 Task: Create an orange green rounds colored business concept power point presentation pages template.
Action: Mouse moved to (610, 74)
Screenshot: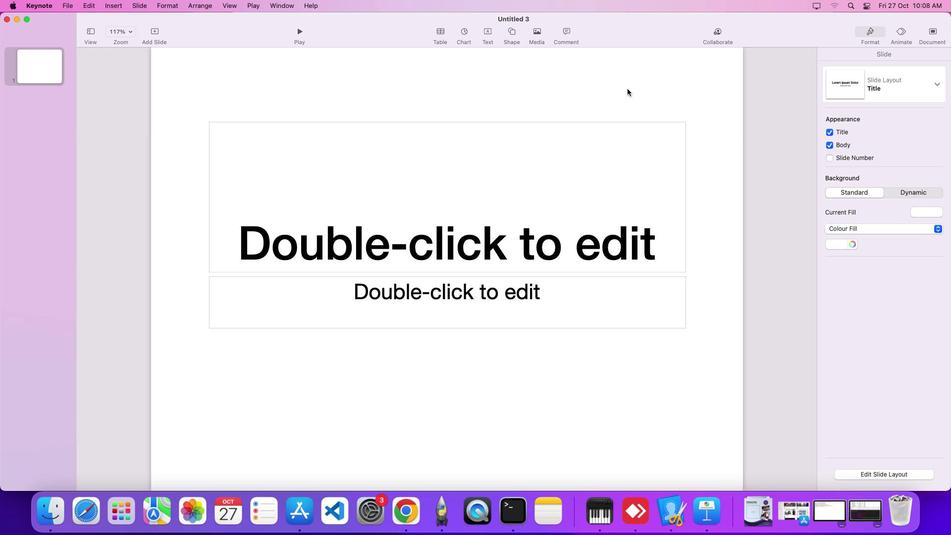 
Action: Mouse pressed left at (610, 74)
Screenshot: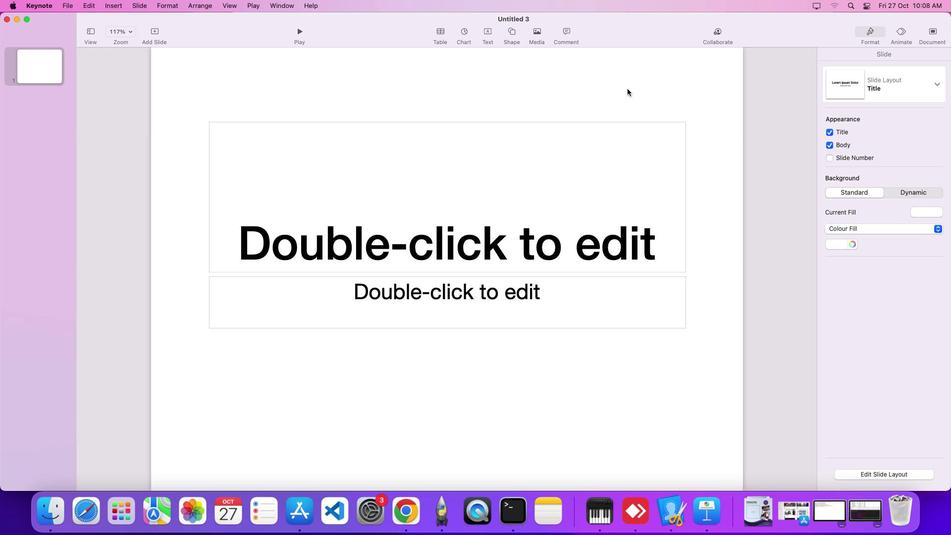 
Action: Mouse moved to (627, 88)
Screenshot: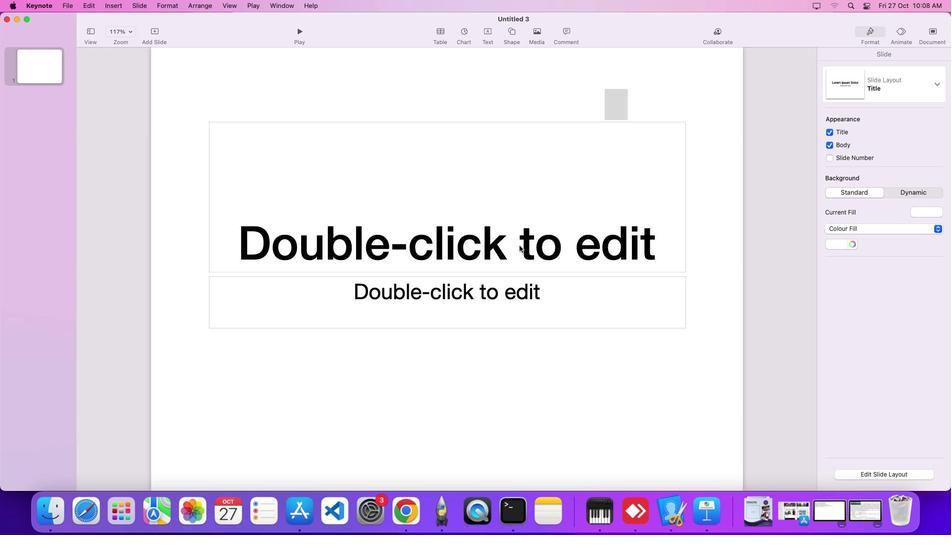 
Action: Mouse pressed left at (627, 88)
Screenshot: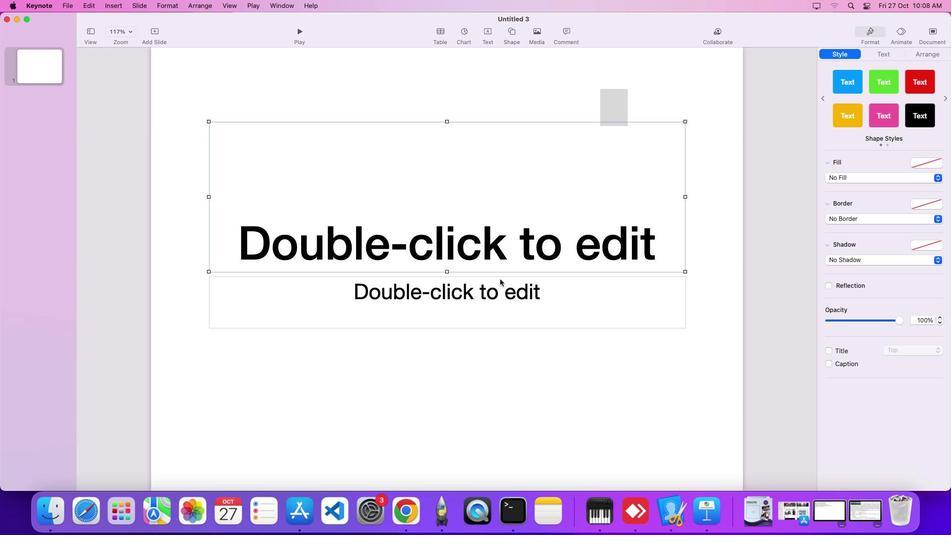 
Action: Mouse moved to (447, 361)
Screenshot: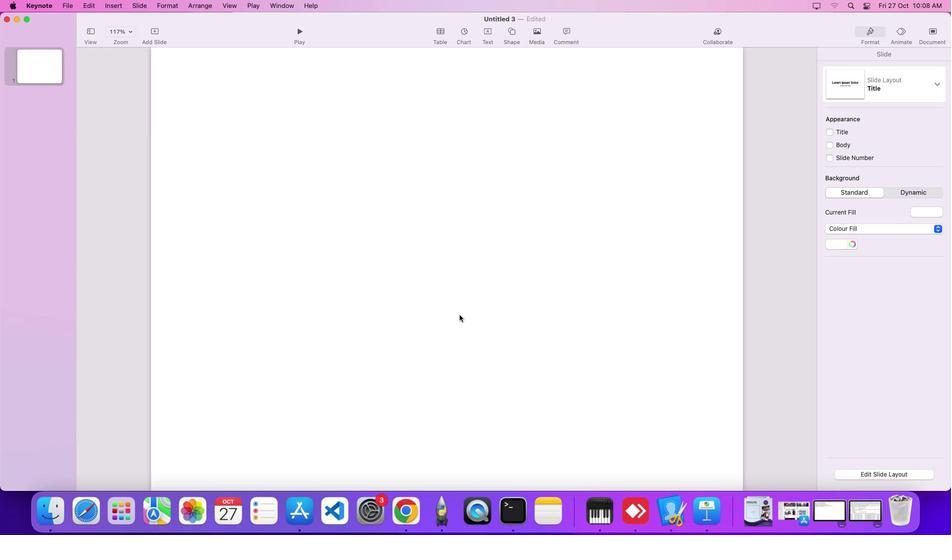 
Action: Key pressed Key.delete
Screenshot: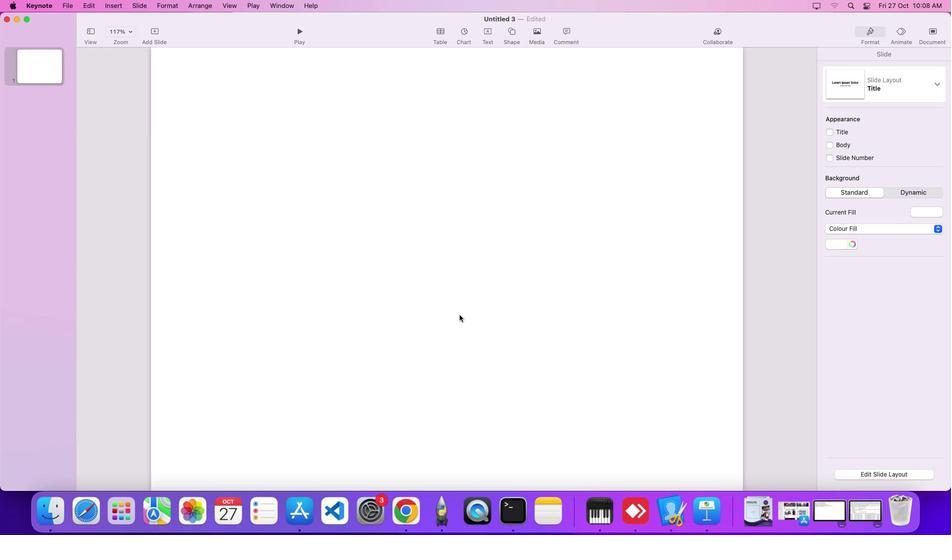 
Action: Mouse moved to (458, 314)
Screenshot: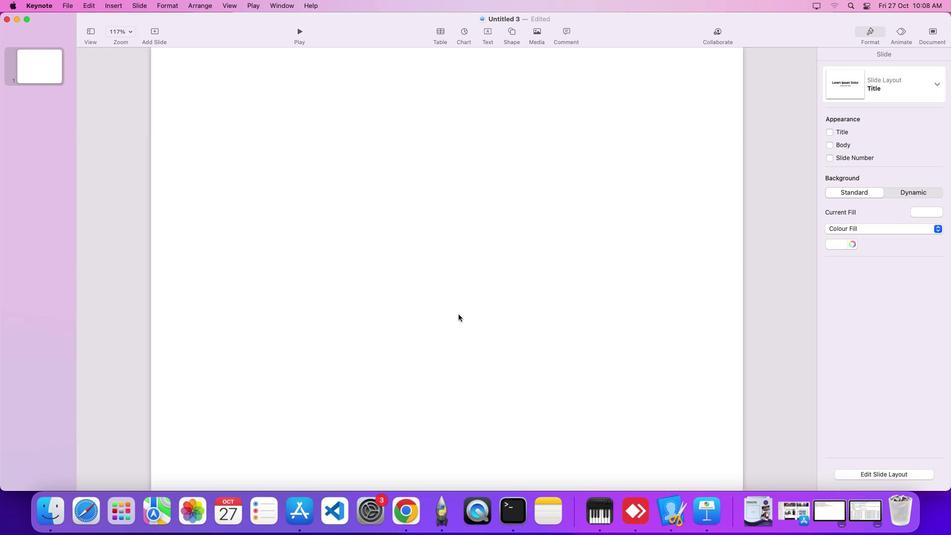 
Action: Mouse pressed left at (458, 314)
Screenshot: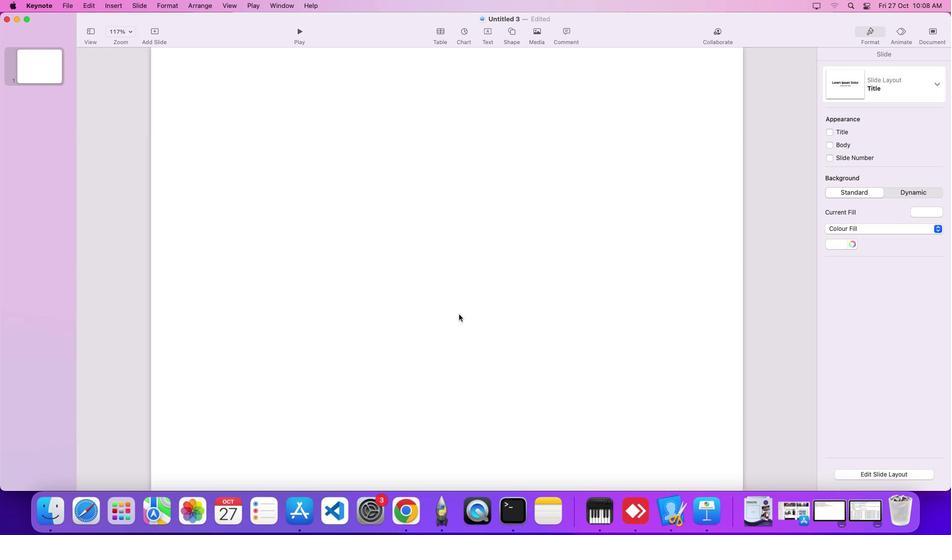 
Action: Mouse moved to (576, 245)
Screenshot: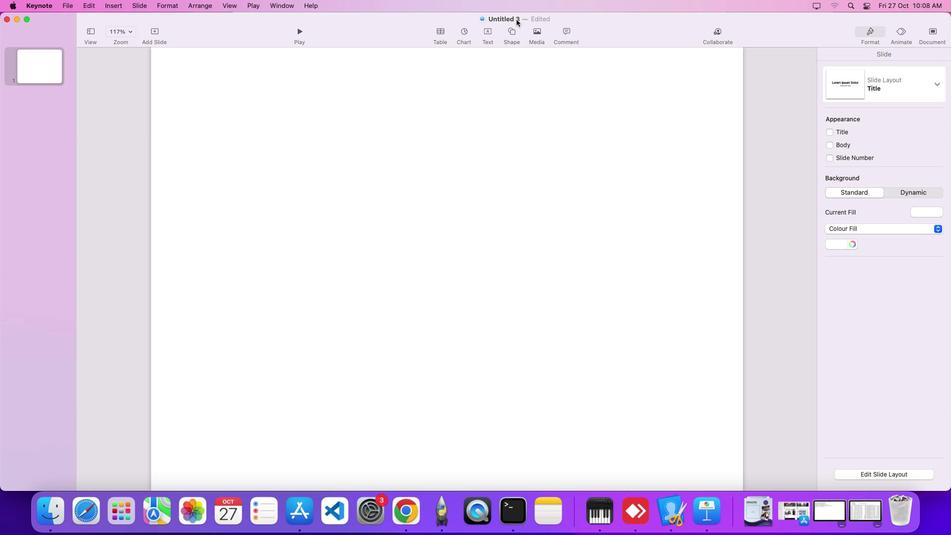 
Action: Mouse pressed left at (576, 245)
Screenshot: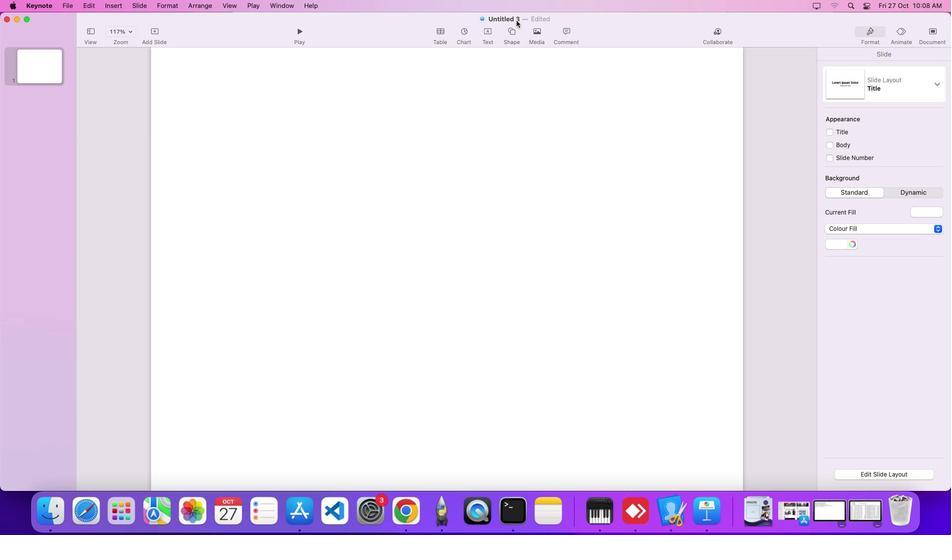 
Action: Mouse moved to (515, 31)
Screenshot: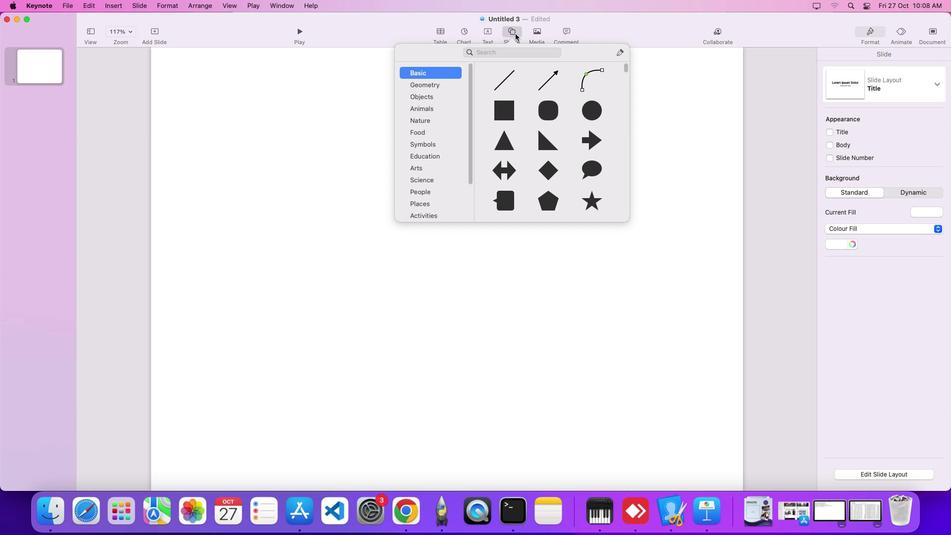 
Action: Mouse pressed left at (515, 31)
Screenshot: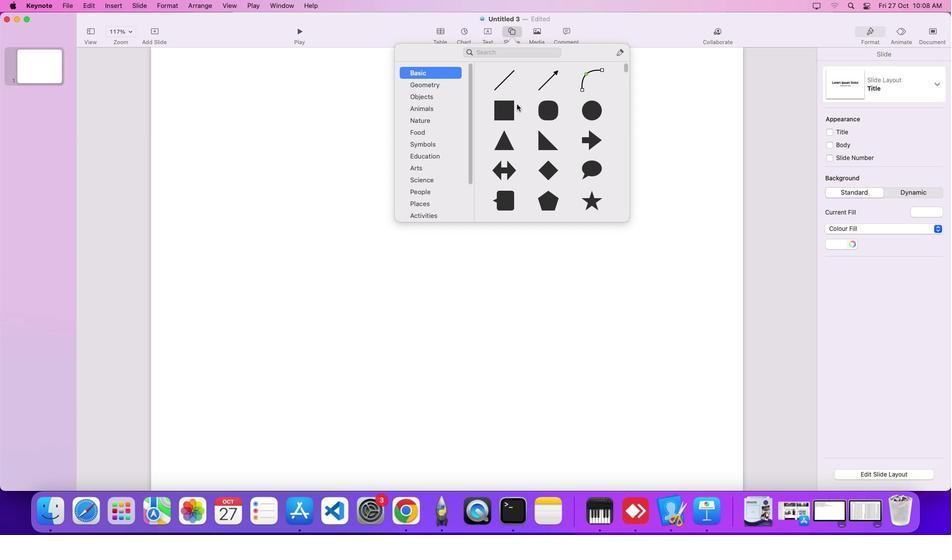 
Action: Mouse moved to (511, 105)
Screenshot: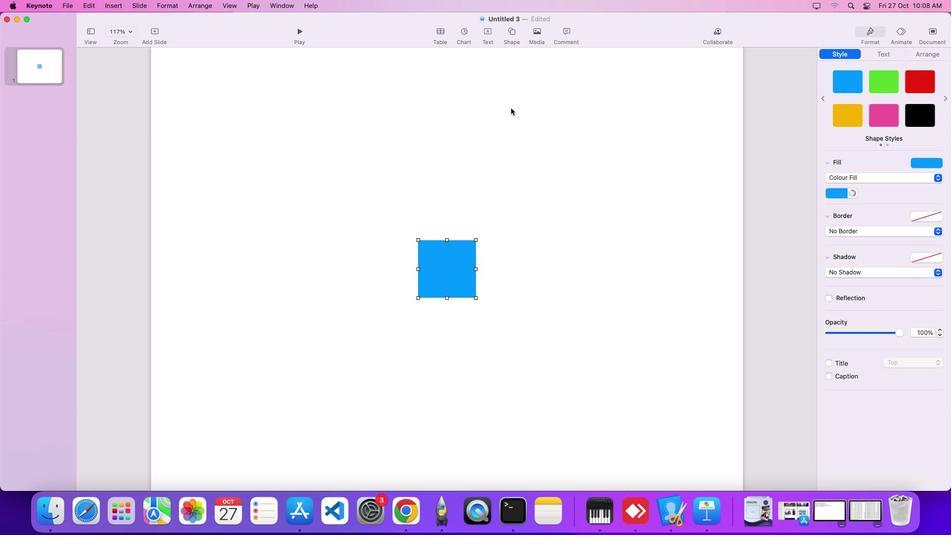 
Action: Mouse pressed left at (511, 105)
Screenshot: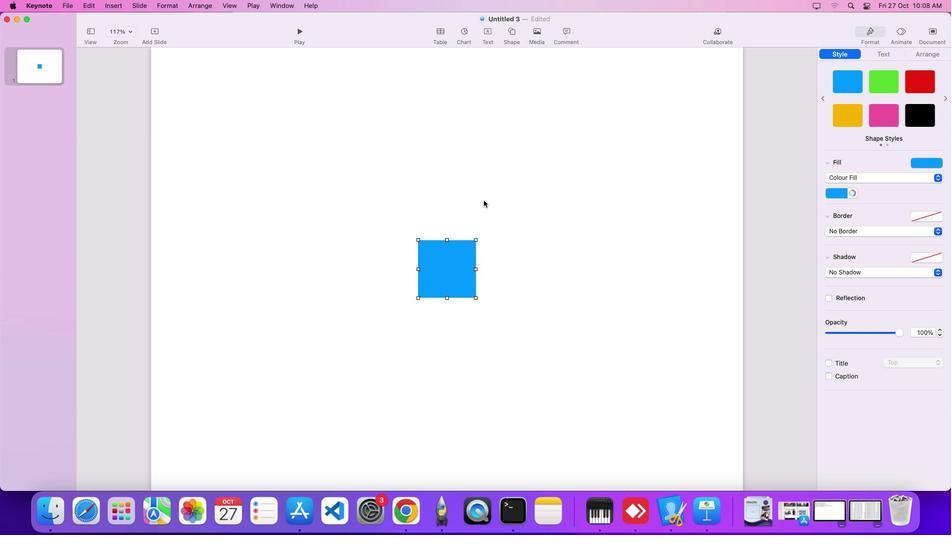 
Action: Mouse moved to (449, 261)
Screenshot: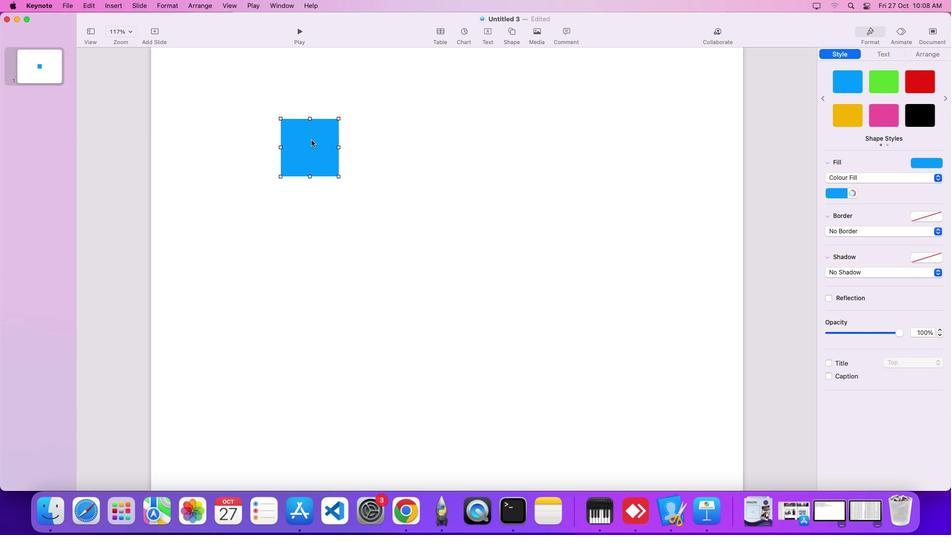 
Action: Mouse pressed left at (449, 261)
Screenshot: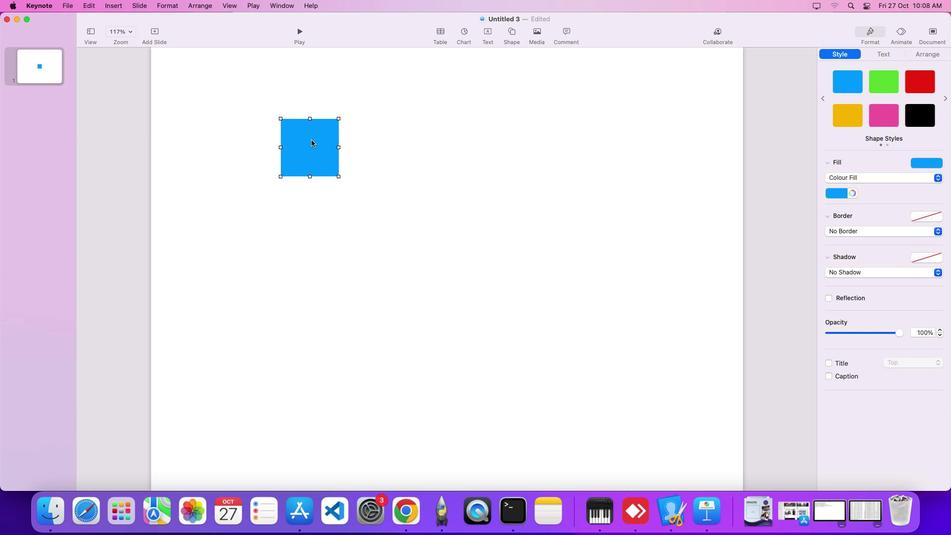 
Action: Mouse moved to (311, 139)
Screenshot: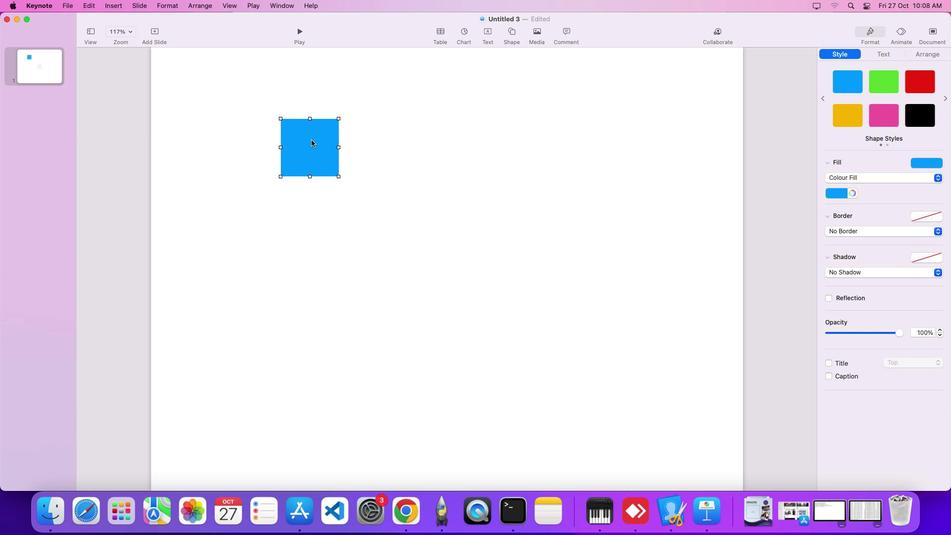 
Action: Key pressed Key.cmdKey.shift','
Screenshot: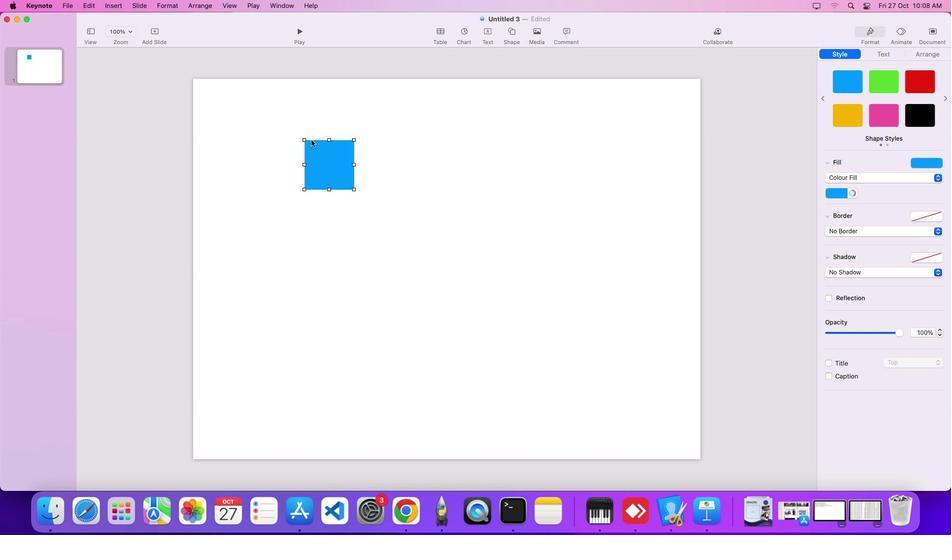 
Action: Mouse moved to (339, 172)
Screenshot: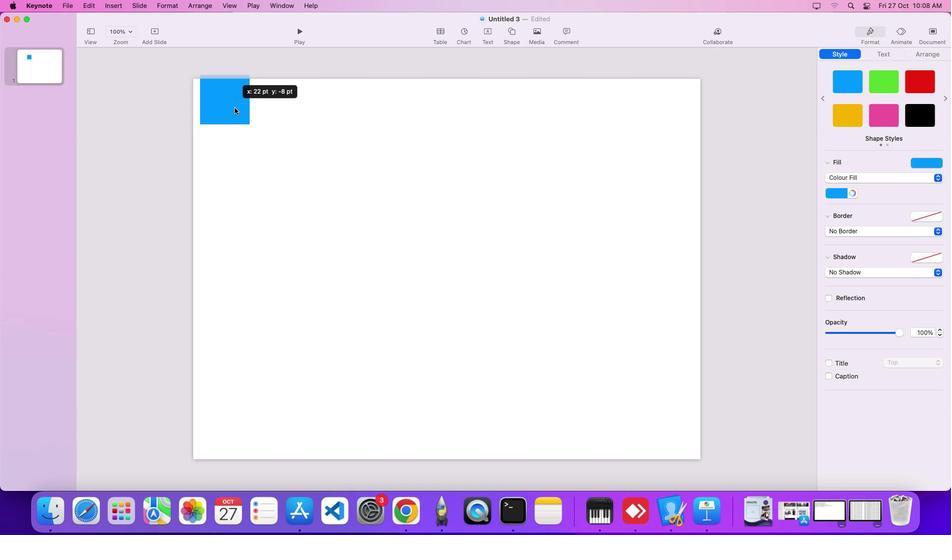 
Action: Mouse pressed left at (339, 172)
Screenshot: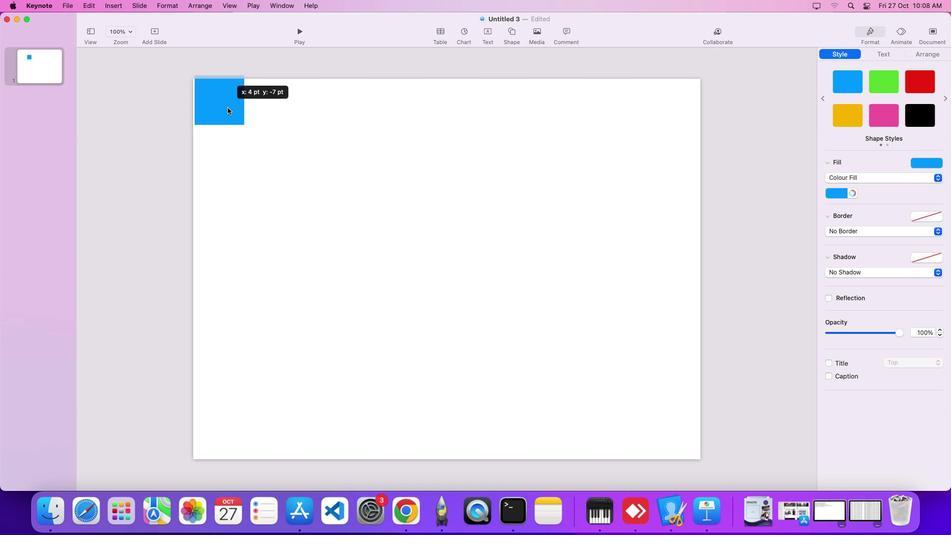 
Action: Mouse moved to (239, 124)
Screenshot: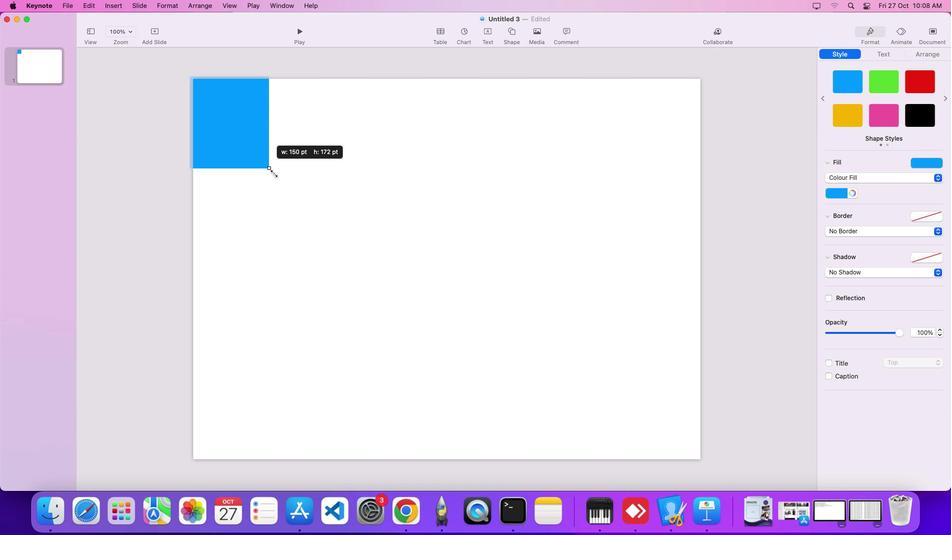 
Action: Mouse pressed left at (239, 124)
Screenshot: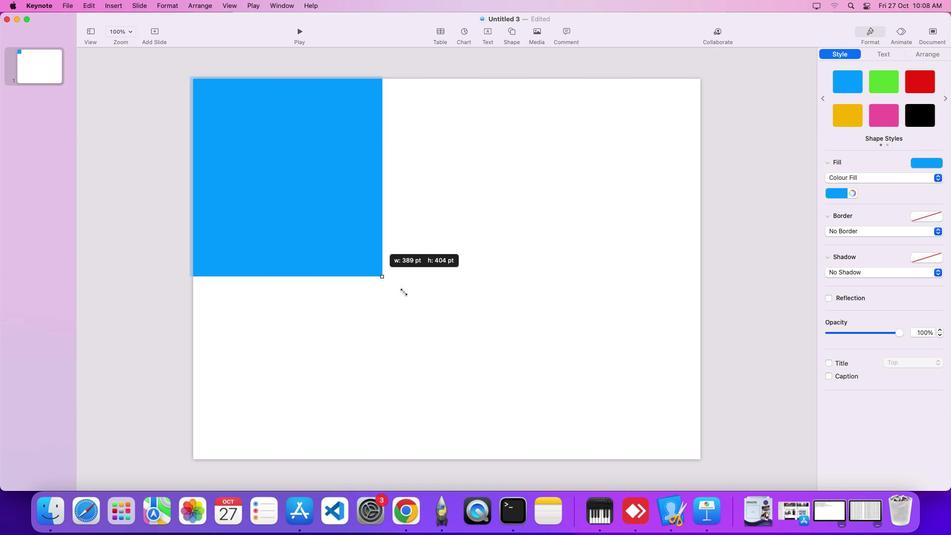 
Action: Mouse moved to (927, 162)
Screenshot: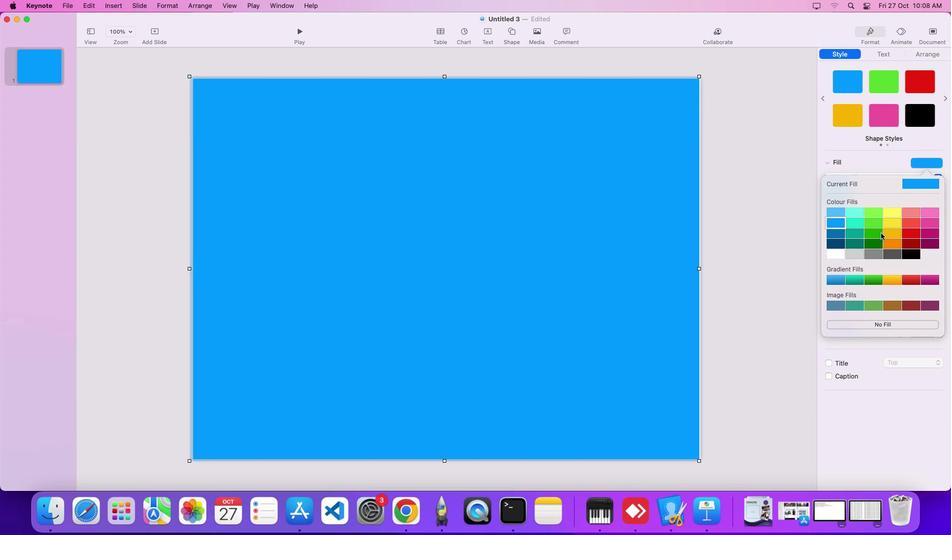 
Action: Mouse pressed left at (927, 162)
Screenshot: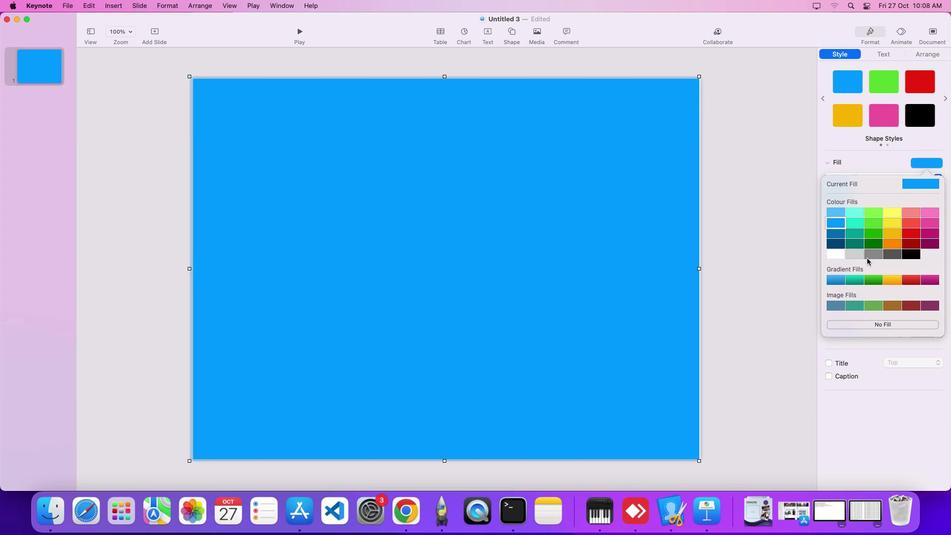 
Action: Mouse moved to (856, 250)
Screenshot: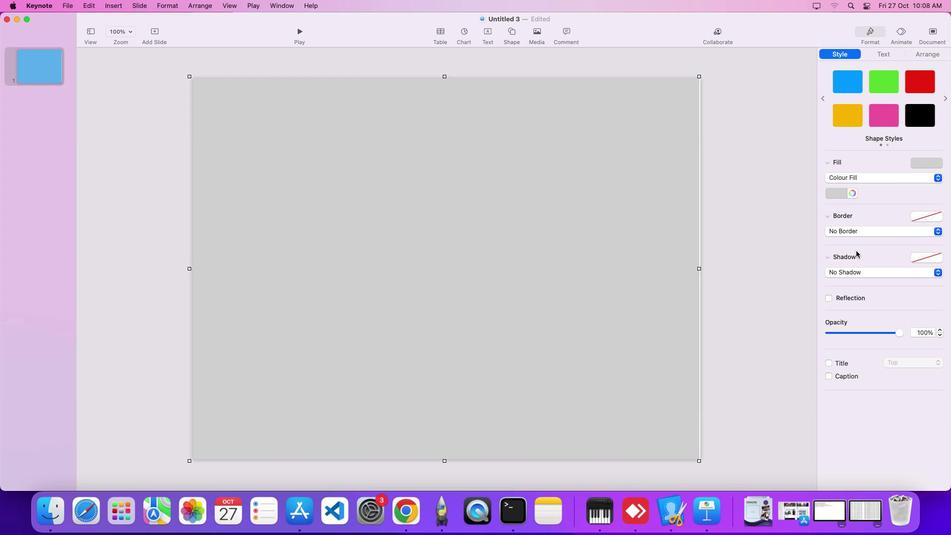 
Action: Mouse pressed left at (856, 250)
Screenshot: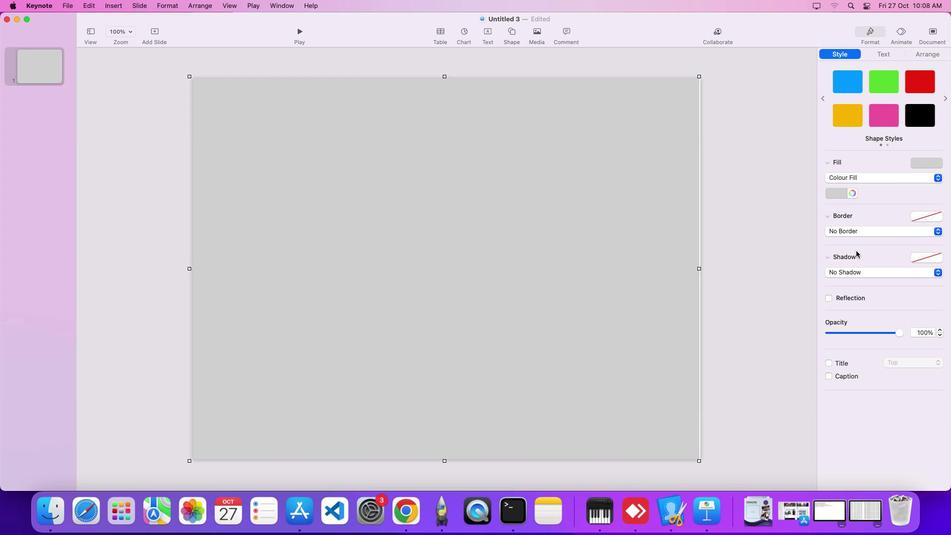 
Action: Mouse moved to (700, 269)
Screenshot: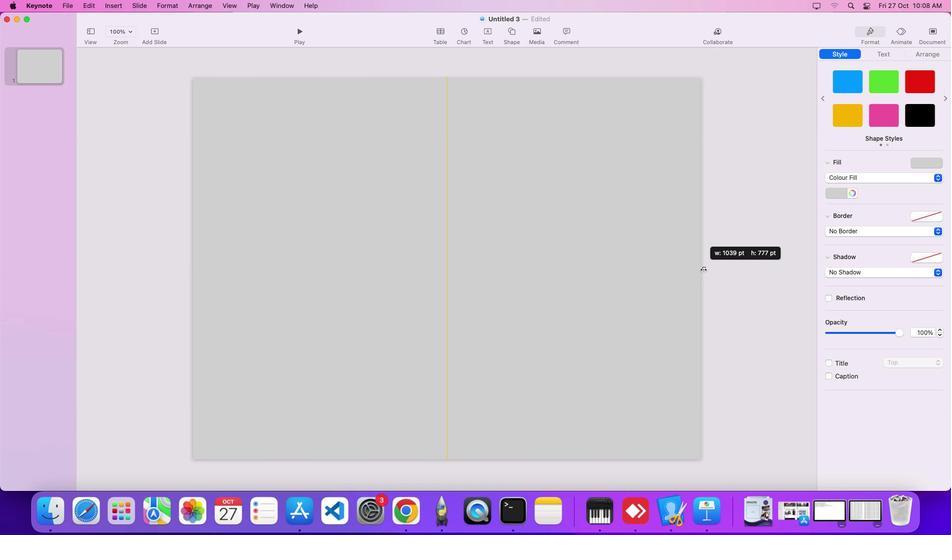 
Action: Mouse pressed left at (700, 269)
Screenshot: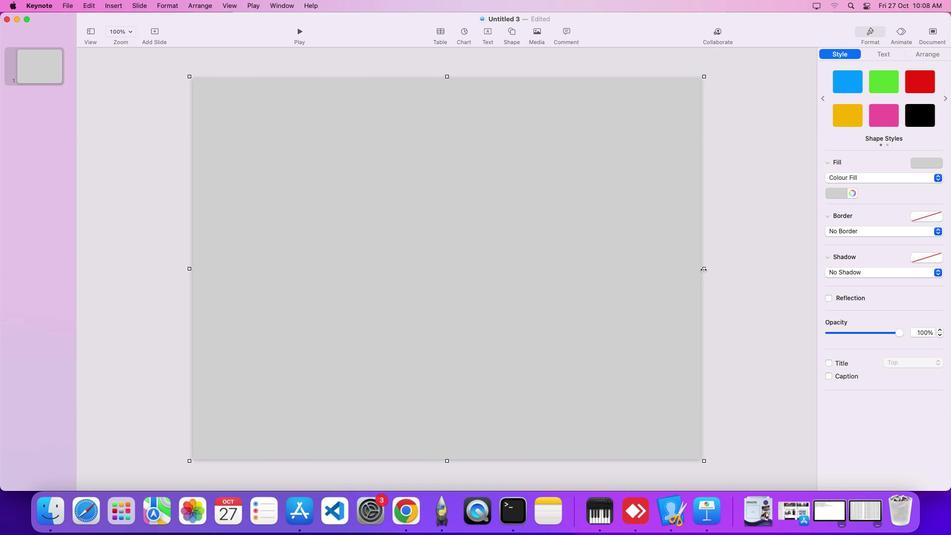 
Action: Mouse moved to (853, 194)
Screenshot: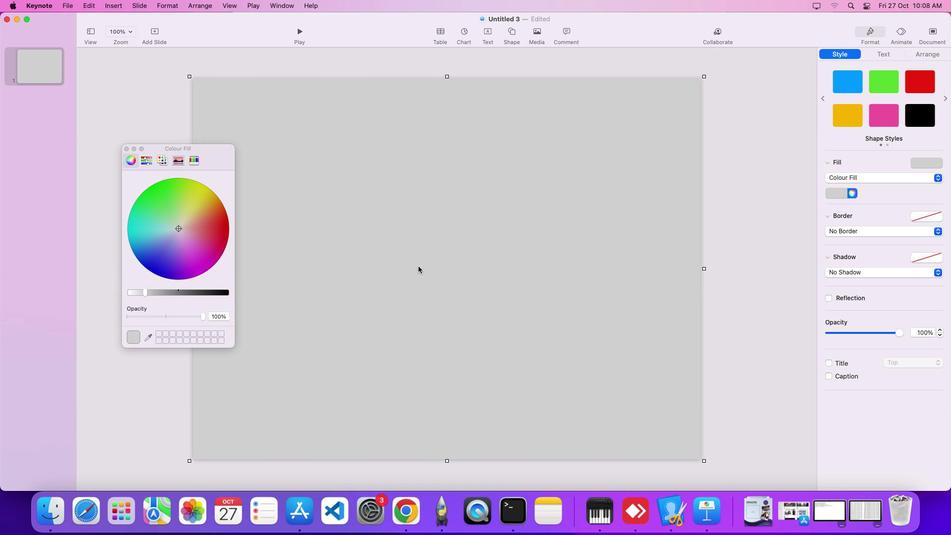 
Action: Mouse pressed left at (853, 194)
Screenshot: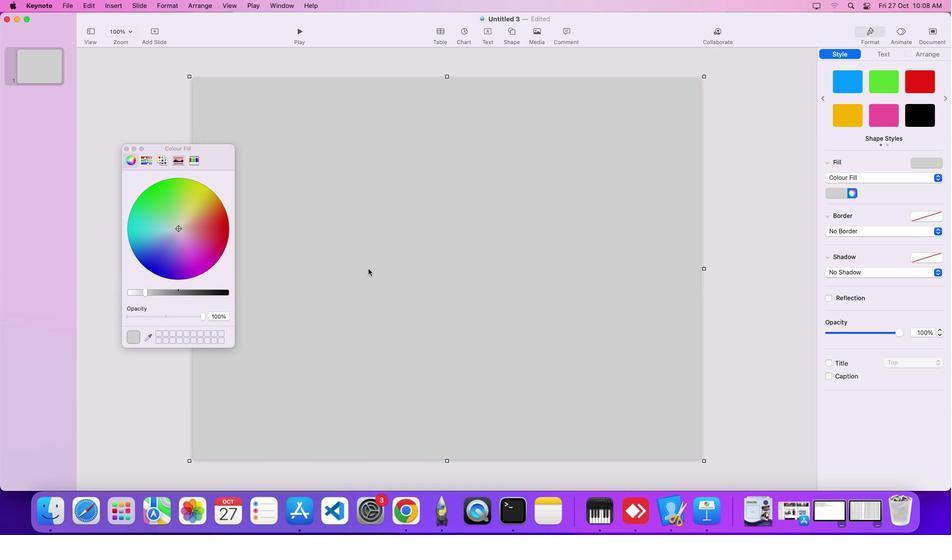 
Action: Mouse moved to (178, 230)
Screenshot: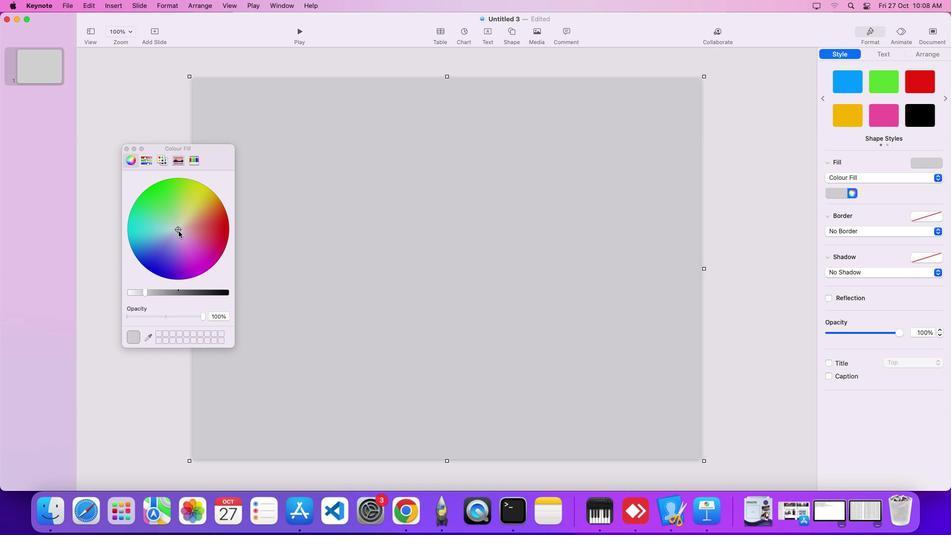 
Action: Mouse pressed left at (178, 230)
Screenshot: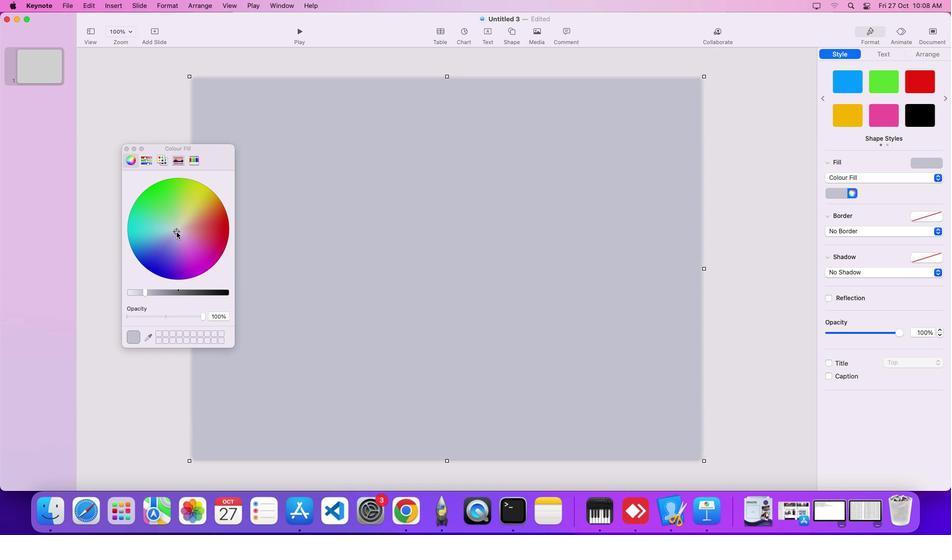 
Action: Mouse moved to (145, 295)
Screenshot: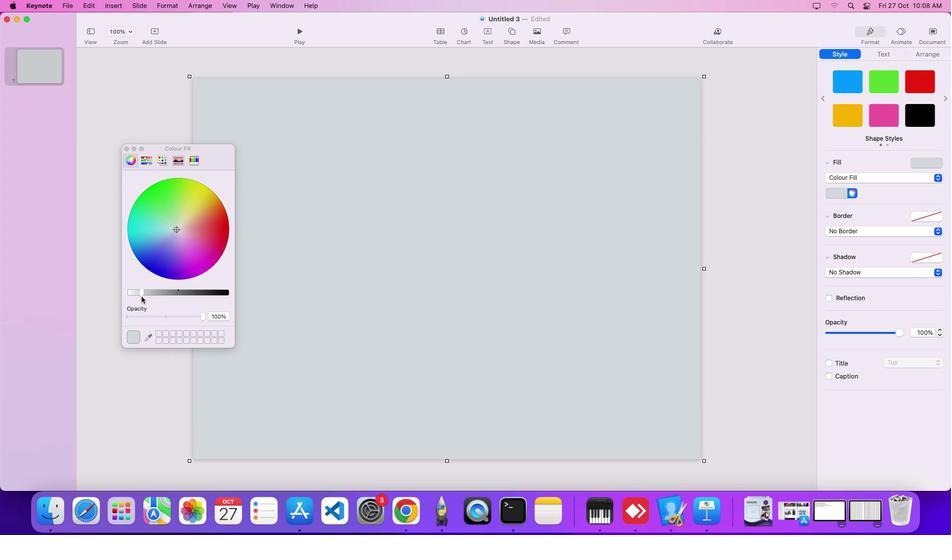 
Action: Mouse pressed left at (145, 295)
Screenshot: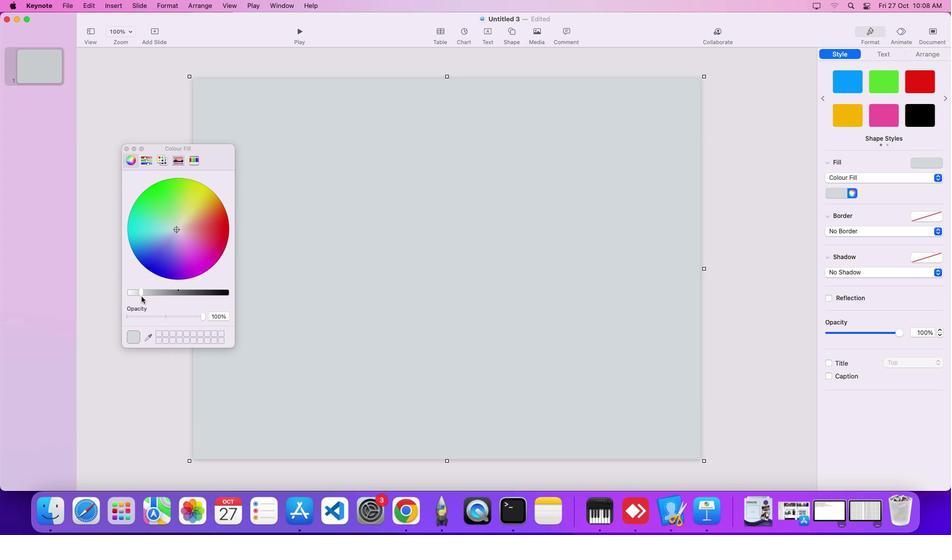 
Action: Mouse moved to (399, 283)
Screenshot: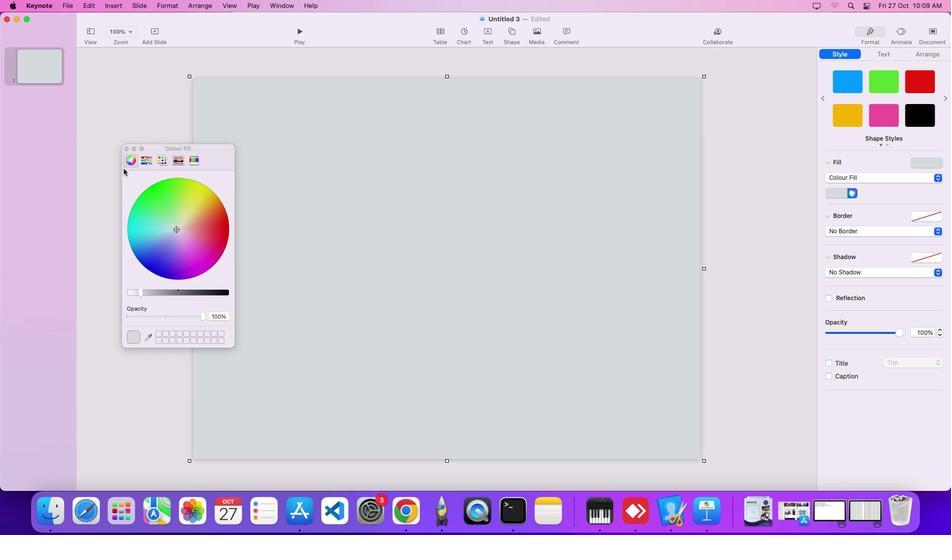 
Action: Mouse pressed left at (399, 283)
Screenshot: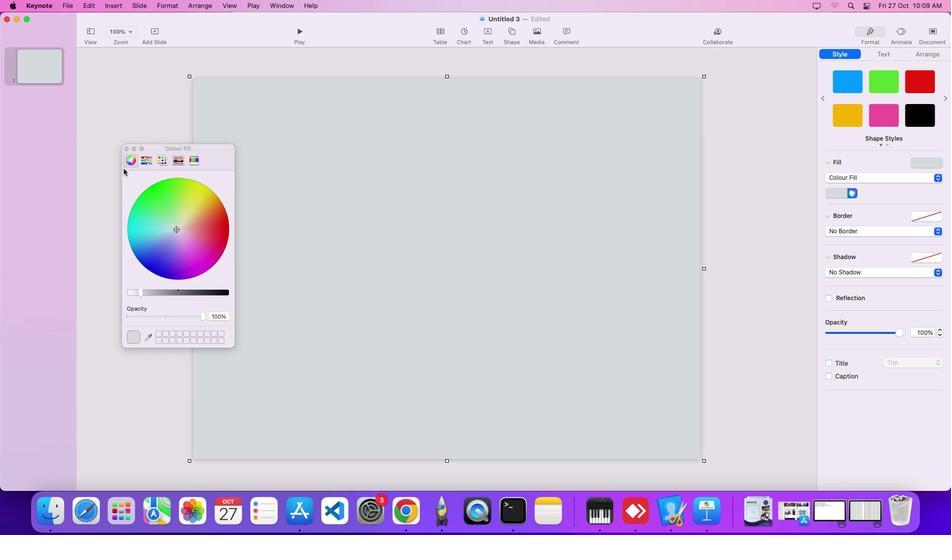 
Action: Mouse moved to (124, 149)
Screenshot: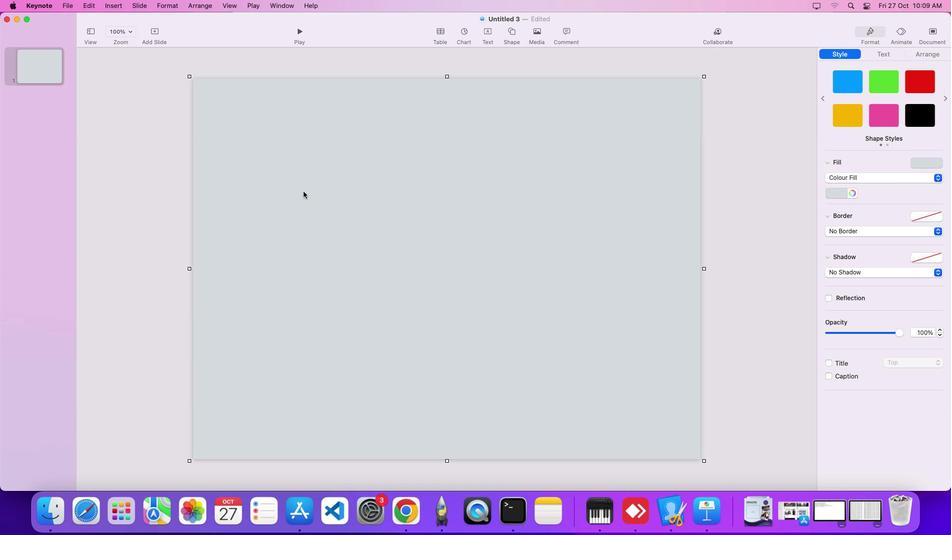 
Action: Mouse pressed left at (124, 149)
Screenshot: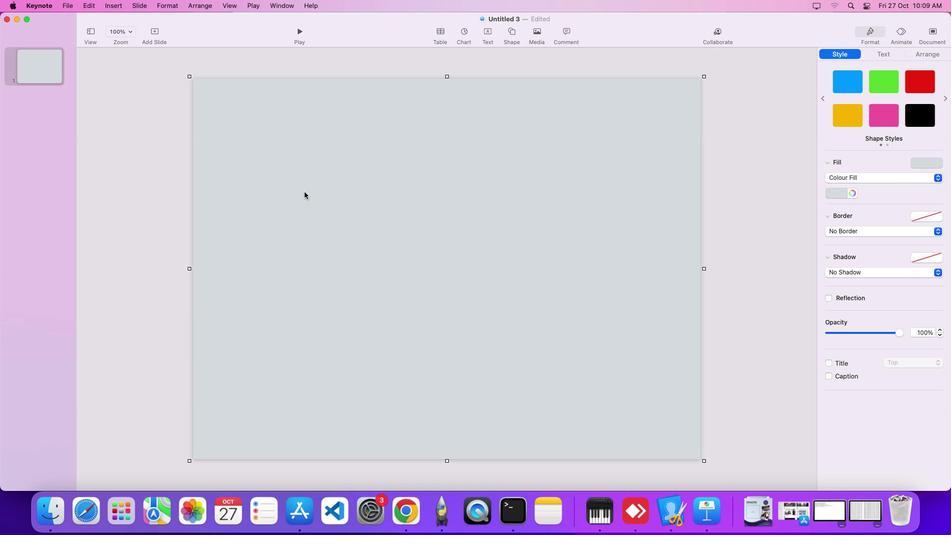 
Action: Mouse moved to (318, 199)
Screenshot: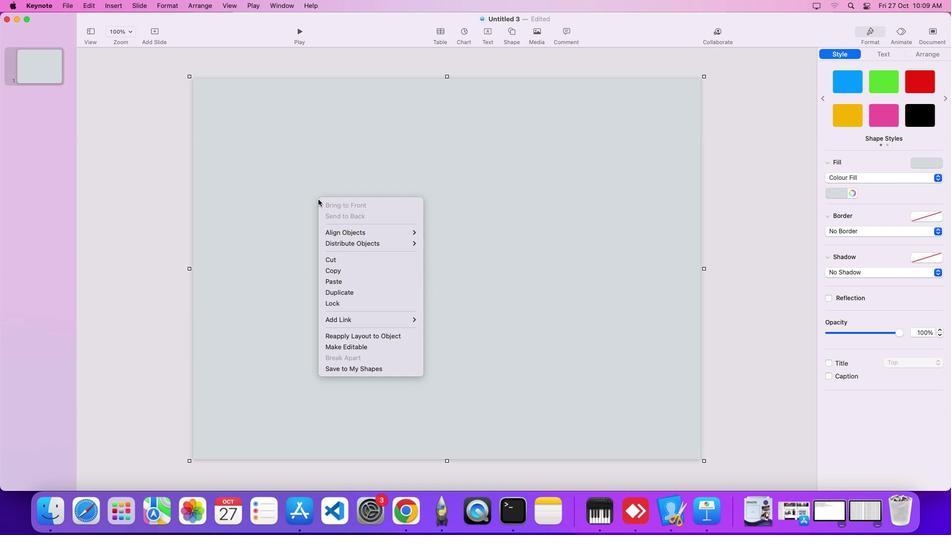
Action: Mouse pressed right at (318, 199)
Screenshot: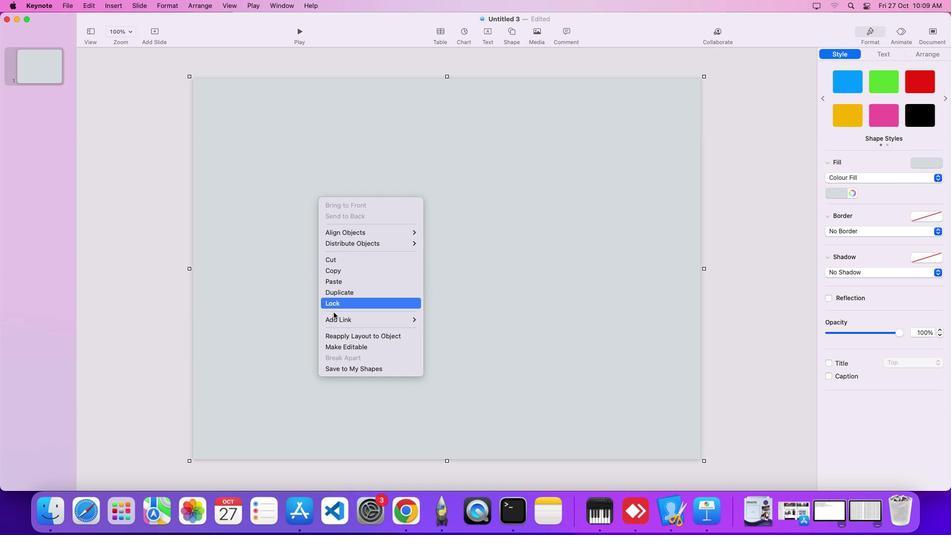 
Action: Mouse moved to (340, 303)
Screenshot: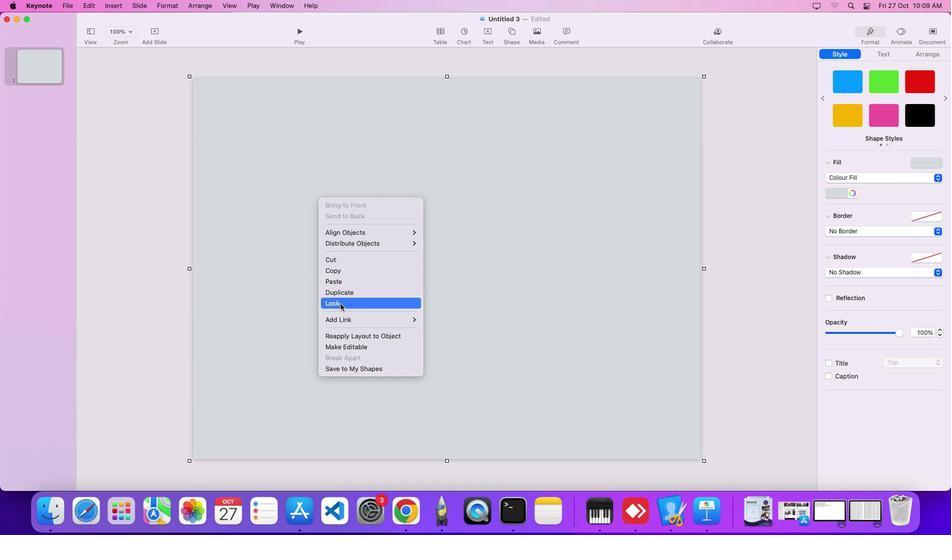 
Action: Mouse pressed left at (340, 303)
Screenshot: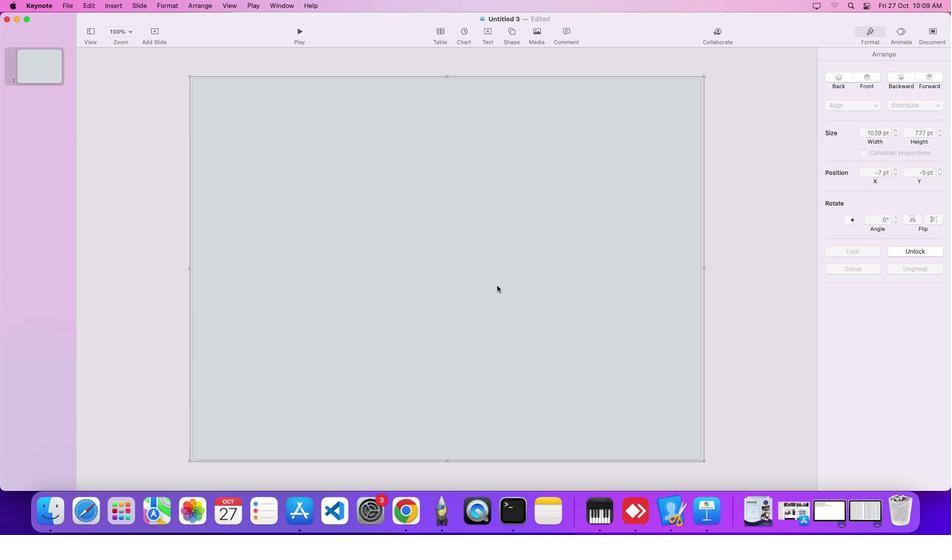 
Action: Mouse moved to (525, 284)
Screenshot: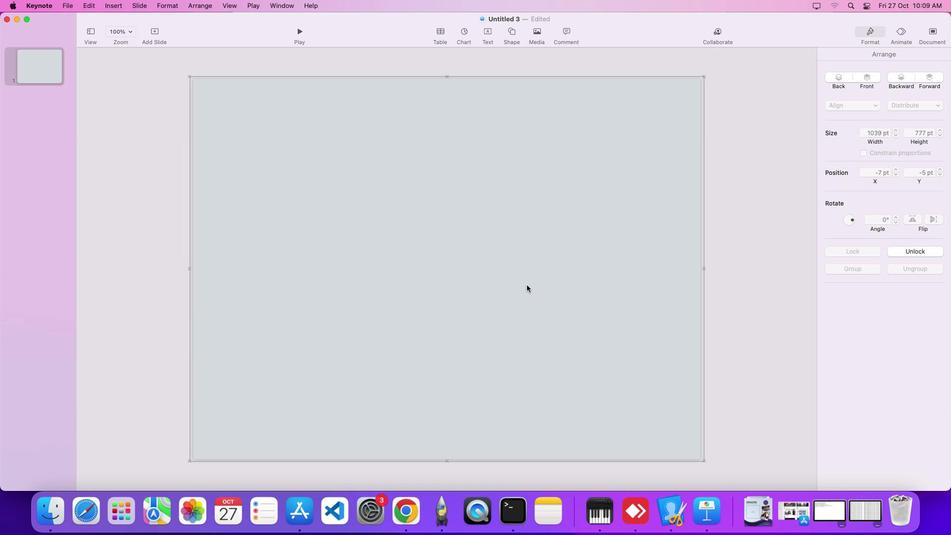 
Action: Mouse pressed left at (525, 284)
Screenshot: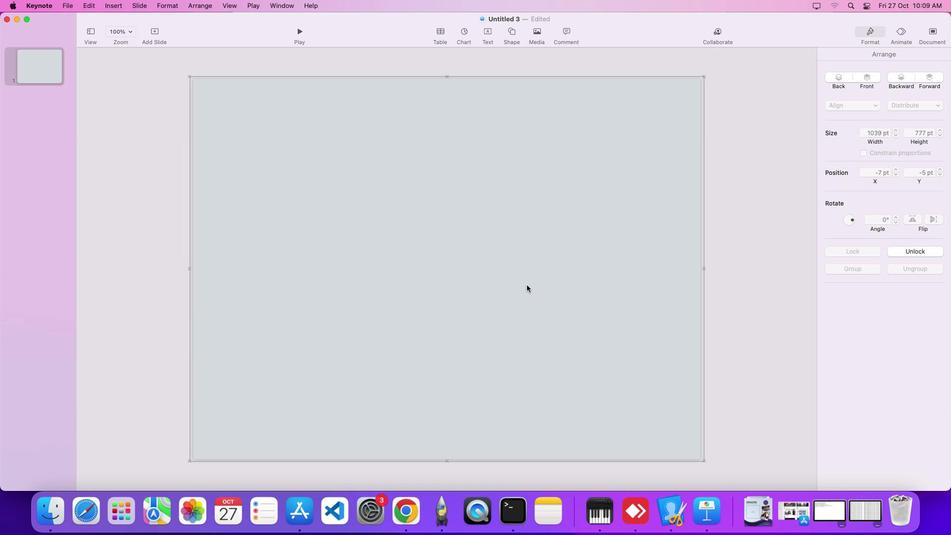 
Action: Mouse moved to (526, 285)
Screenshot: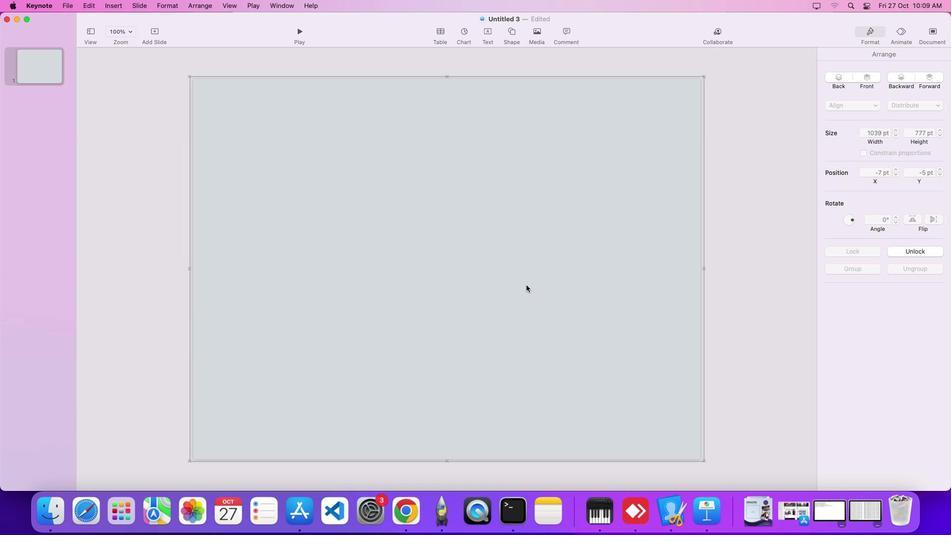 
Action: Mouse pressed left at (526, 285)
Screenshot: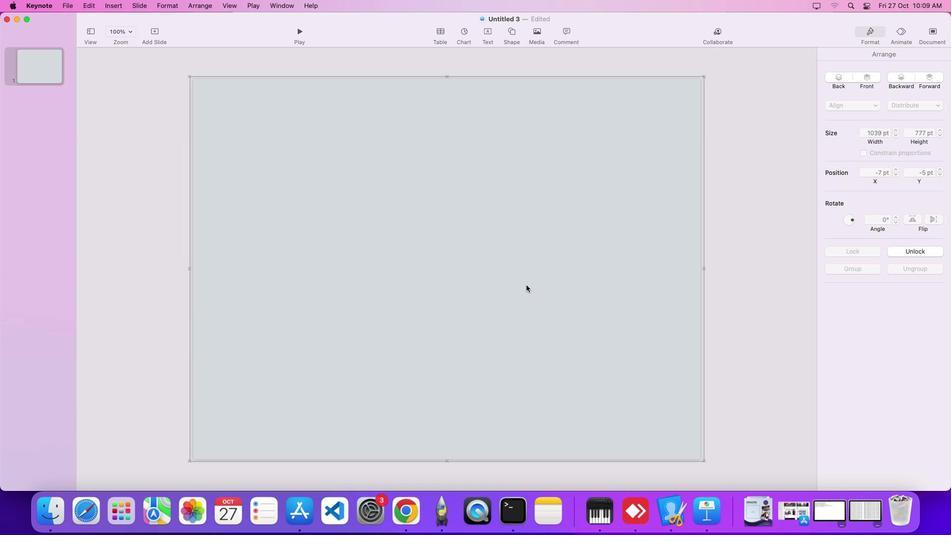 
Action: Mouse moved to (160, 297)
Screenshot: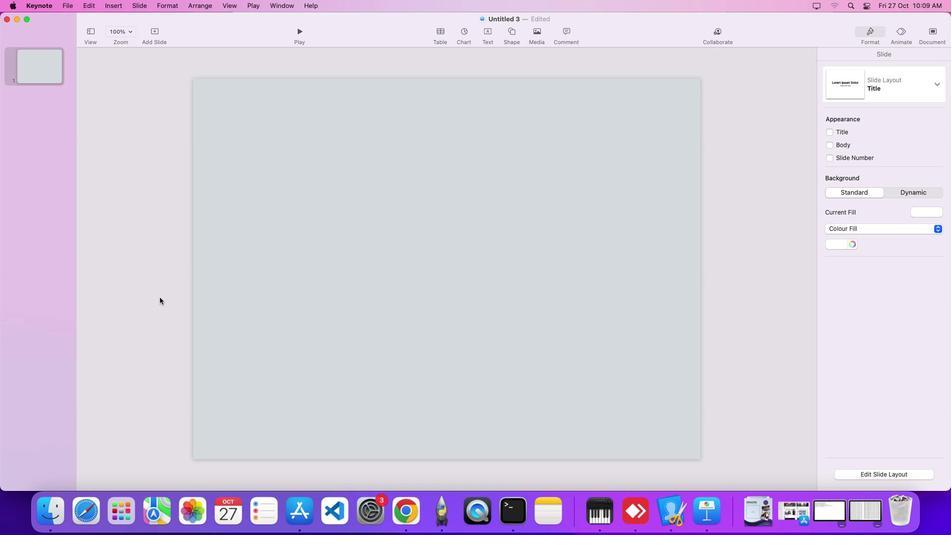 
Action: Mouse pressed left at (160, 297)
Screenshot: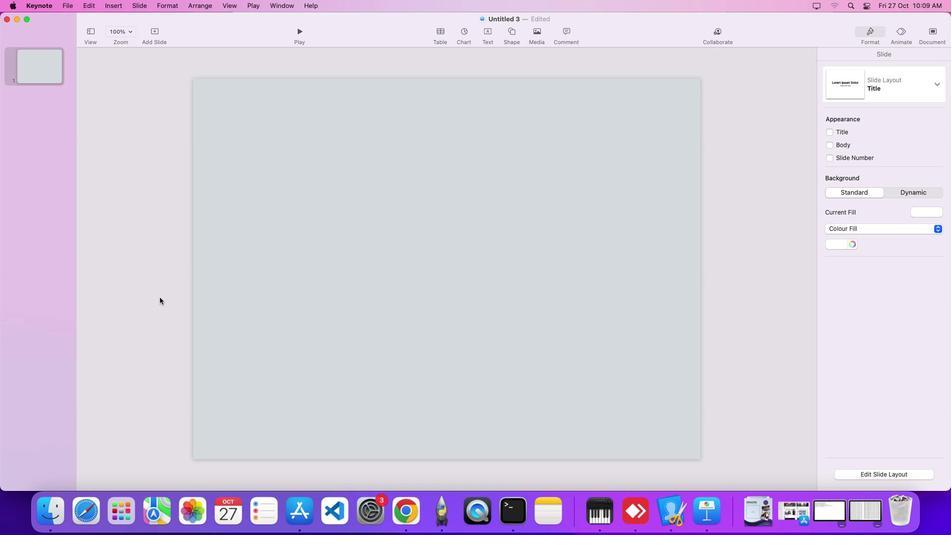 
Action: Mouse moved to (390, 345)
Screenshot: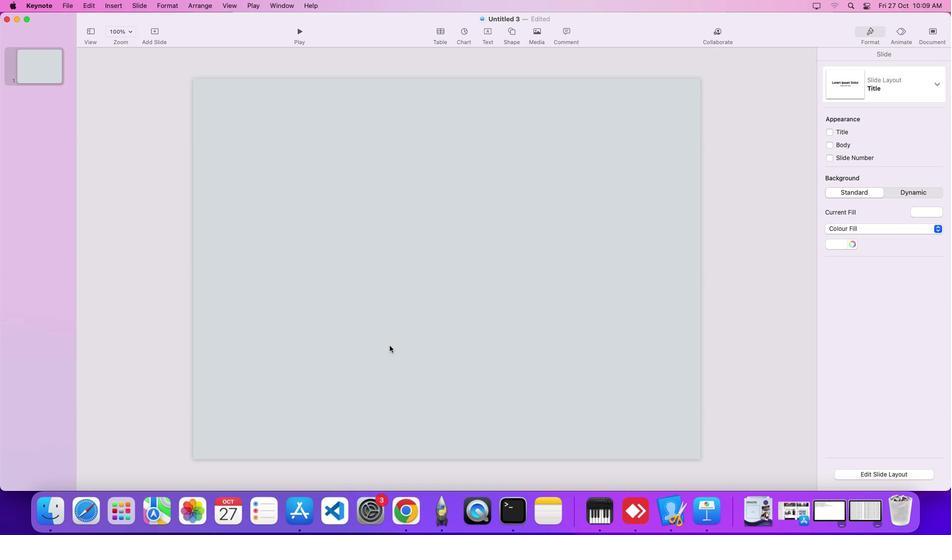 
Action: Key pressed Key.cmdKey.shift','
Screenshot: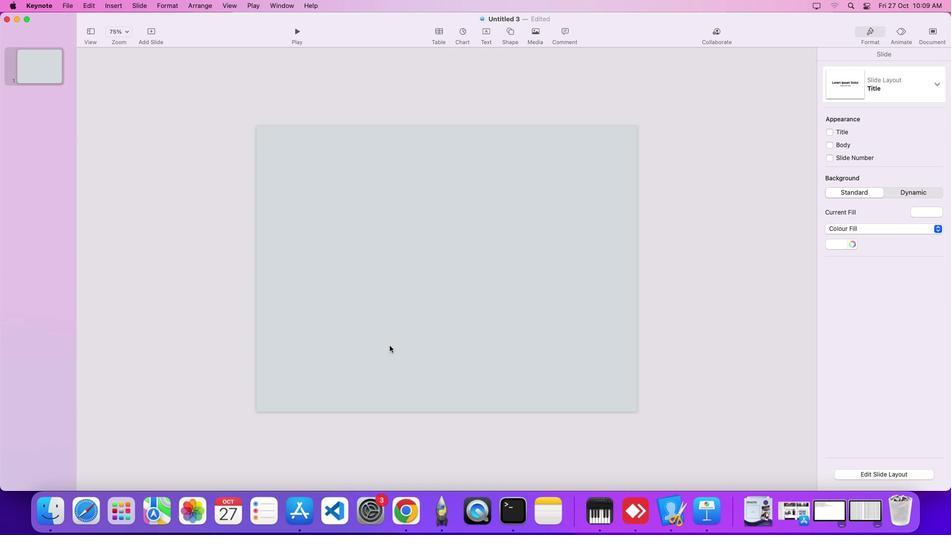 
Action: Mouse moved to (738, 325)
Screenshot: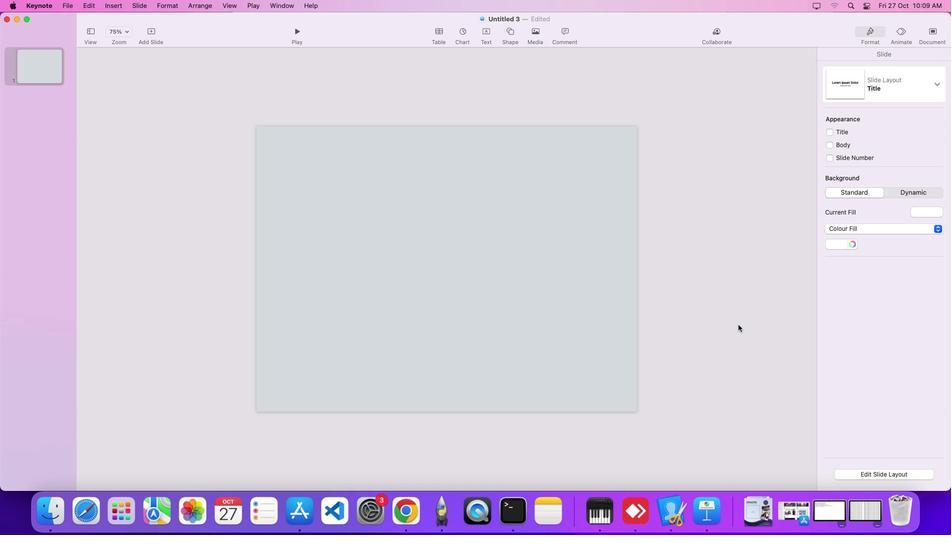 
Action: Mouse pressed left at (738, 325)
Screenshot: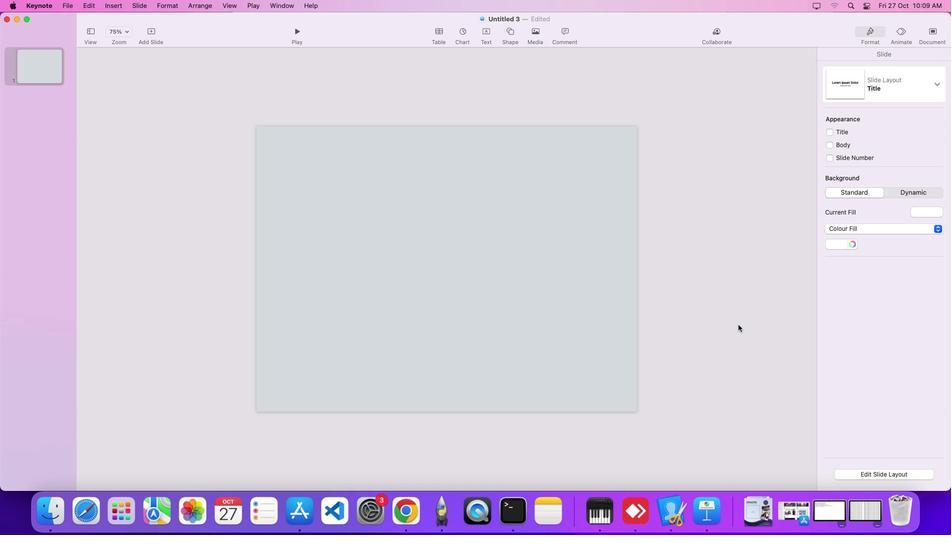 
Action: Mouse moved to (738, 325)
Screenshot: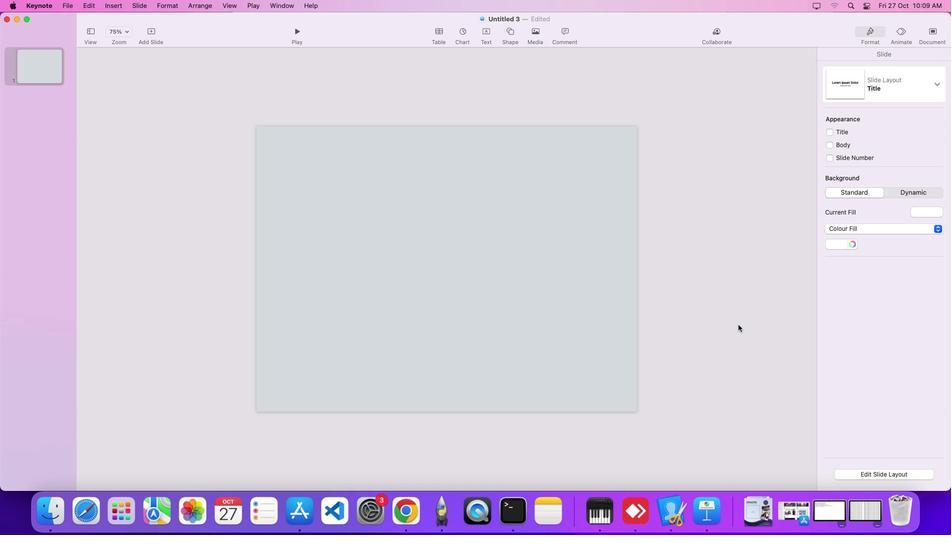 
Action: Mouse pressed left at (738, 325)
Screenshot: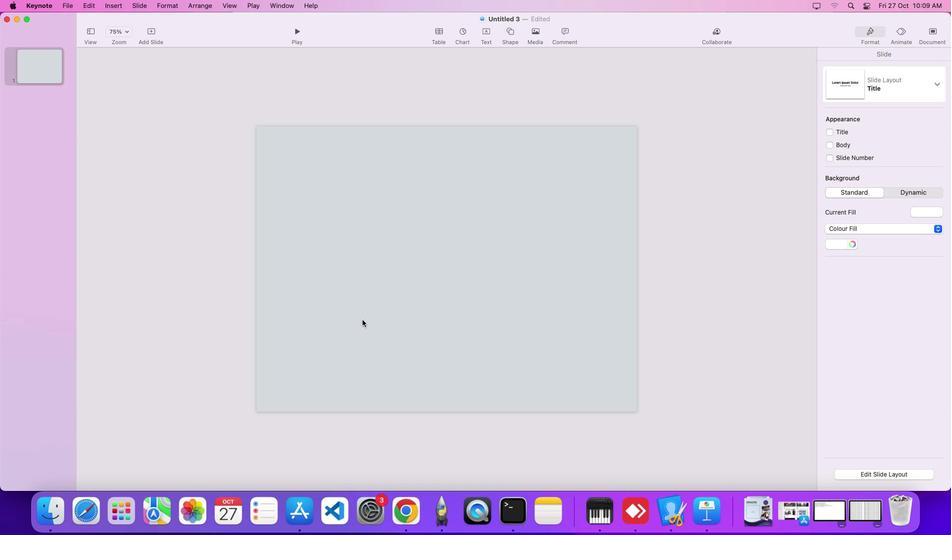 
Action: Mouse moved to (537, 34)
Screenshot: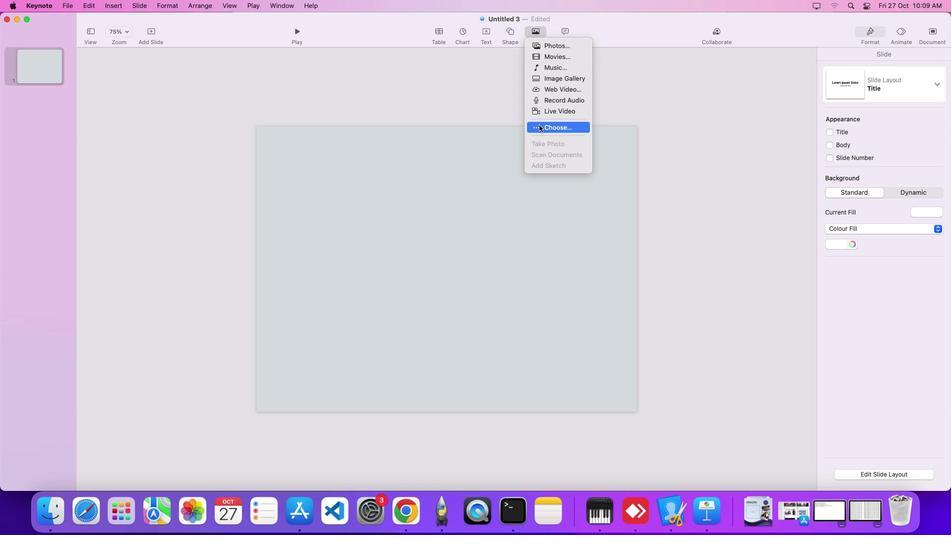 
Action: Mouse pressed left at (537, 34)
Screenshot: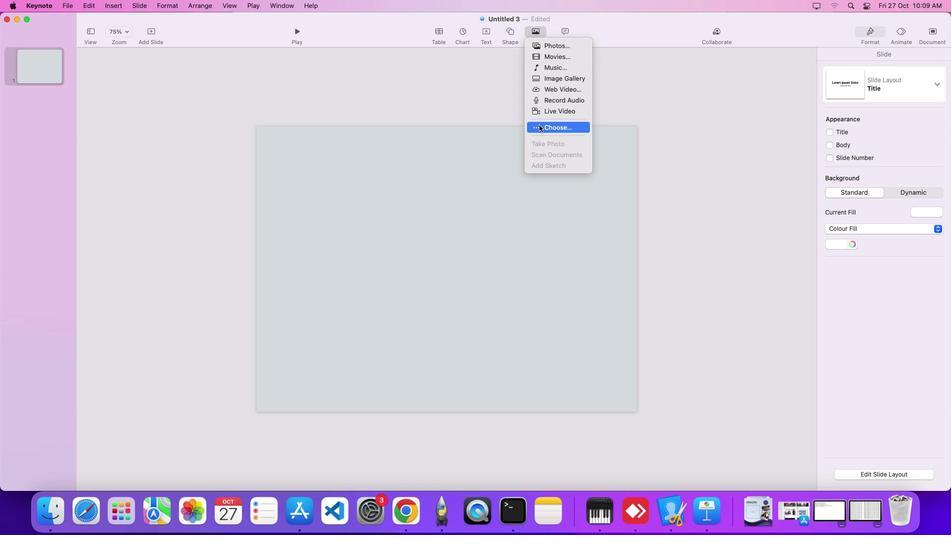 
Action: Mouse moved to (540, 125)
Screenshot: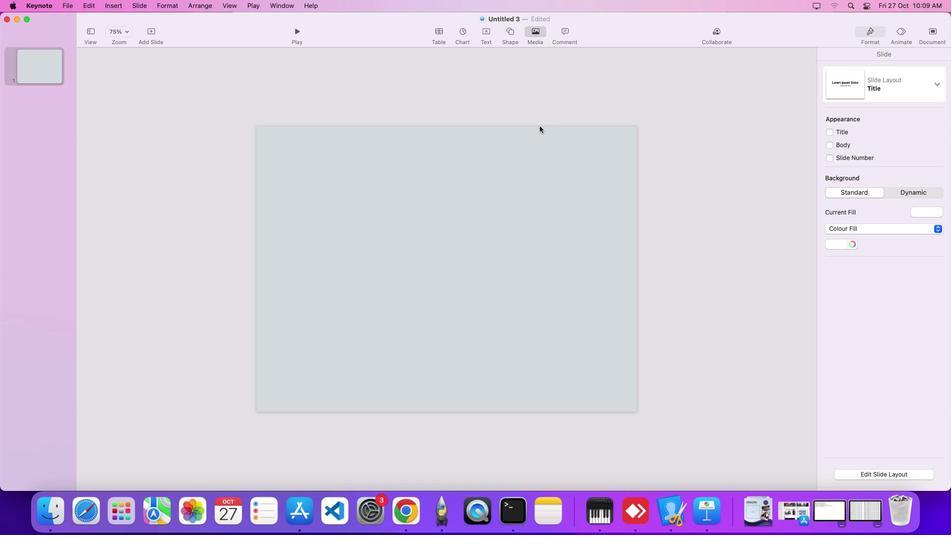 
Action: Mouse pressed left at (540, 125)
Screenshot: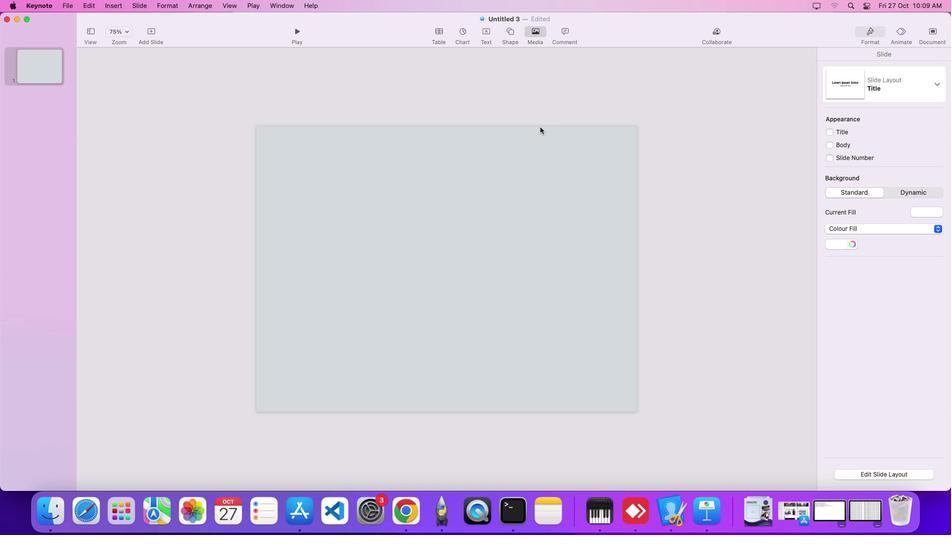 
Action: Mouse moved to (95, 142)
Screenshot: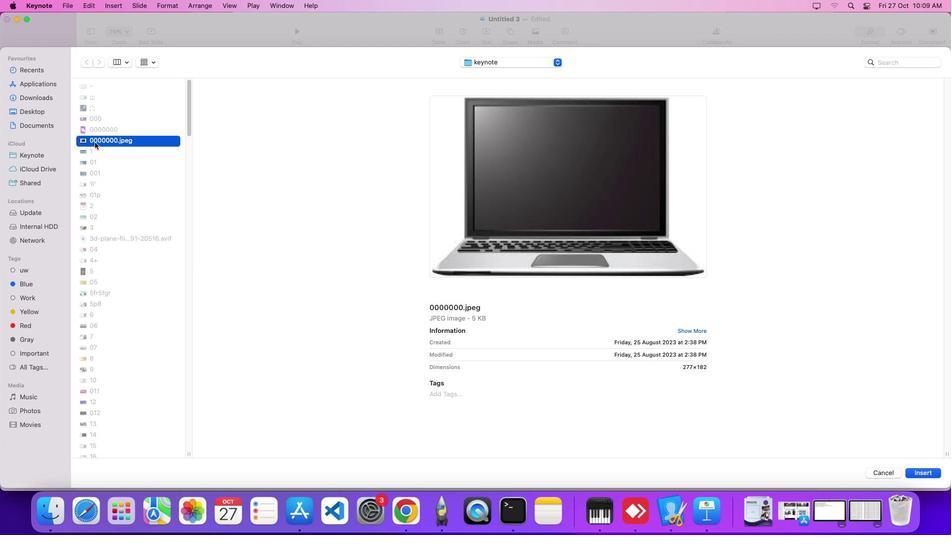 
Action: Mouse pressed left at (95, 142)
Screenshot: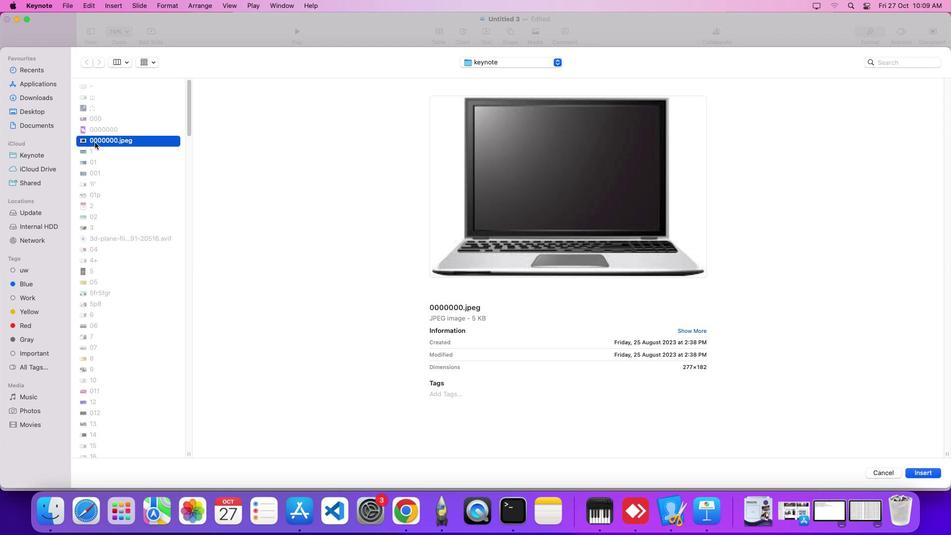 
Action: Key pressed Key.downKey.downKey.downKey.downKey.downKey.downKey.downKey.downKey.downKey.downKey.downKey.downKey.downKey.downKey.downKey.downKey.upKey.upKey.downKey.enter
Screenshot: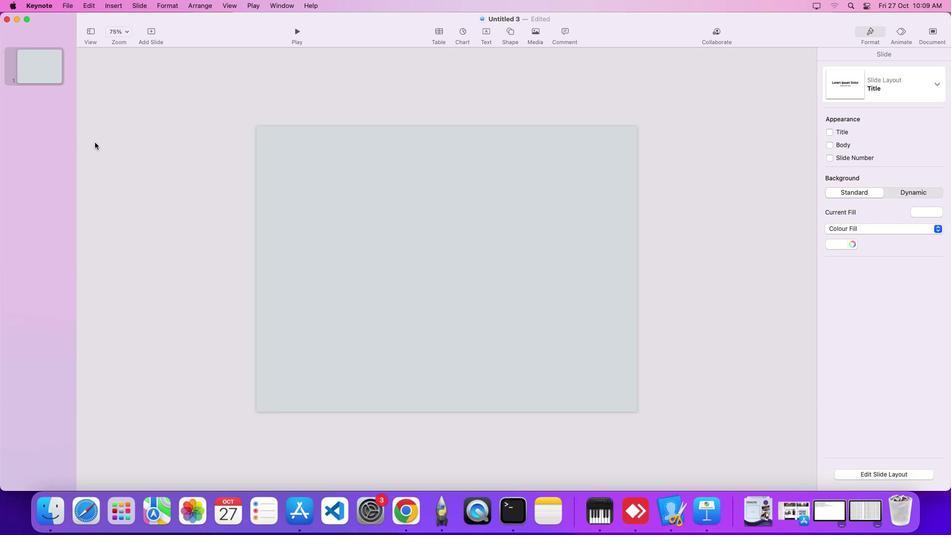 
Action: Mouse moved to (468, 268)
Screenshot: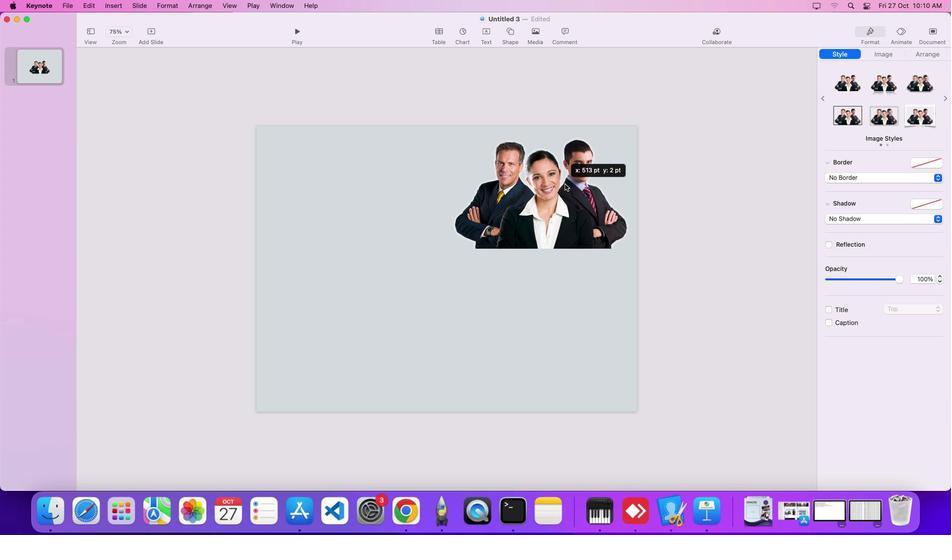
Action: Mouse pressed left at (468, 268)
Screenshot: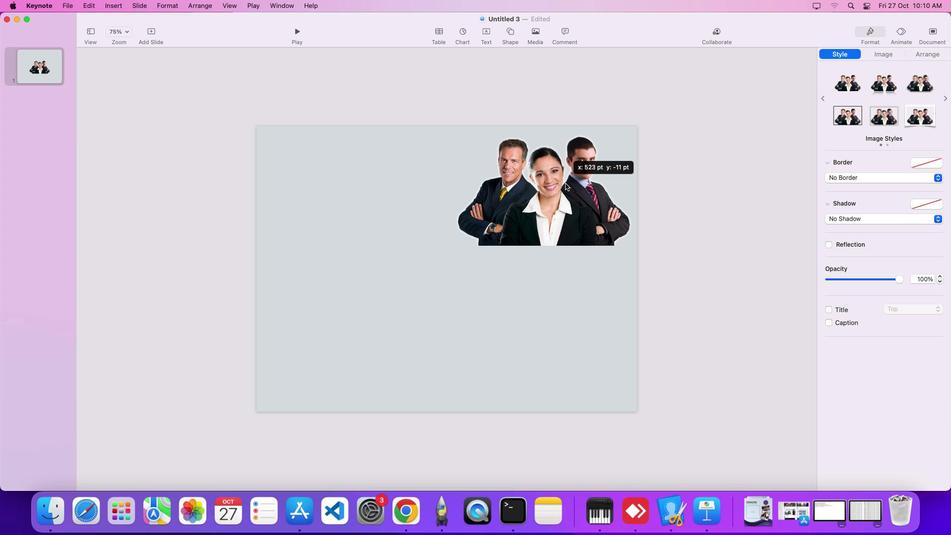 
Action: Mouse moved to (516, 33)
Screenshot: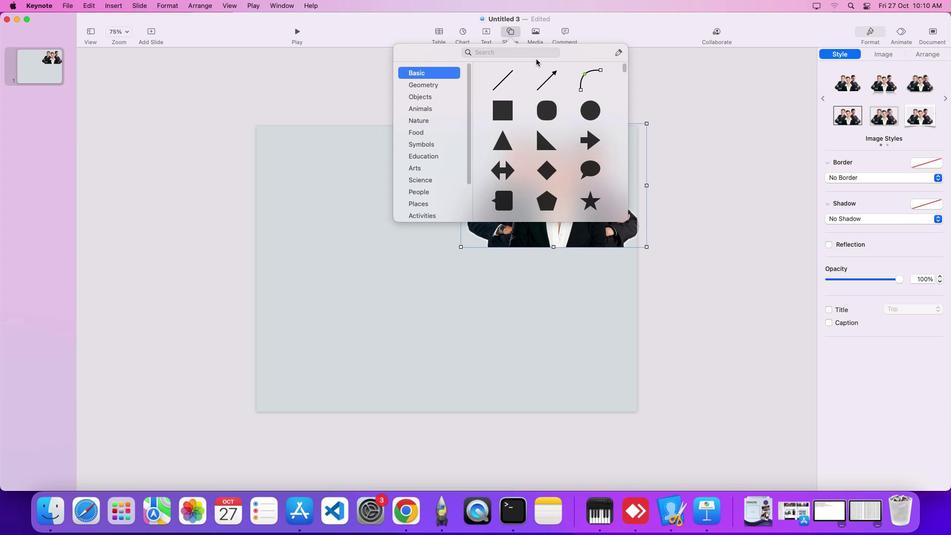 
Action: Mouse pressed left at (516, 33)
Screenshot: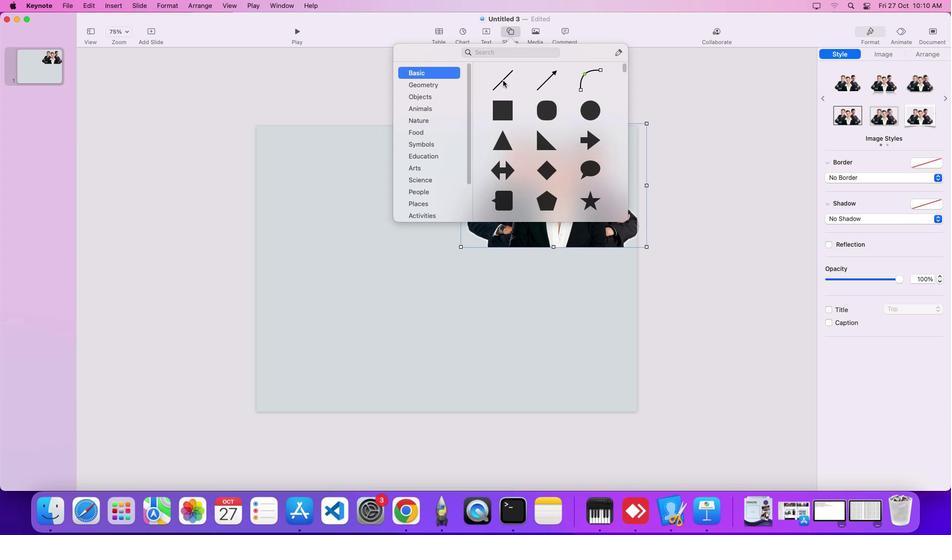 
Action: Mouse moved to (502, 80)
Screenshot: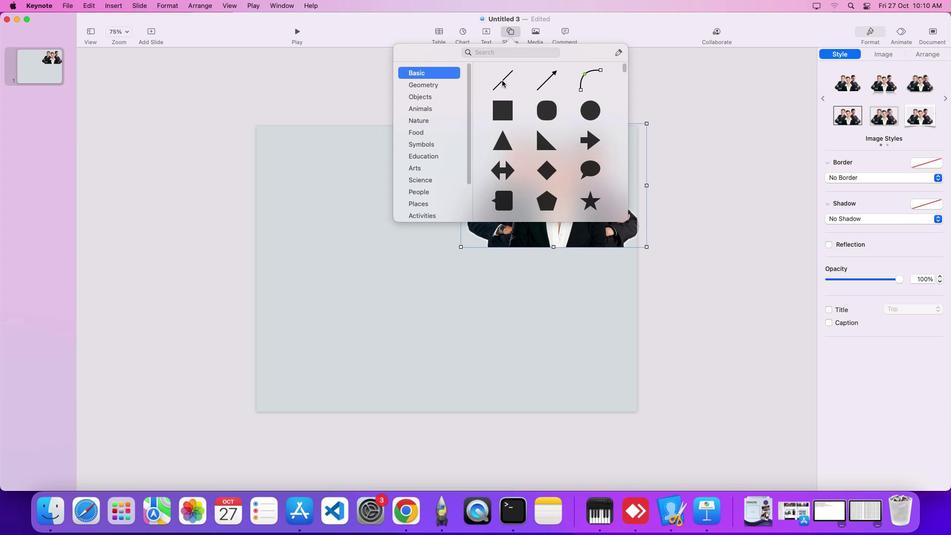 
Action: Mouse pressed left at (502, 80)
Screenshot: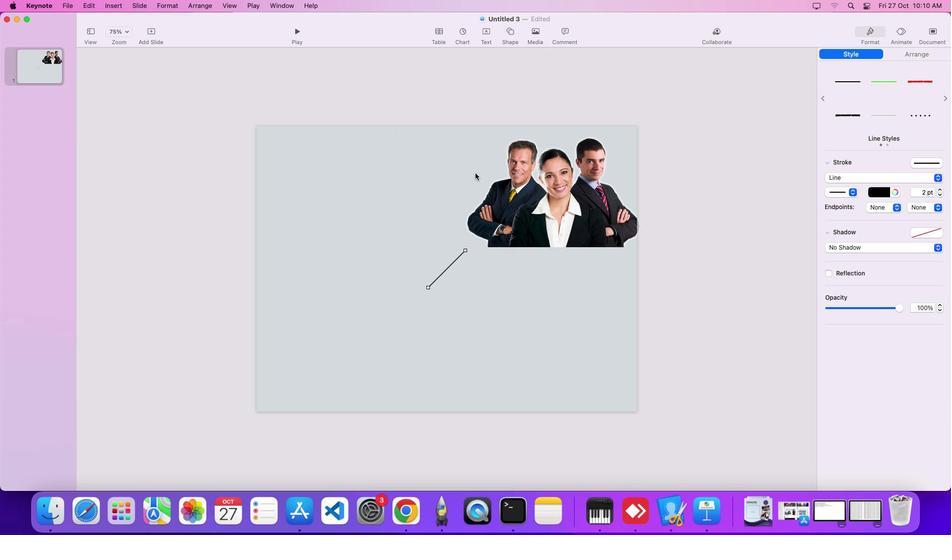 
Action: Mouse moved to (449, 267)
Screenshot: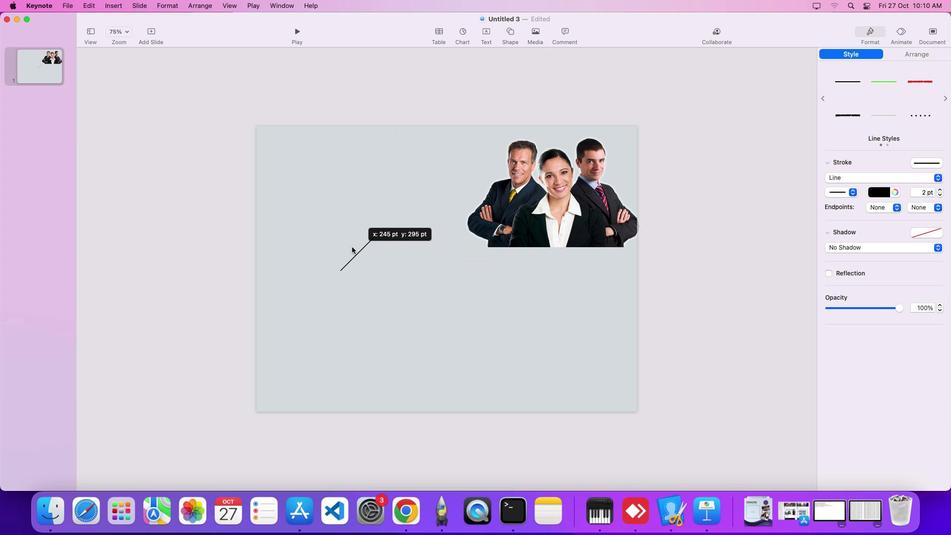 
Action: Mouse pressed left at (449, 267)
Screenshot: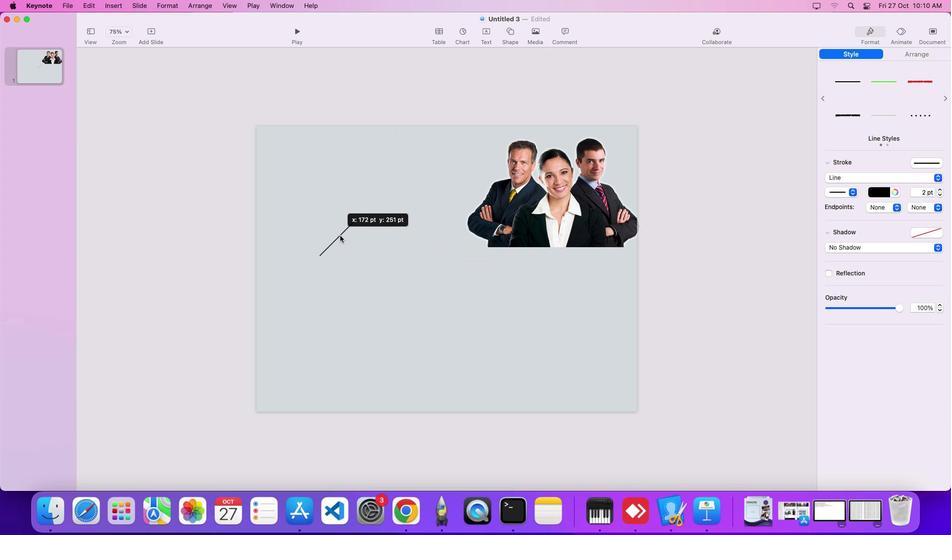 
Action: Mouse moved to (291, 225)
Screenshot: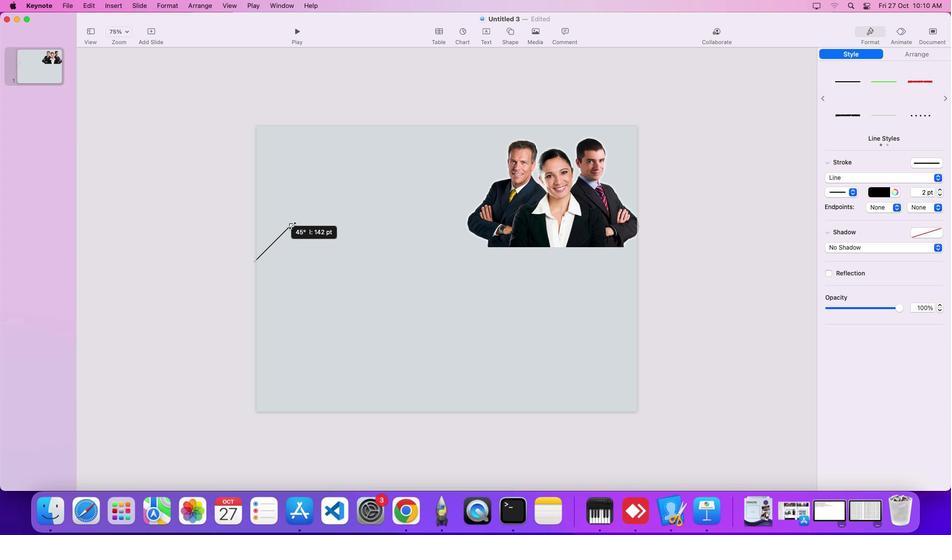 
Action: Mouse pressed left at (291, 225)
Screenshot: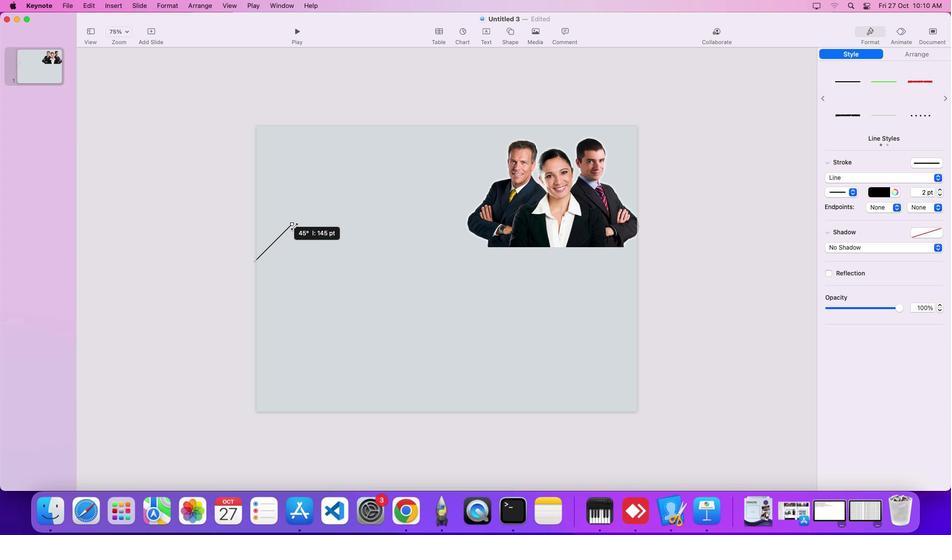
Action: Mouse moved to (294, 226)
Screenshot: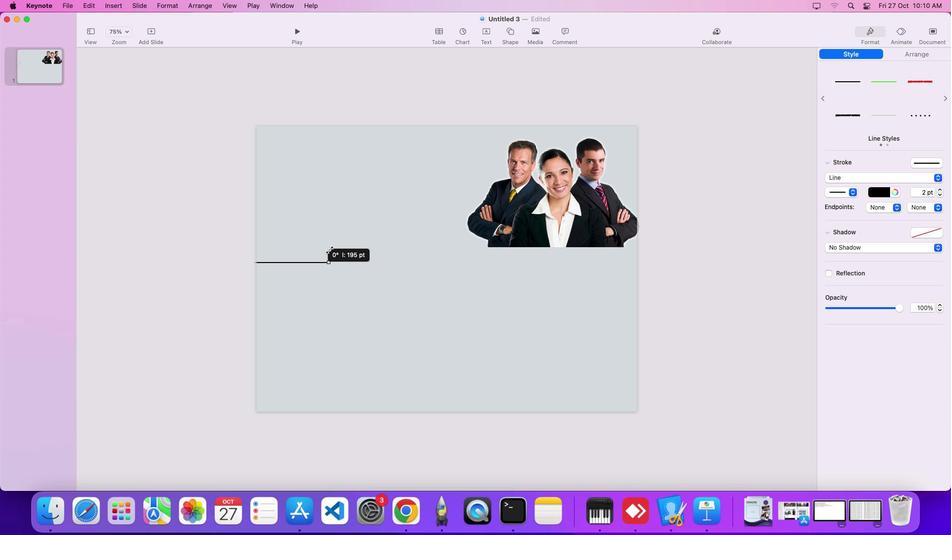 
Action: Key pressed Key.shift
Screenshot: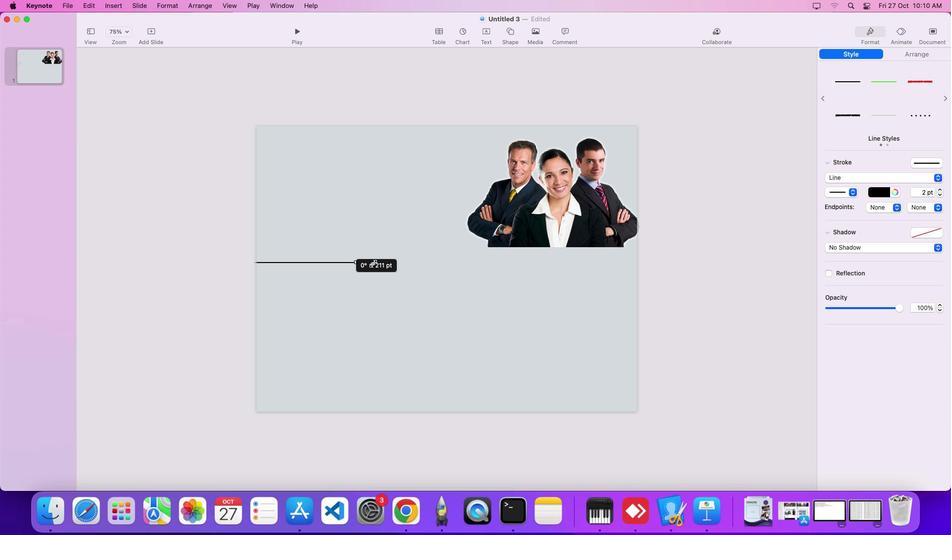 
Action: Mouse moved to (416, 263)
Screenshot: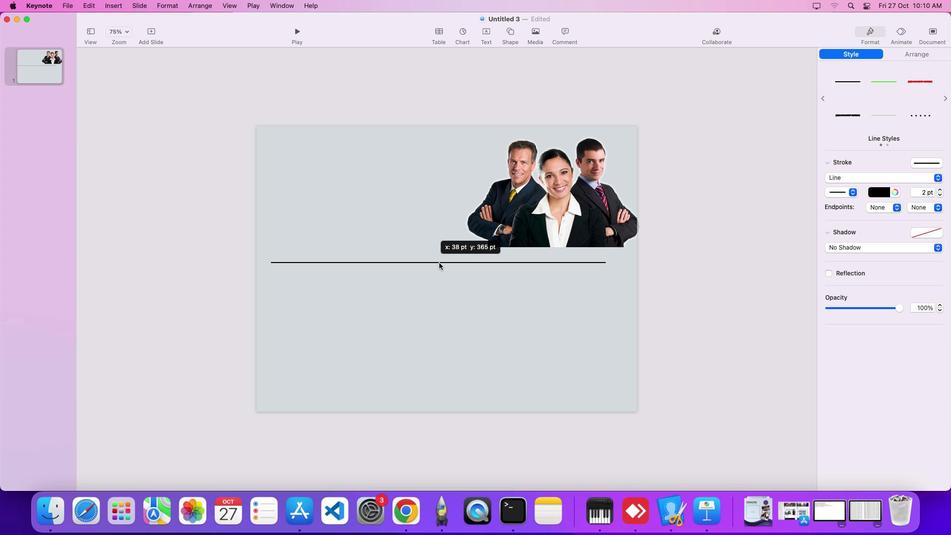 
Action: Mouse pressed left at (416, 263)
Screenshot: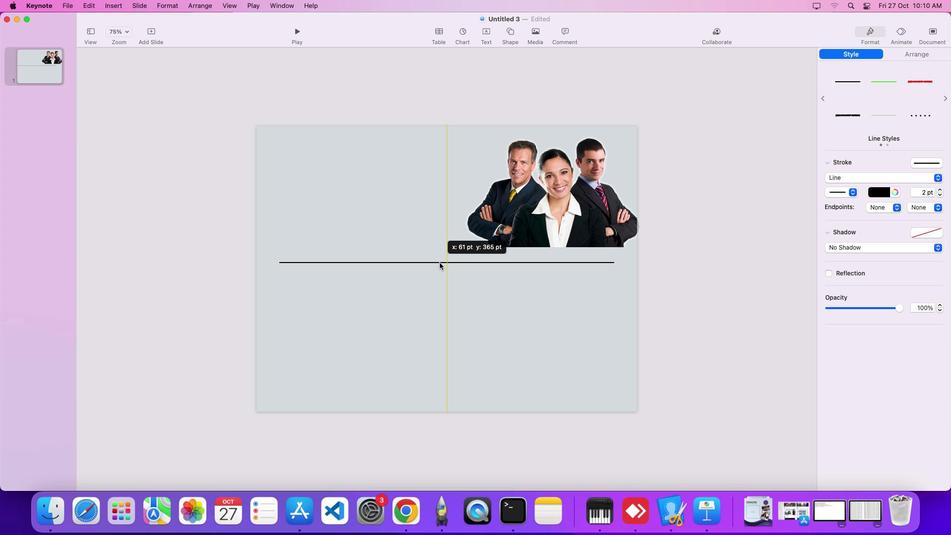 
Action: Mouse moved to (416, 263)
Screenshot: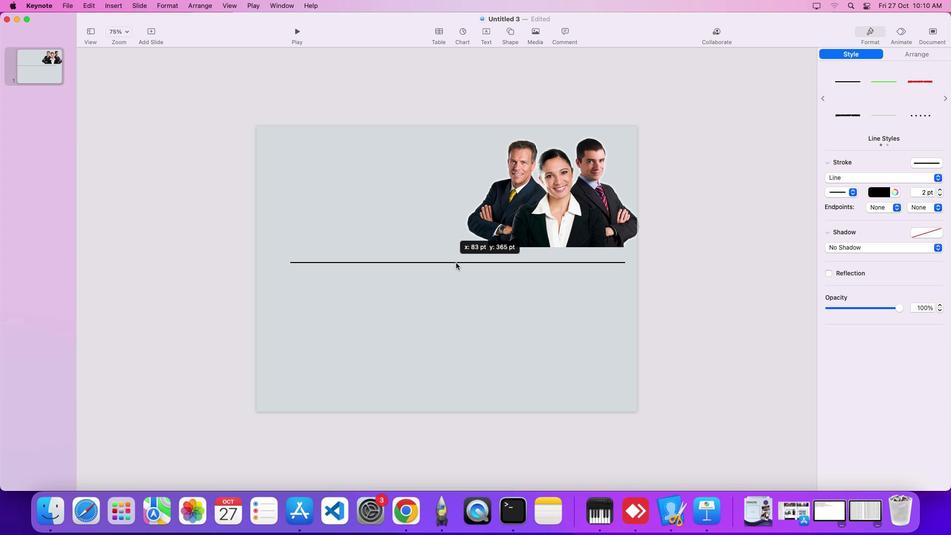 
Action: Key pressed Key.shift
Screenshot: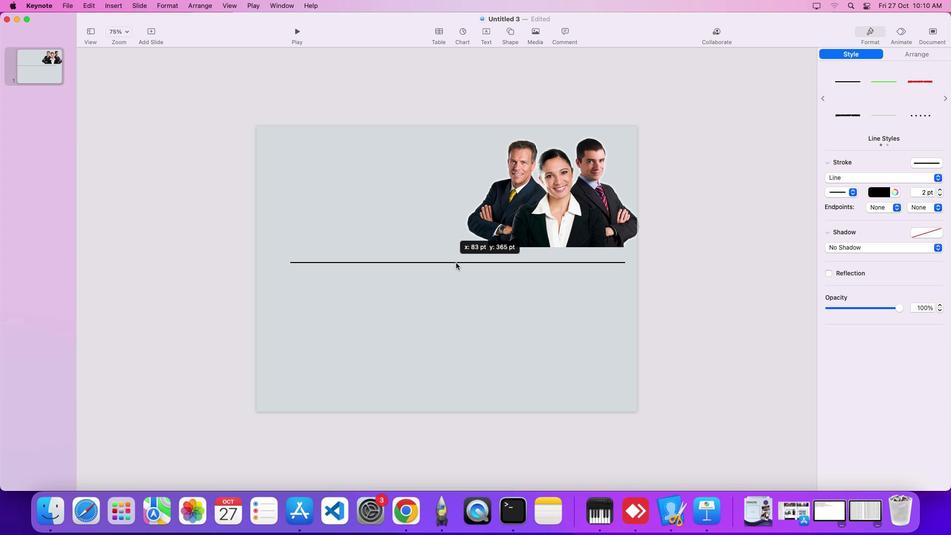 
Action: Mouse moved to (301, 261)
Screenshot: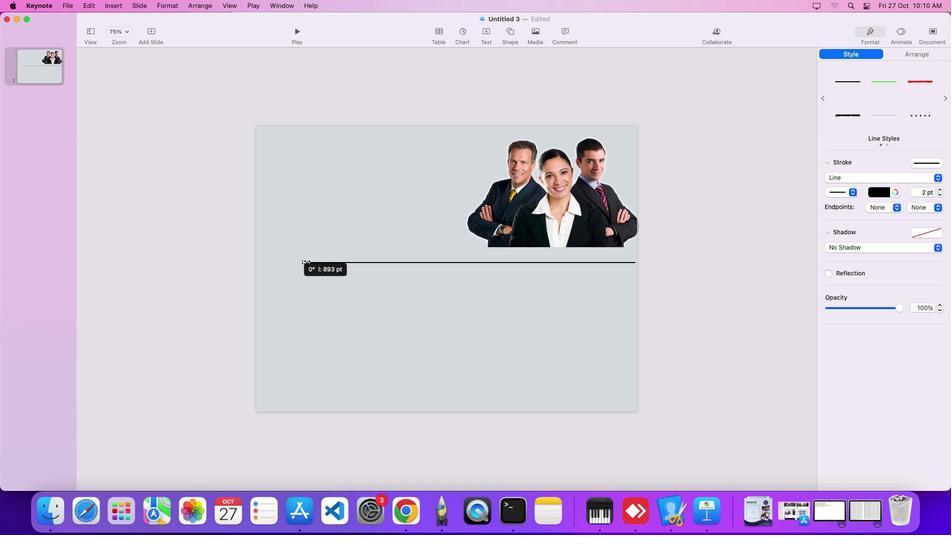 
Action: Mouse pressed left at (301, 261)
Screenshot: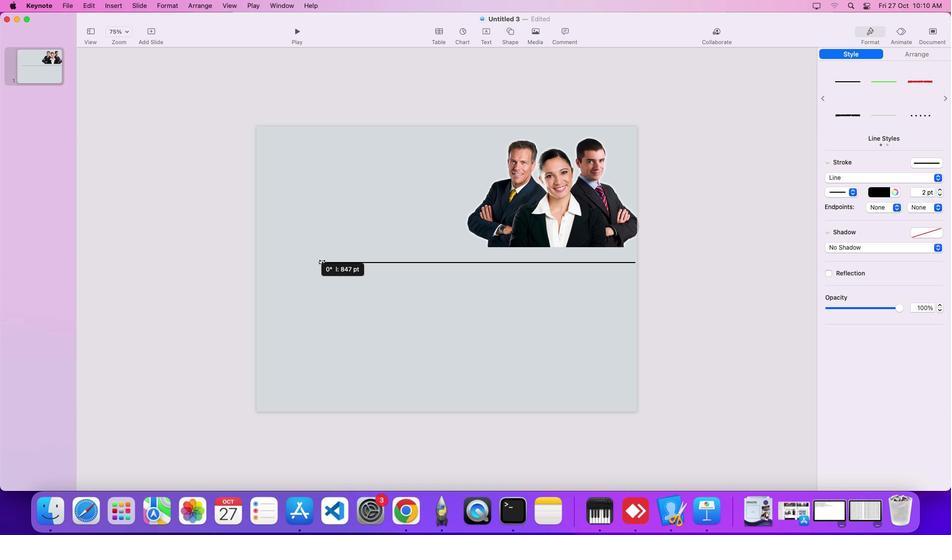 
Action: Key pressed Key.shift
Screenshot: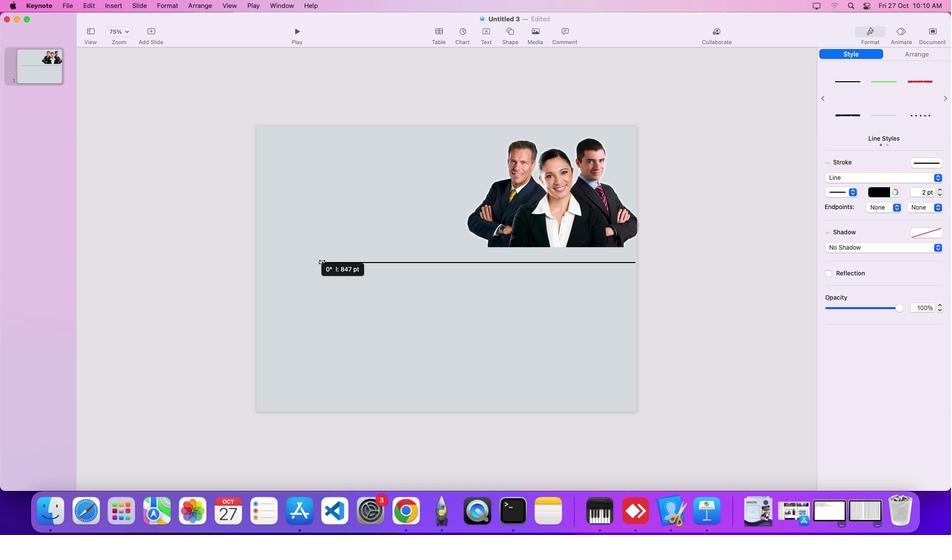 
Action: Mouse moved to (402, 244)
Screenshot: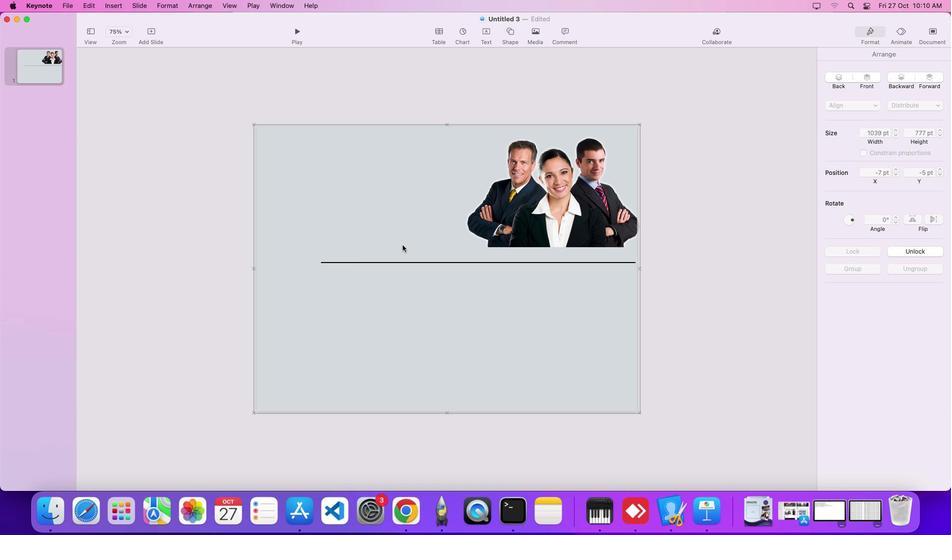 
Action: Mouse pressed left at (402, 244)
Screenshot: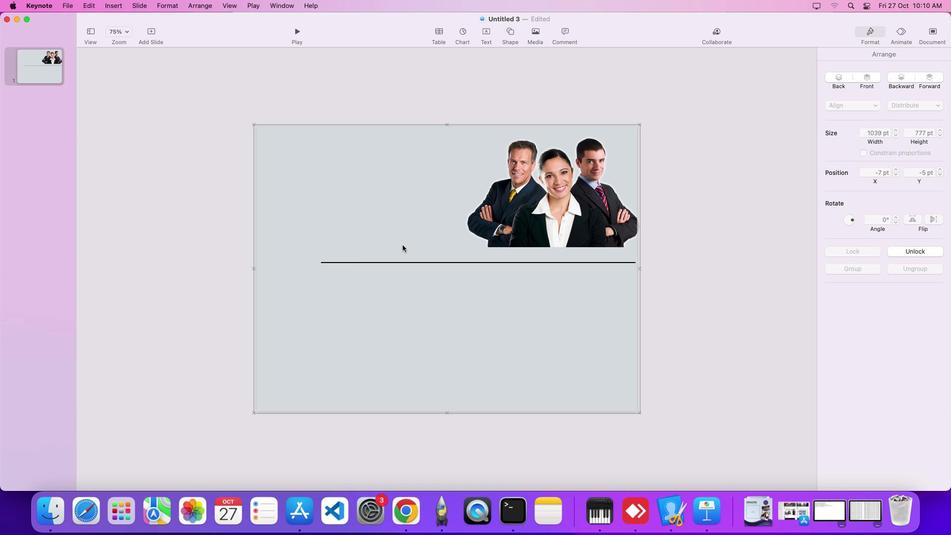 
Action: Mouse moved to (674, 228)
Screenshot: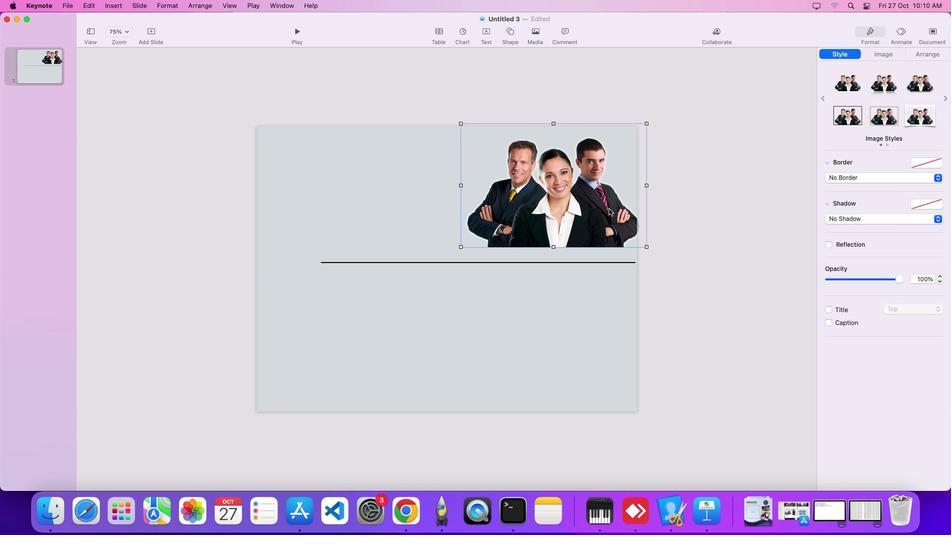 
Action: Mouse pressed left at (674, 228)
Screenshot: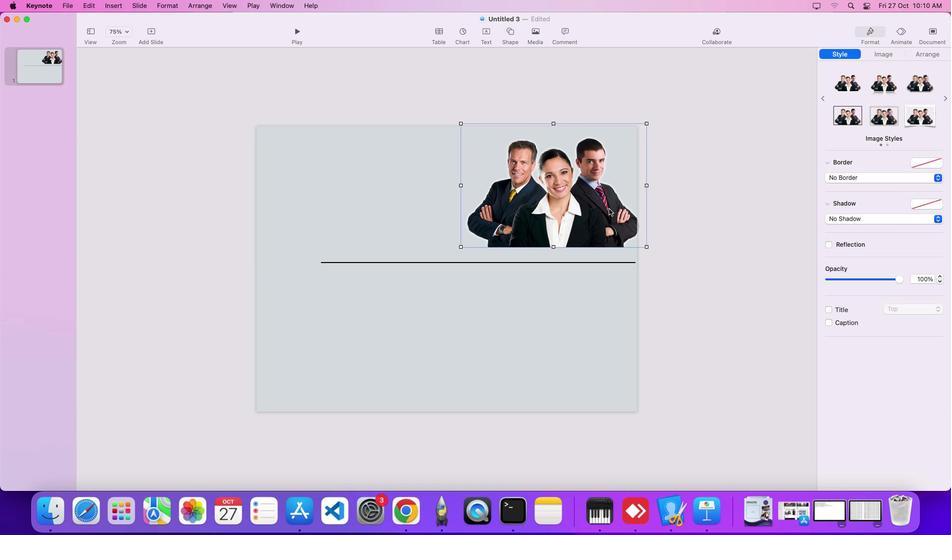 
Action: Mouse moved to (609, 208)
Screenshot: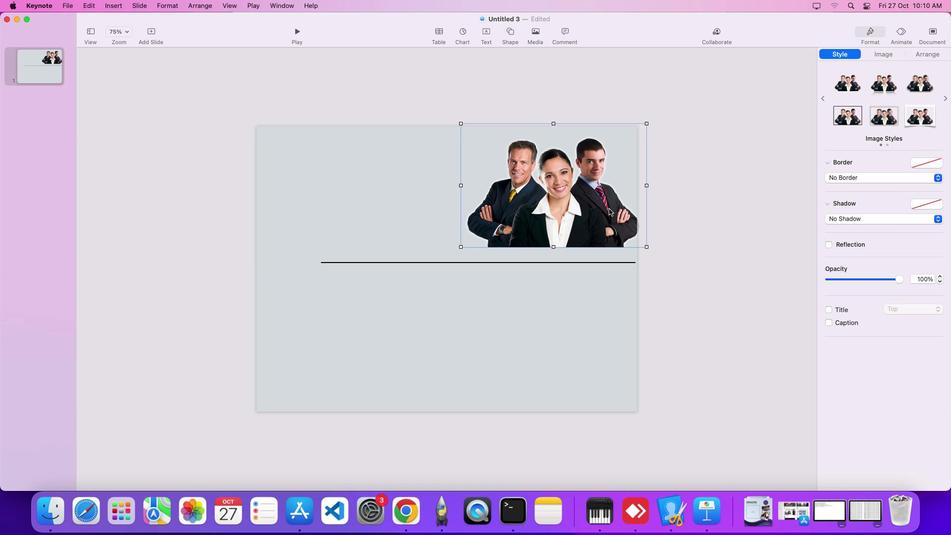 
Action: Mouse pressed left at (609, 208)
Screenshot: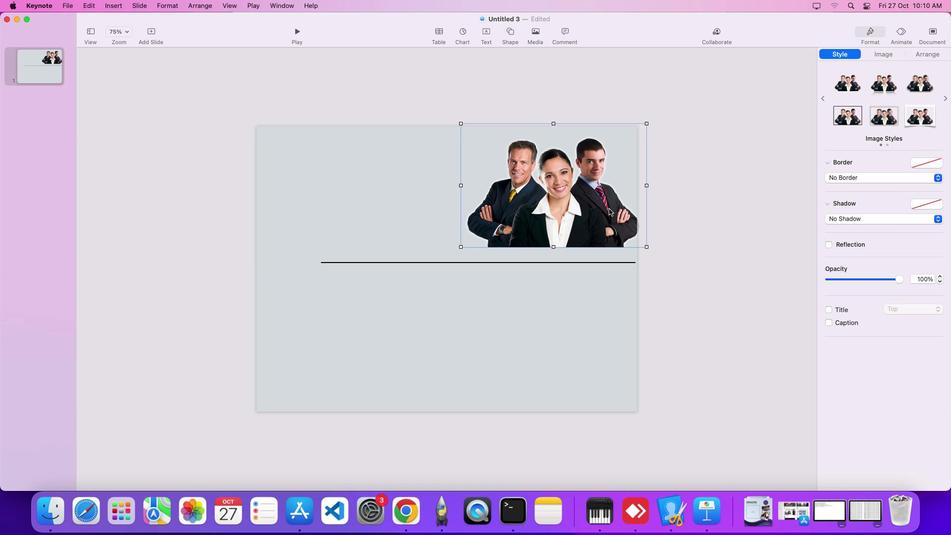 
Action: Mouse moved to (609, 208)
Screenshot: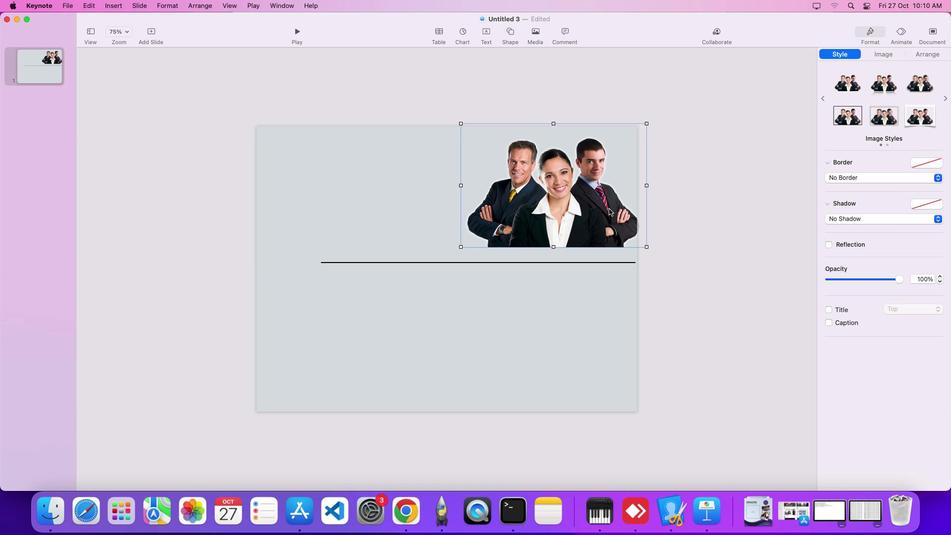 
Action: Mouse pressed left at (609, 208)
Screenshot: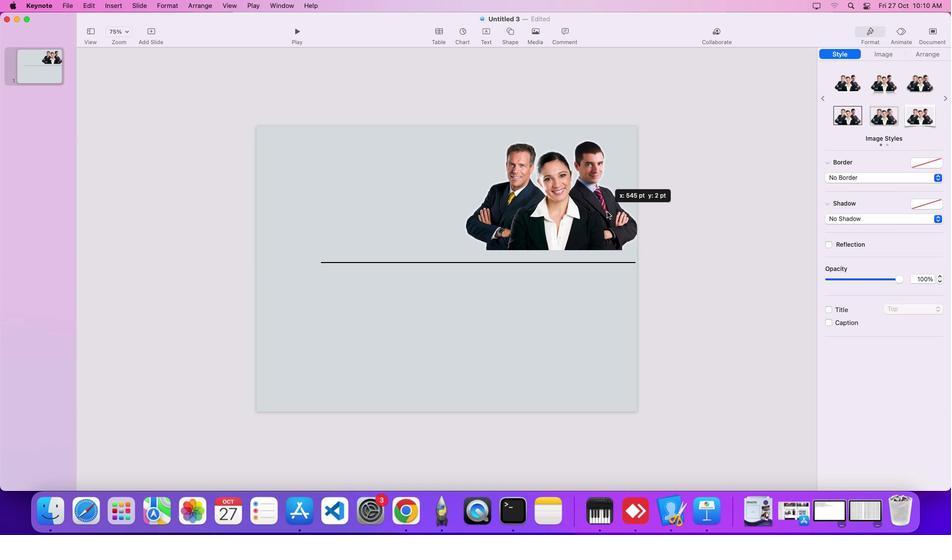 
Action: Mouse moved to (458, 249)
Screenshot: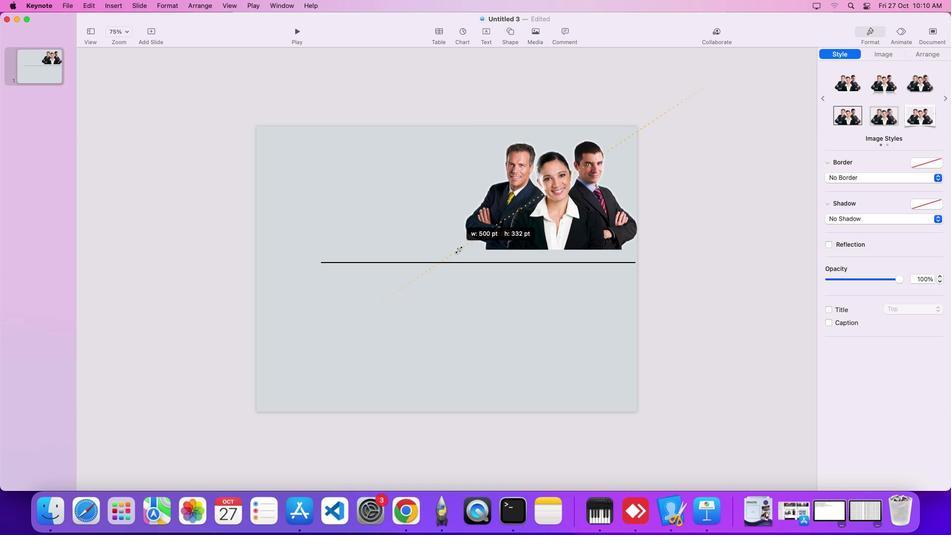 
Action: Mouse pressed left at (458, 249)
Screenshot: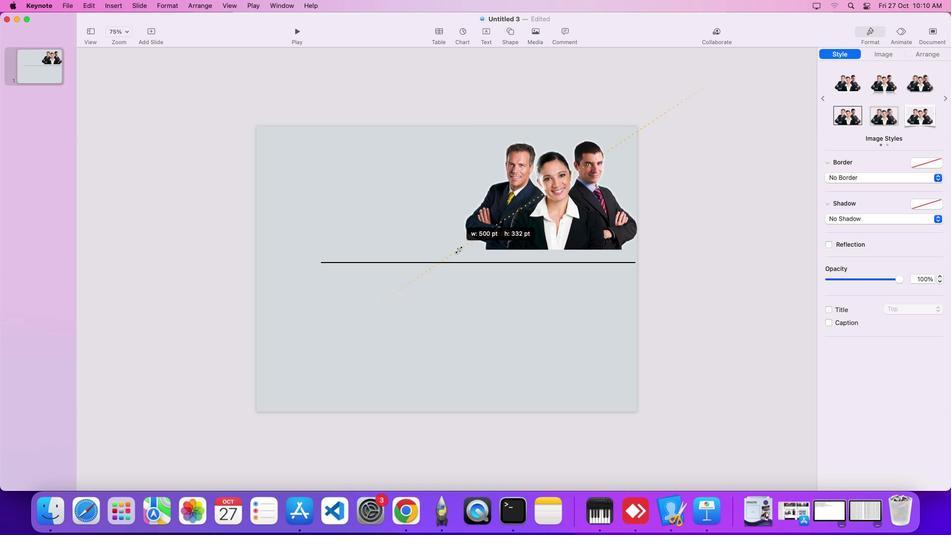 
Action: Key pressed Key.shift
Screenshot: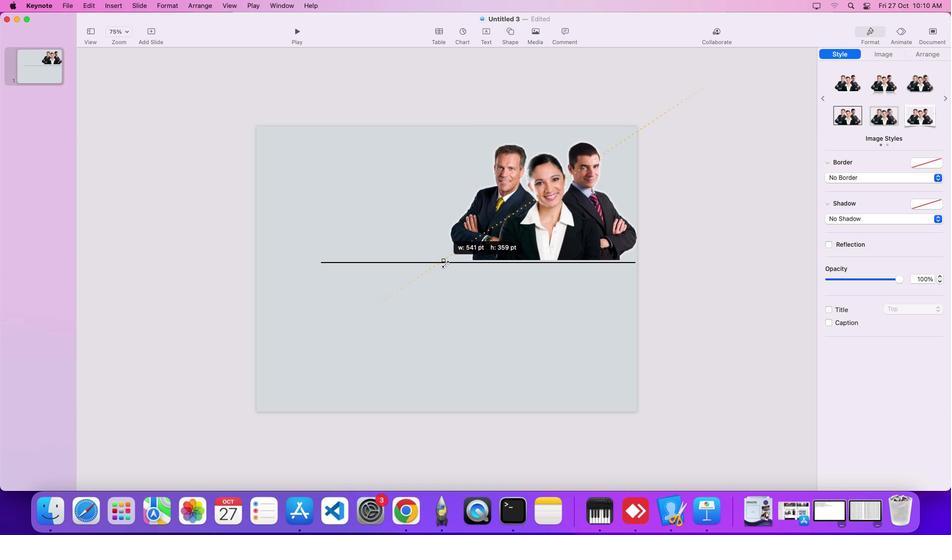 
Action: Mouse moved to (542, 247)
Screenshot: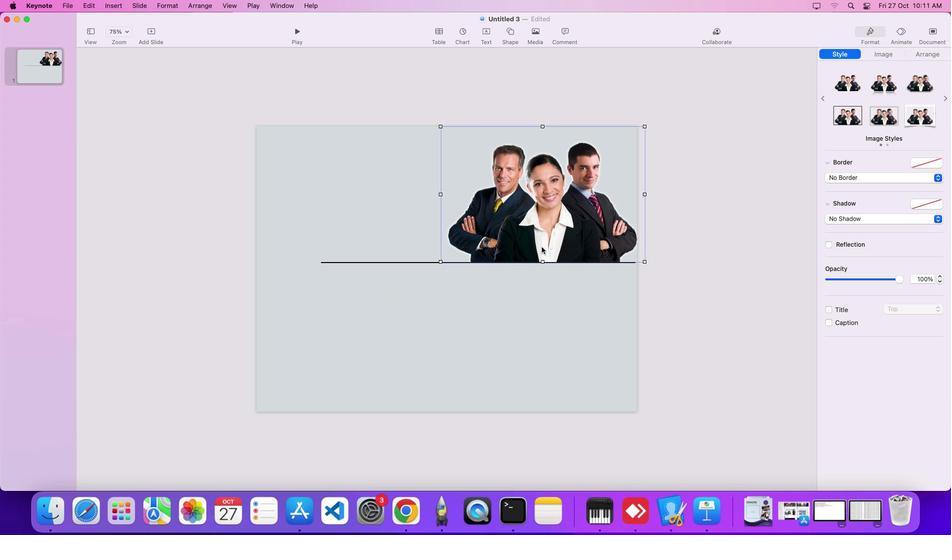 
Action: Mouse pressed left at (542, 247)
Screenshot: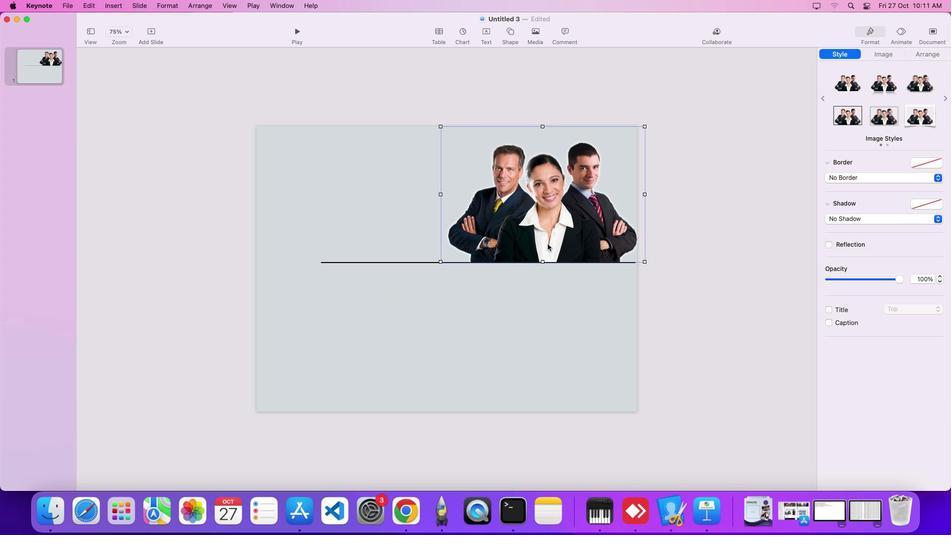 
Action: Mouse moved to (687, 247)
Screenshot: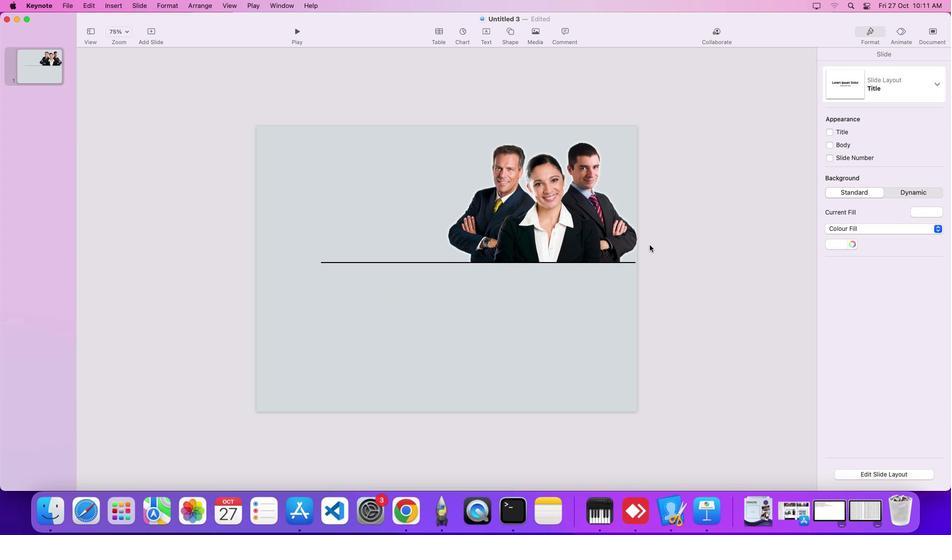 
Action: Mouse pressed left at (687, 247)
Screenshot: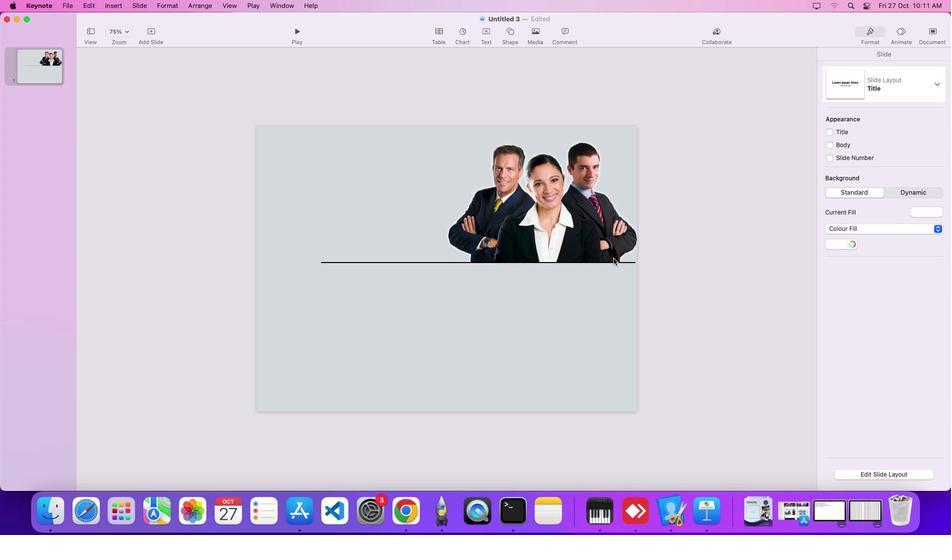 
Action: Mouse moved to (623, 261)
Screenshot: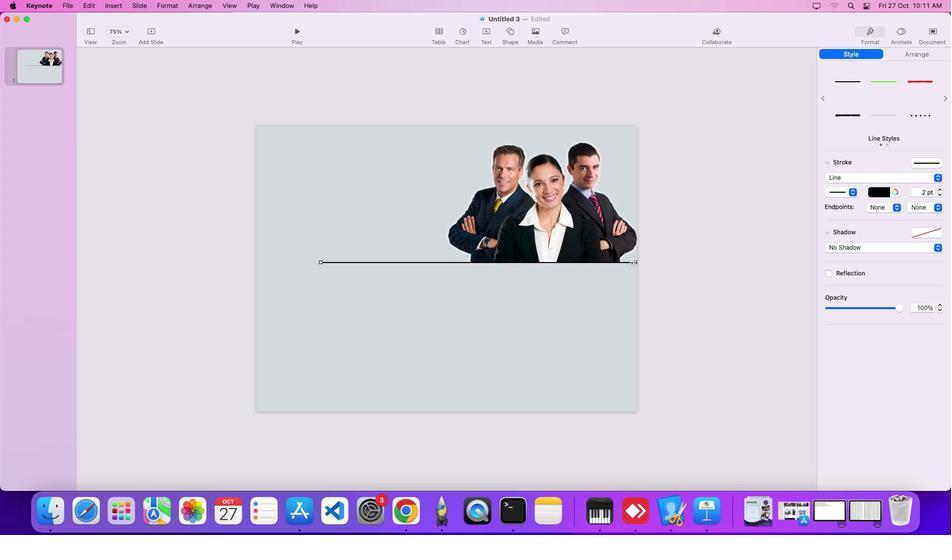 
Action: Mouse pressed left at (623, 261)
Screenshot: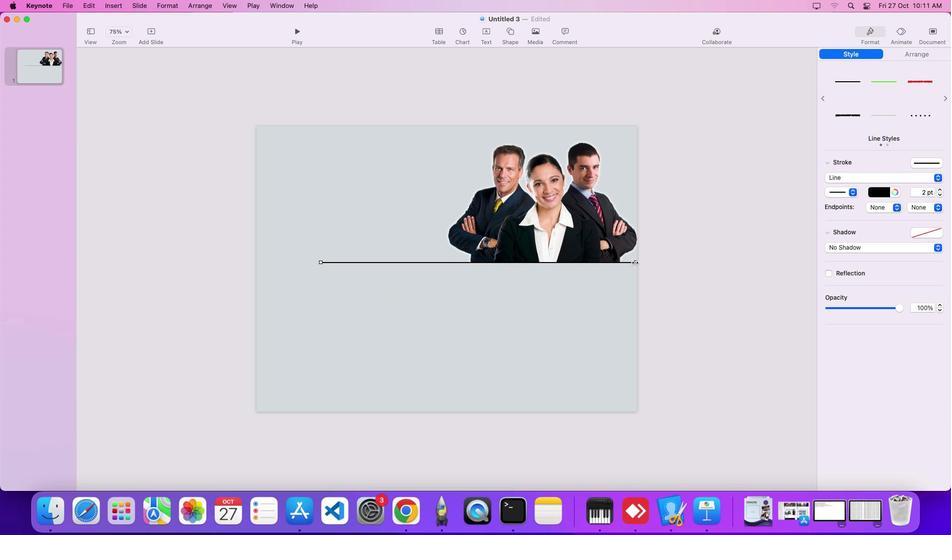 
Action: Mouse moved to (636, 262)
Screenshot: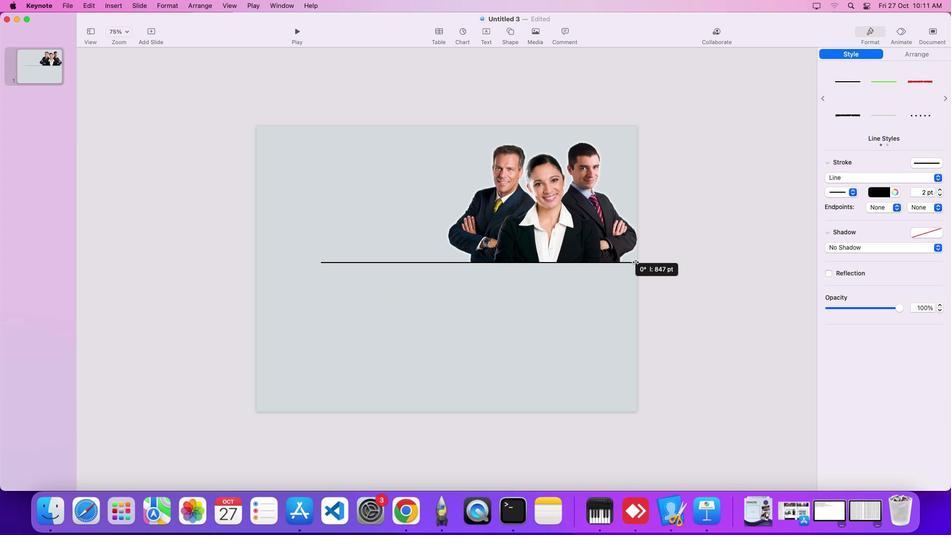 
Action: Mouse pressed left at (636, 262)
Screenshot: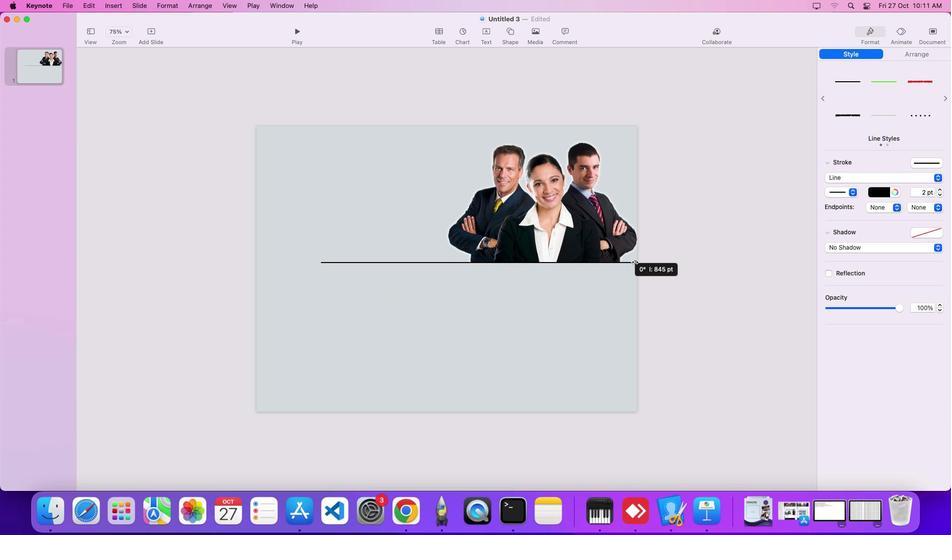 
Action: Mouse moved to (634, 262)
Screenshot: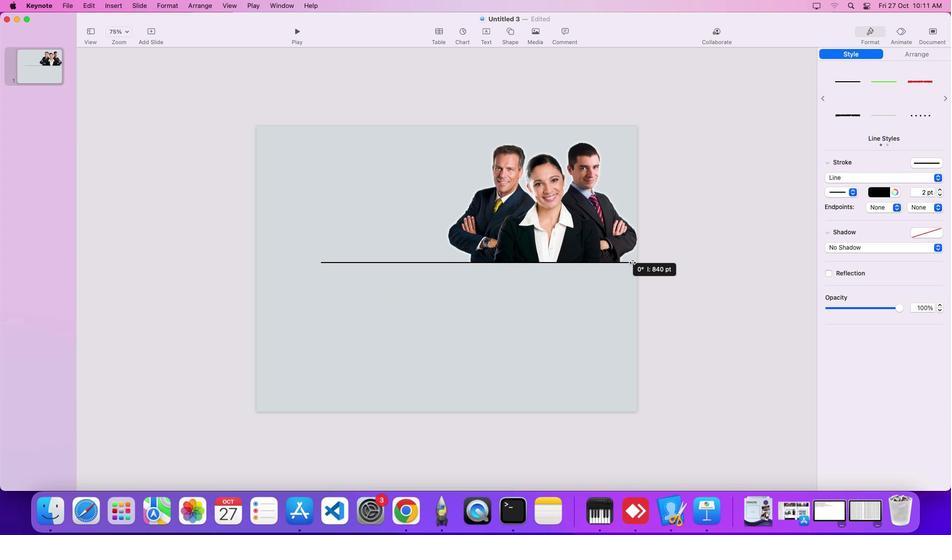 
Action: Key pressed Key.shift
Screenshot: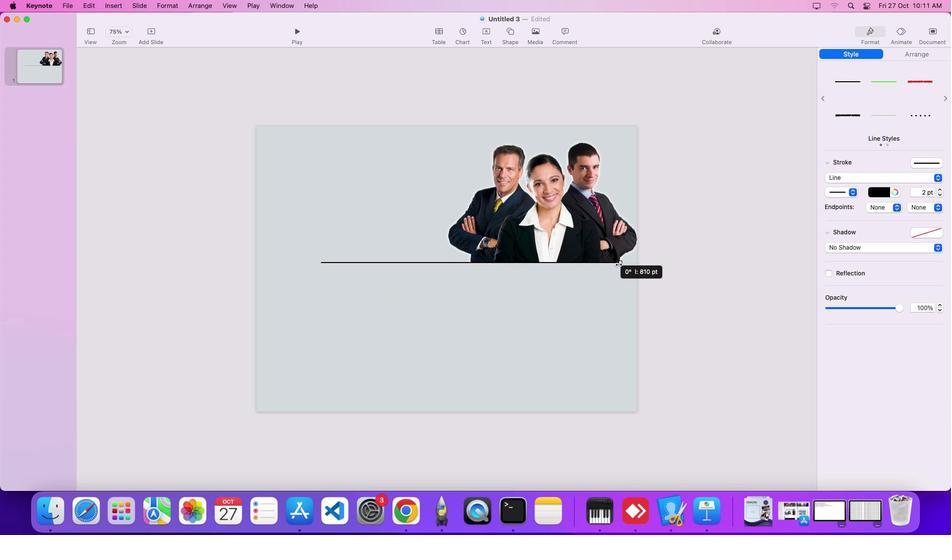 
Action: Mouse moved to (682, 278)
Screenshot: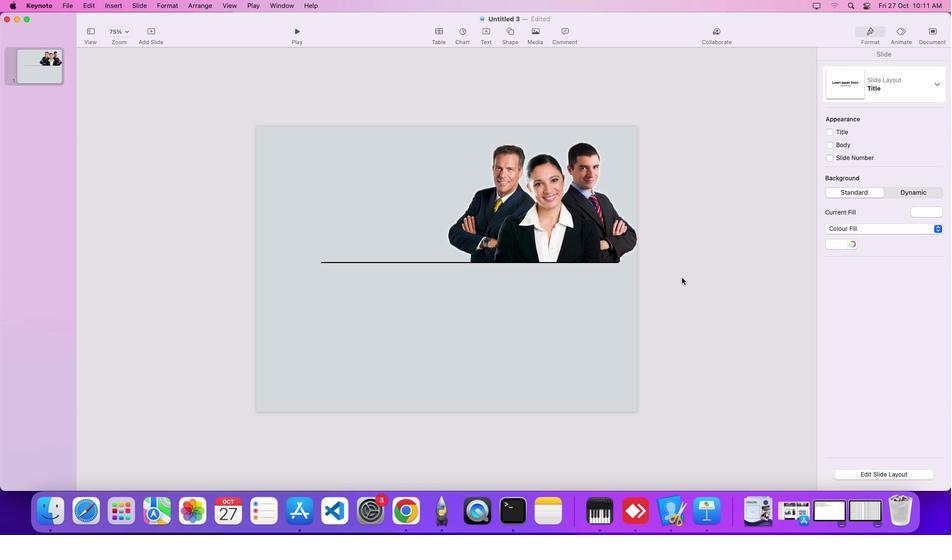 
Action: Mouse pressed left at (682, 278)
Screenshot: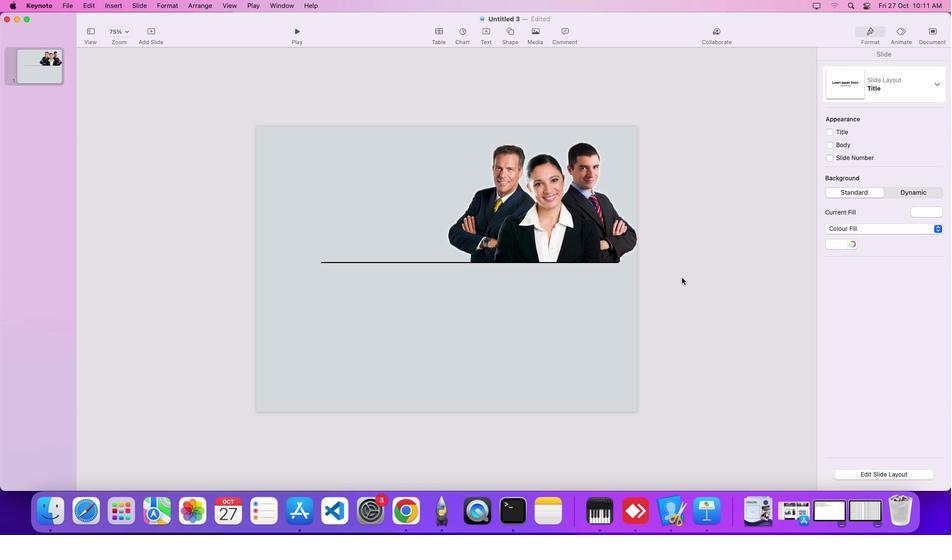 
Action: Mouse moved to (618, 266)
Screenshot: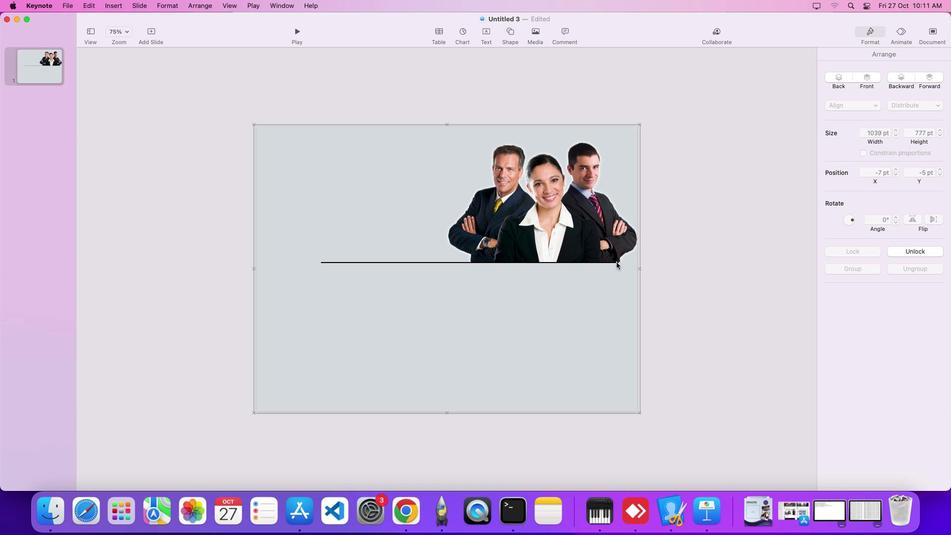 
Action: Mouse pressed left at (618, 266)
Screenshot: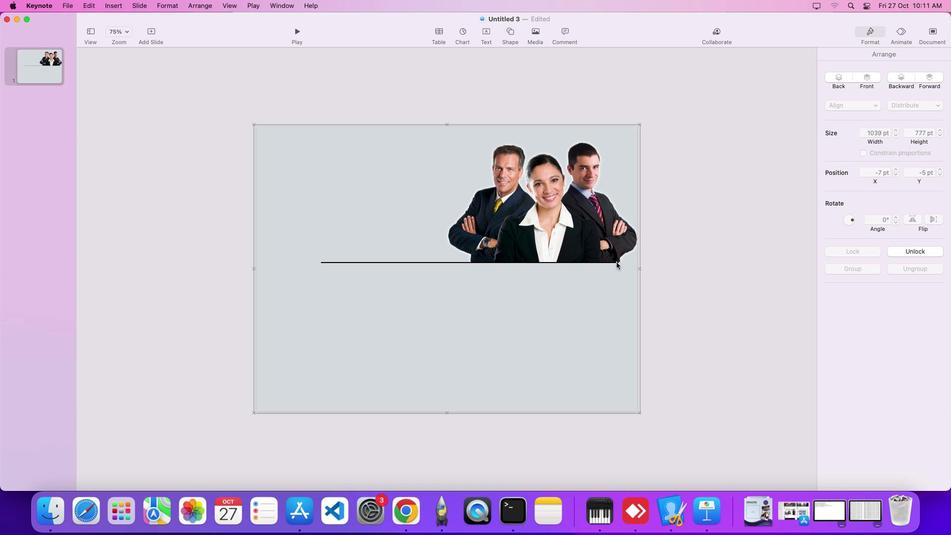 
Action: Mouse moved to (616, 262)
Screenshot: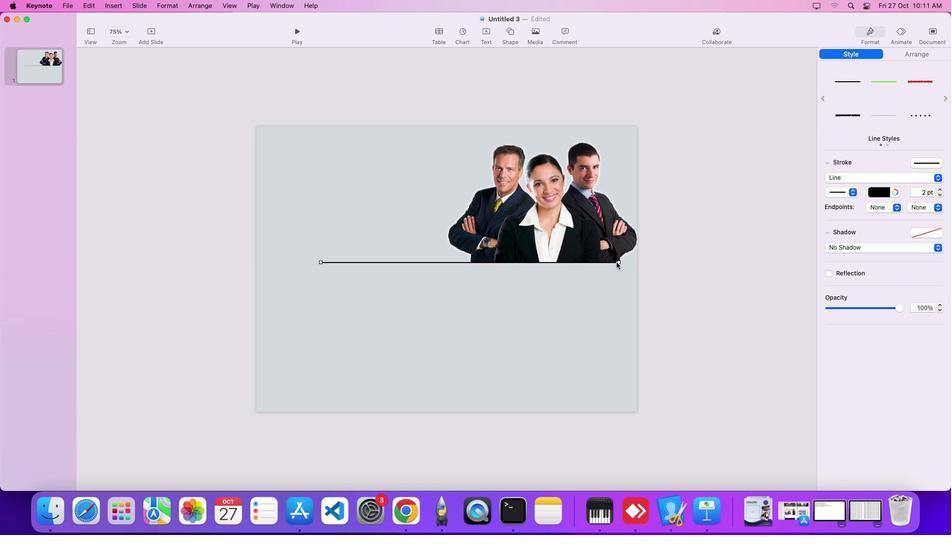 
Action: Mouse pressed left at (616, 262)
Screenshot: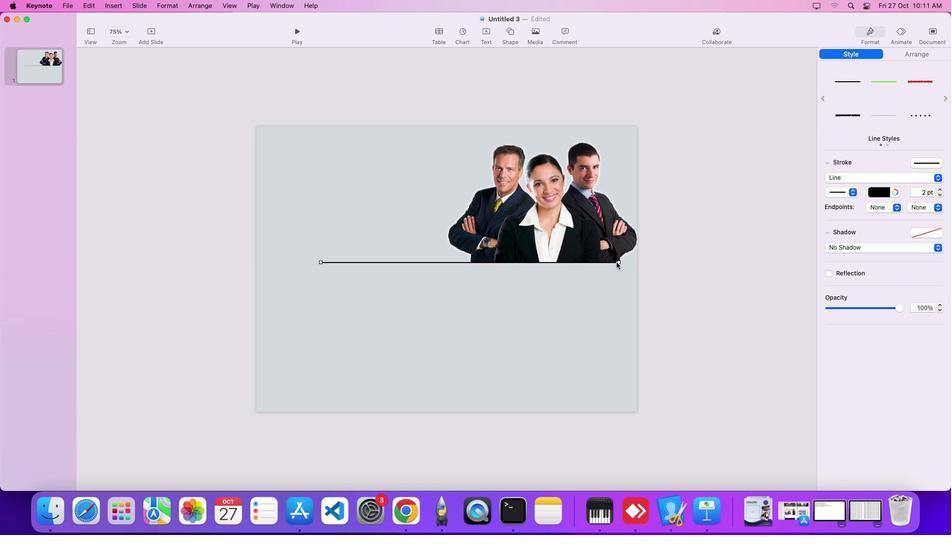 
Action: Key pressed Key.cmdKey.shift'.''.'
Screenshot: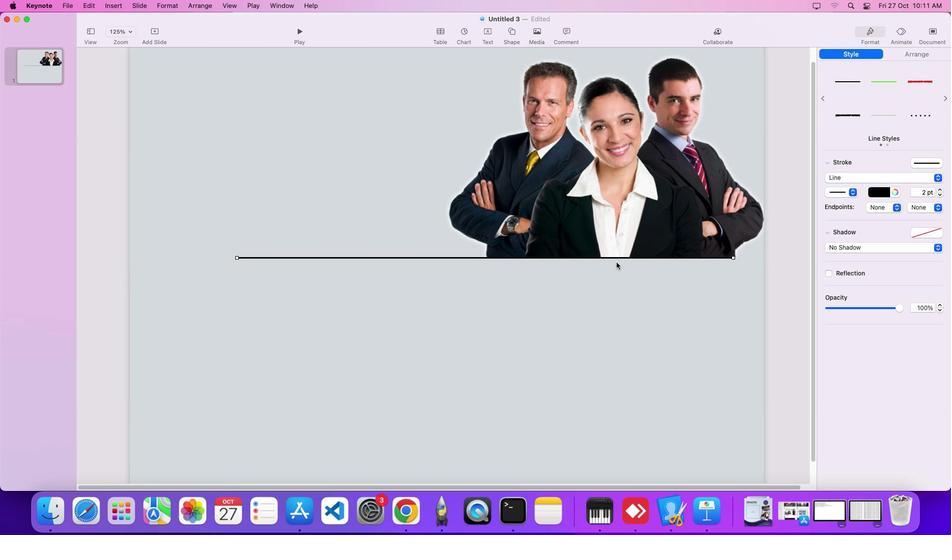 
Action: Mouse moved to (733, 258)
Screenshot: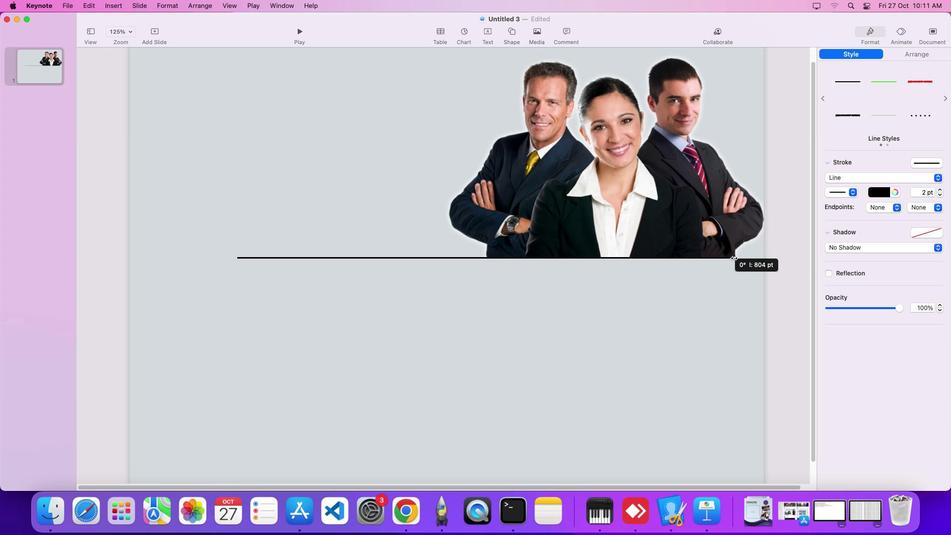 
Action: Mouse pressed left at (733, 258)
Screenshot: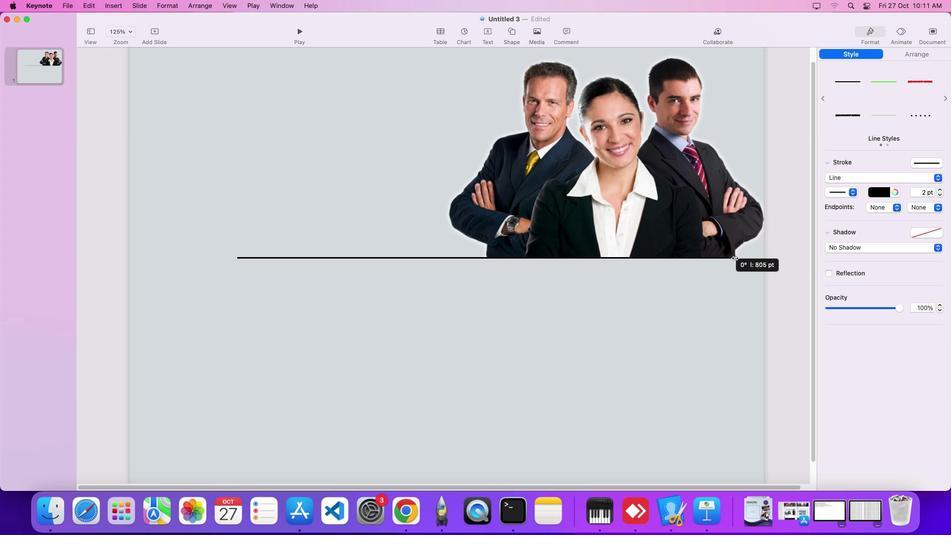 
Action: Mouse moved to (791, 310)
Screenshot: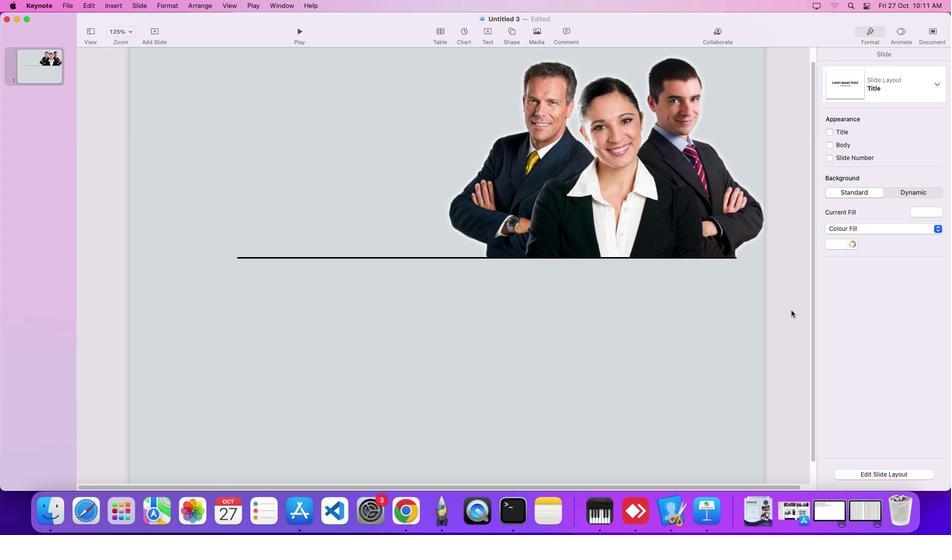 
Action: Mouse pressed left at (791, 310)
Screenshot: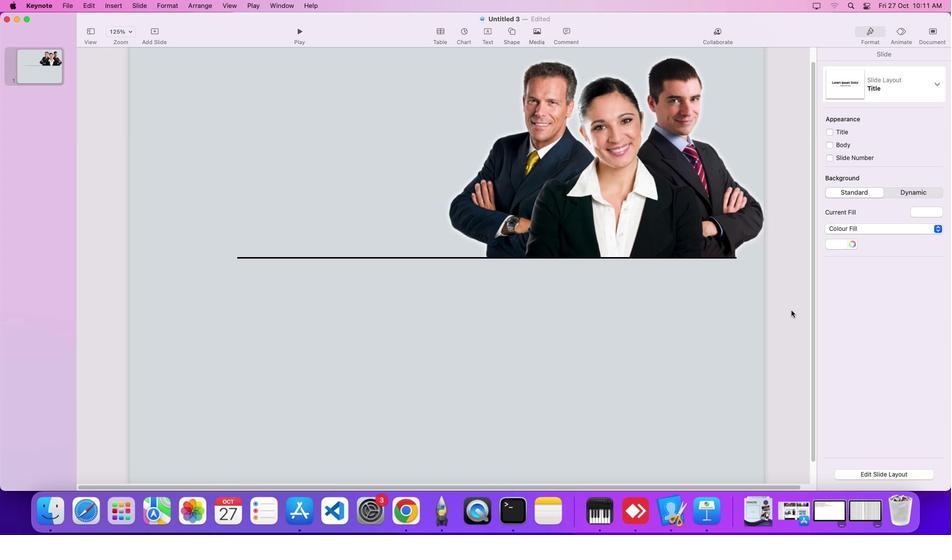 
Action: Mouse moved to (690, 246)
Screenshot: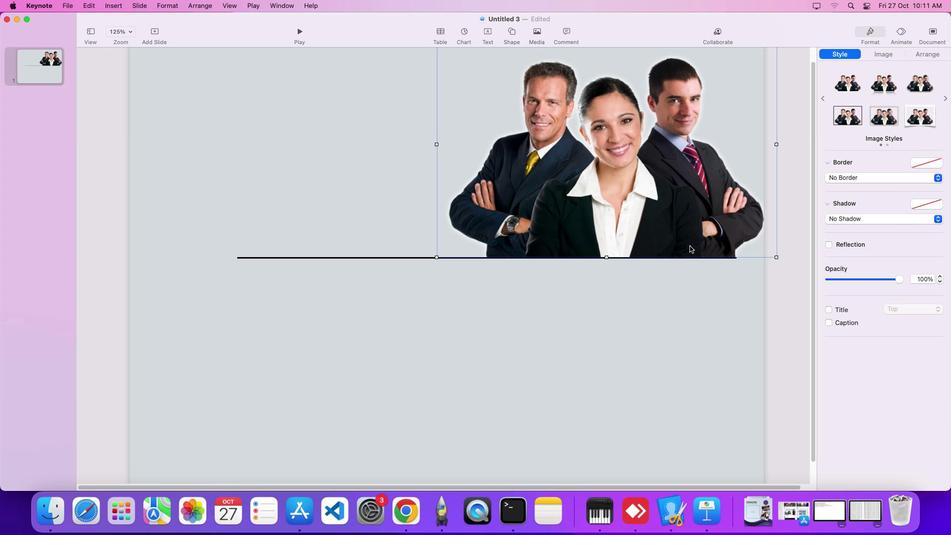 
Action: Mouse pressed left at (690, 246)
Screenshot: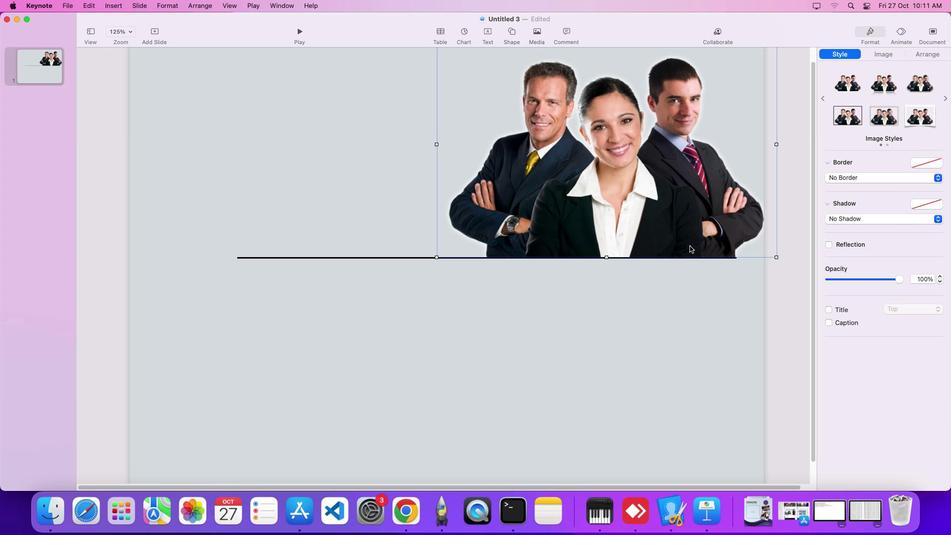 
Action: Mouse moved to (690, 246)
Screenshot: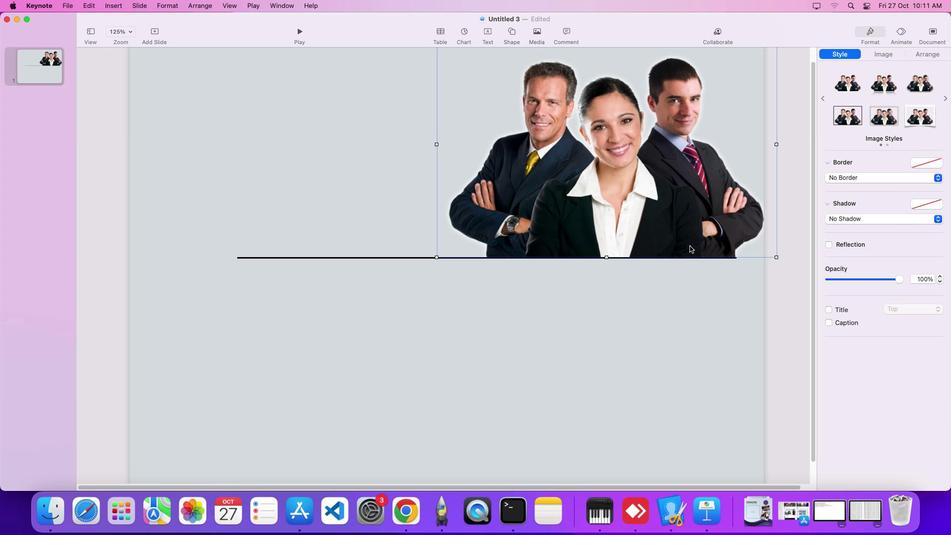 
Action: Key pressed Key.rightKey.upKey.rightKey.rightKey.left
Screenshot: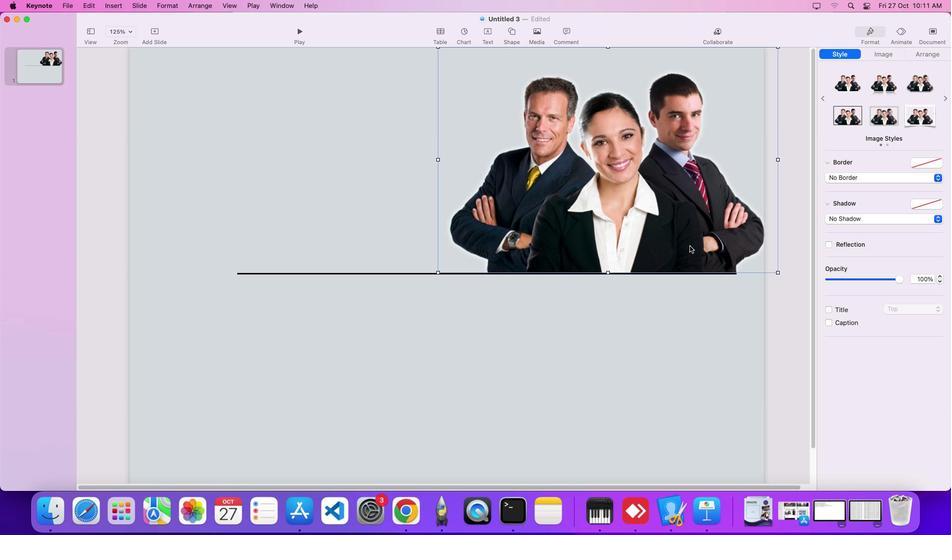 
Action: Mouse moved to (769, 340)
Screenshot: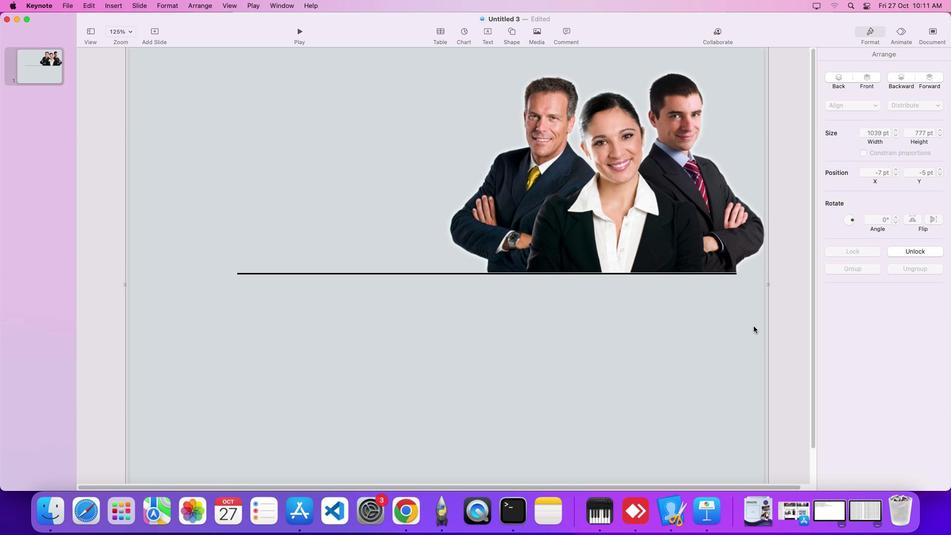 
Action: Mouse pressed left at (769, 340)
Screenshot: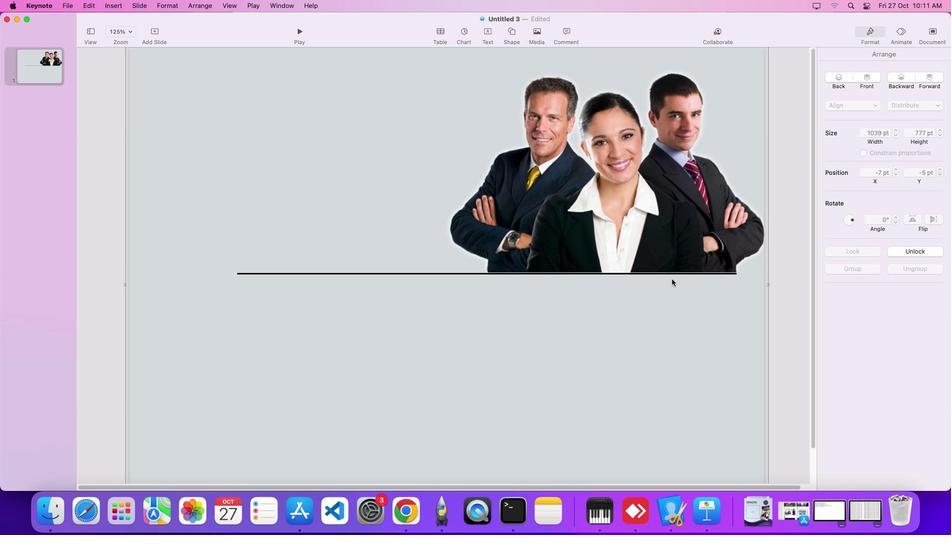
Action: Mouse moved to (659, 250)
Screenshot: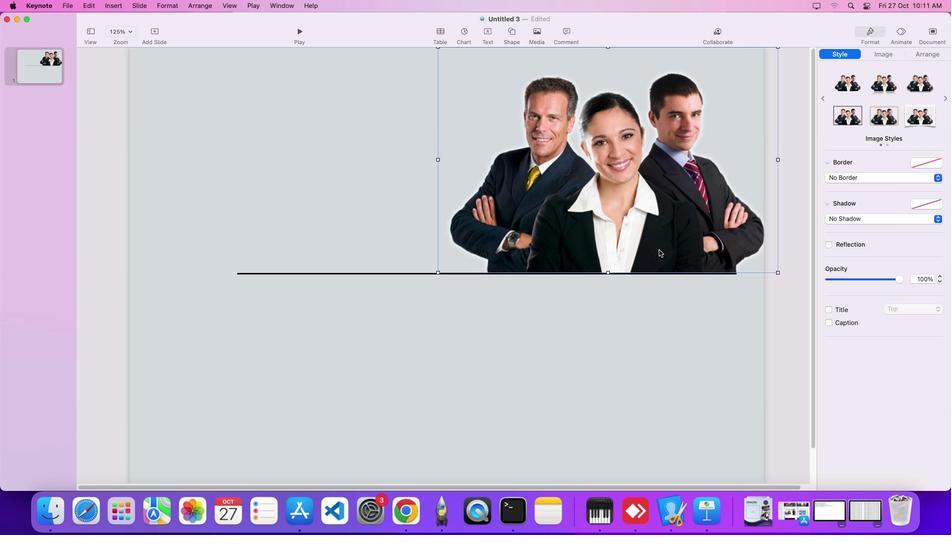 
Action: Mouse pressed left at (659, 250)
Screenshot: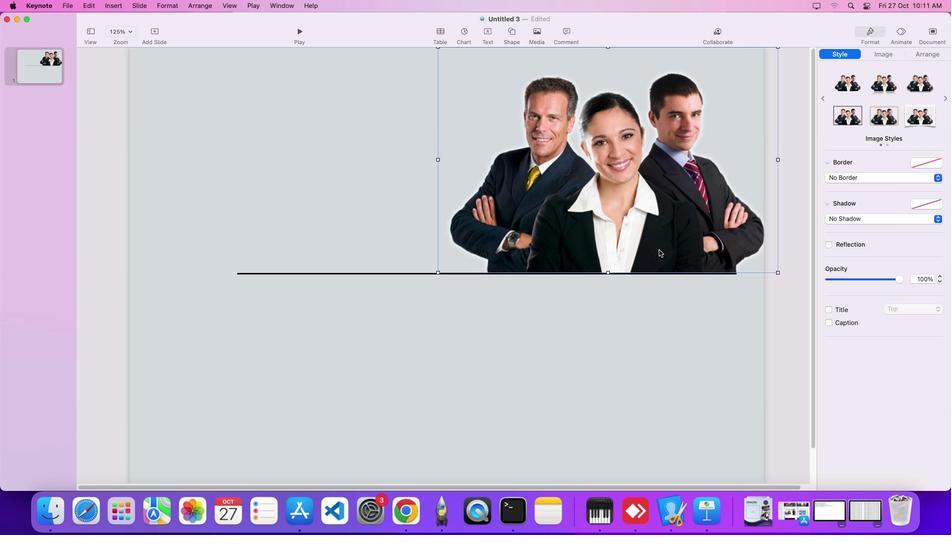 
Action: Key pressed Key.down
Screenshot: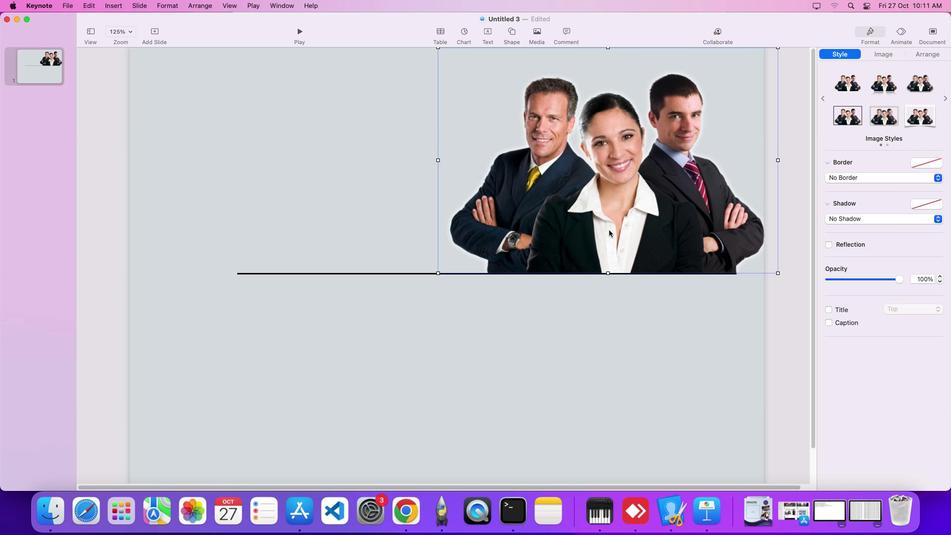 
Action: Mouse moved to (789, 332)
Screenshot: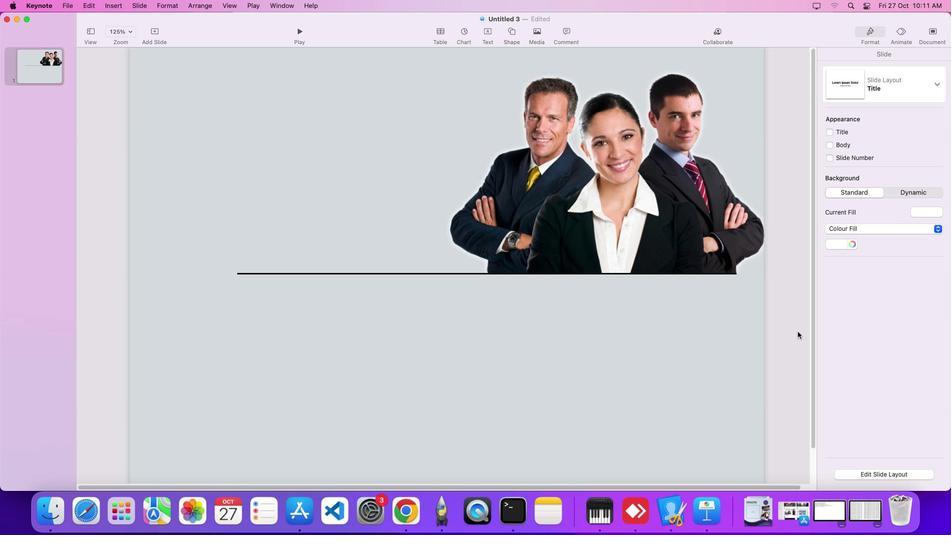 
Action: Mouse pressed left at (789, 332)
Screenshot: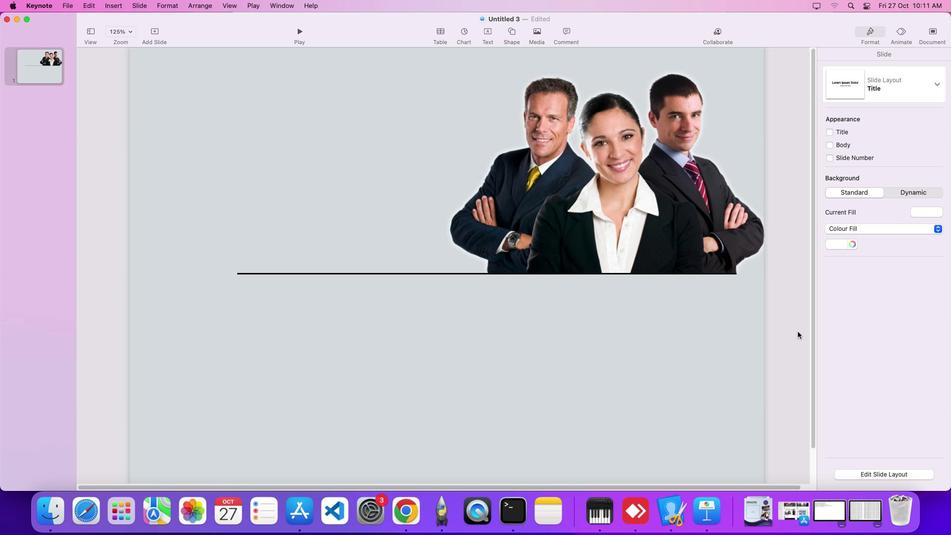 
Action: Mouse moved to (798, 332)
Screenshot: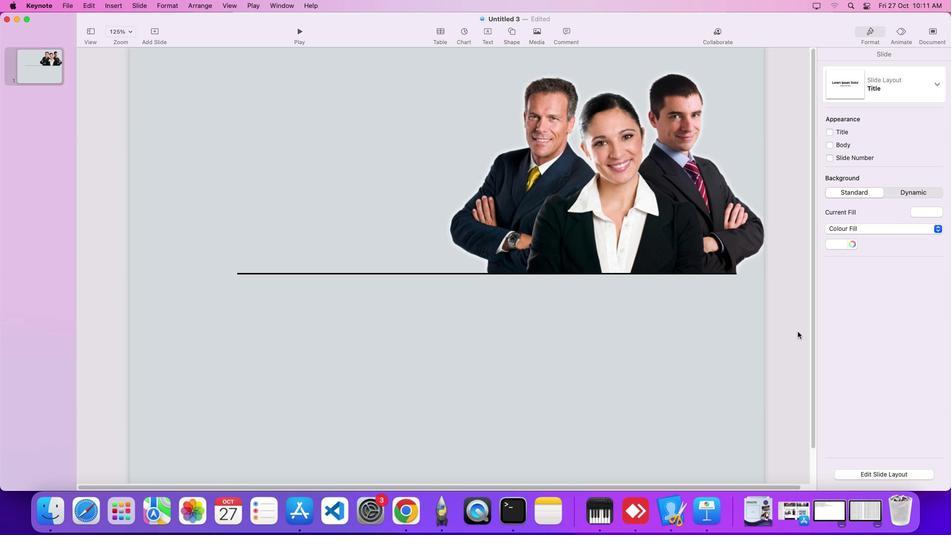 
Action: Mouse pressed left at (798, 332)
Screenshot: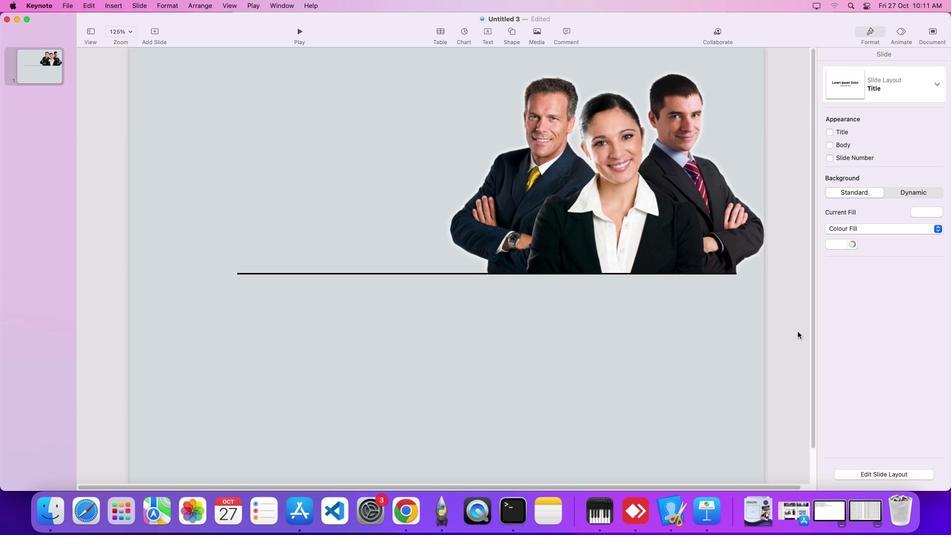 
Action: Mouse moved to (791, 323)
Screenshot: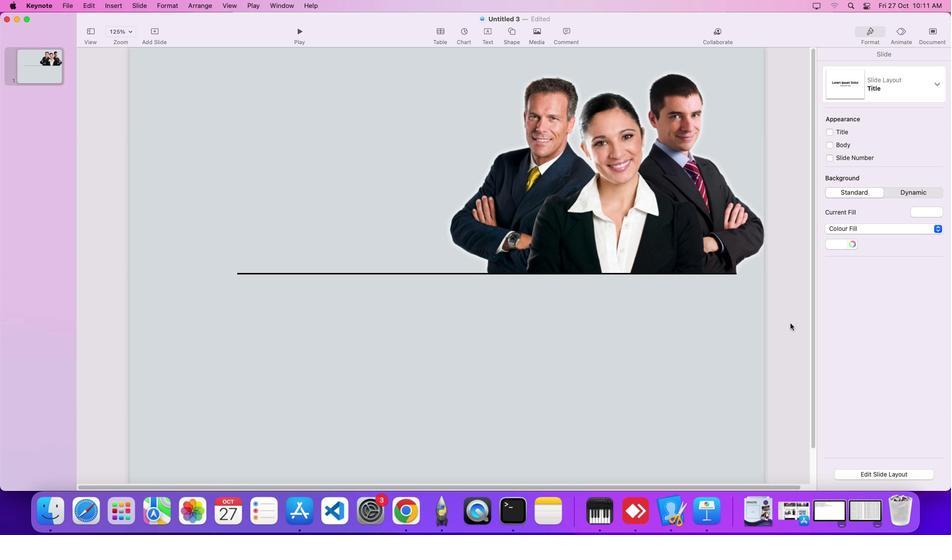 
Action: Mouse pressed left at (791, 323)
Screenshot: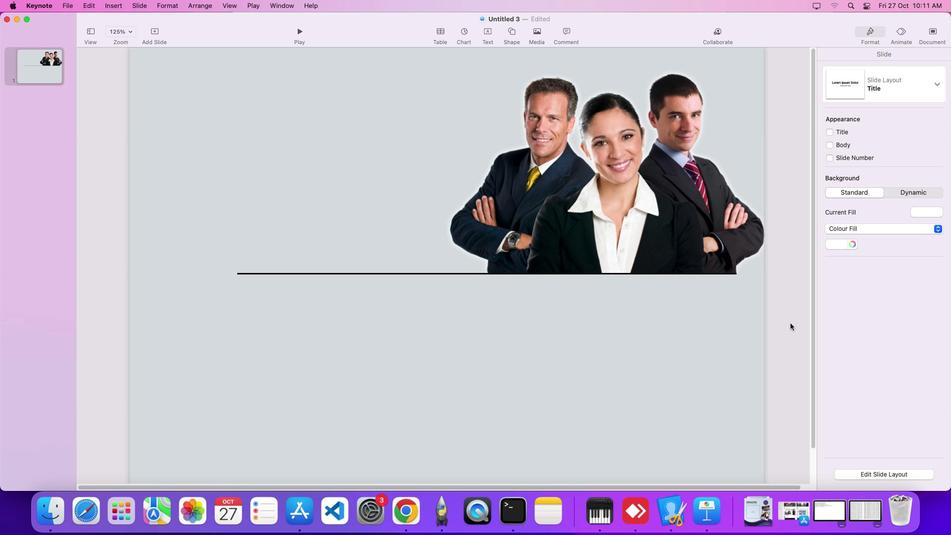 
Action: Mouse moved to (260, 274)
Screenshot: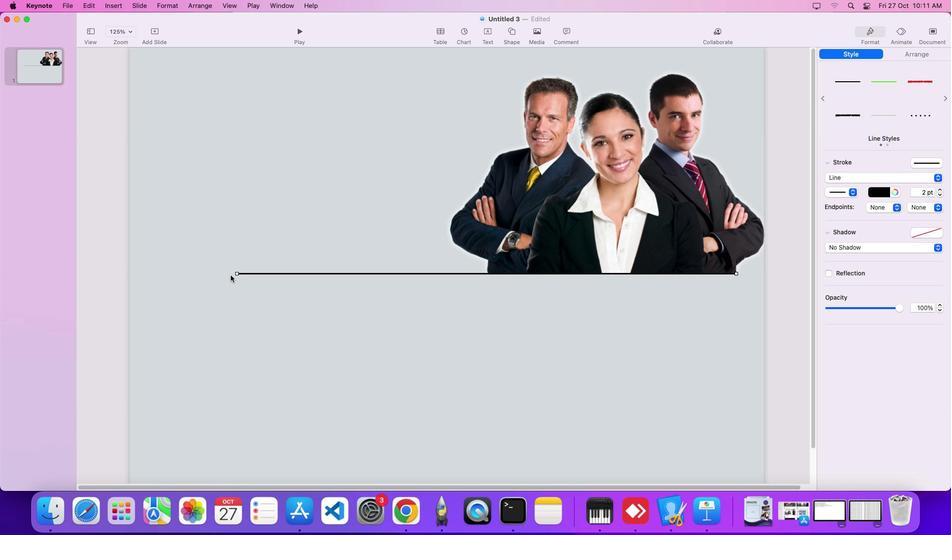 
Action: Mouse pressed left at (260, 274)
Screenshot: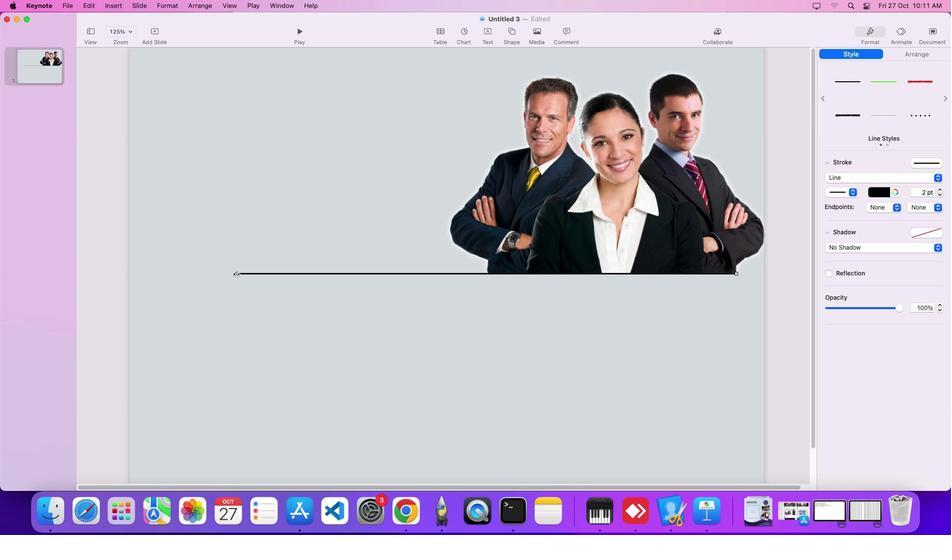 
Action: Mouse moved to (237, 273)
Screenshot: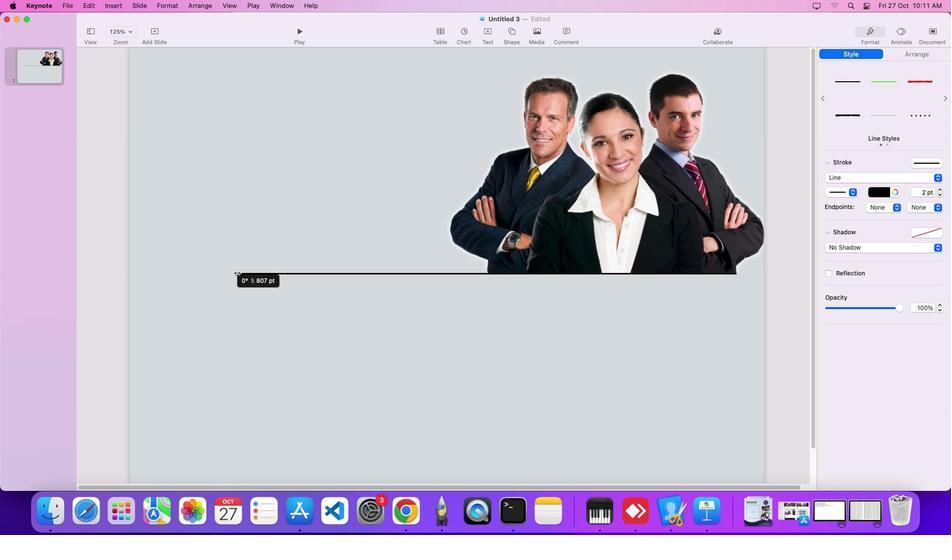 
Action: Mouse pressed left at (237, 273)
Screenshot: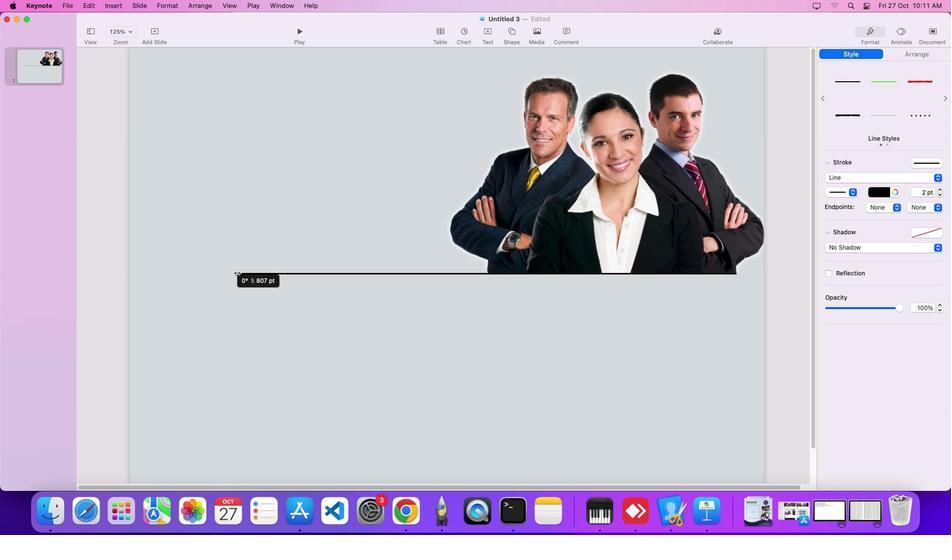
Action: Mouse moved to (237, 273)
Screenshot: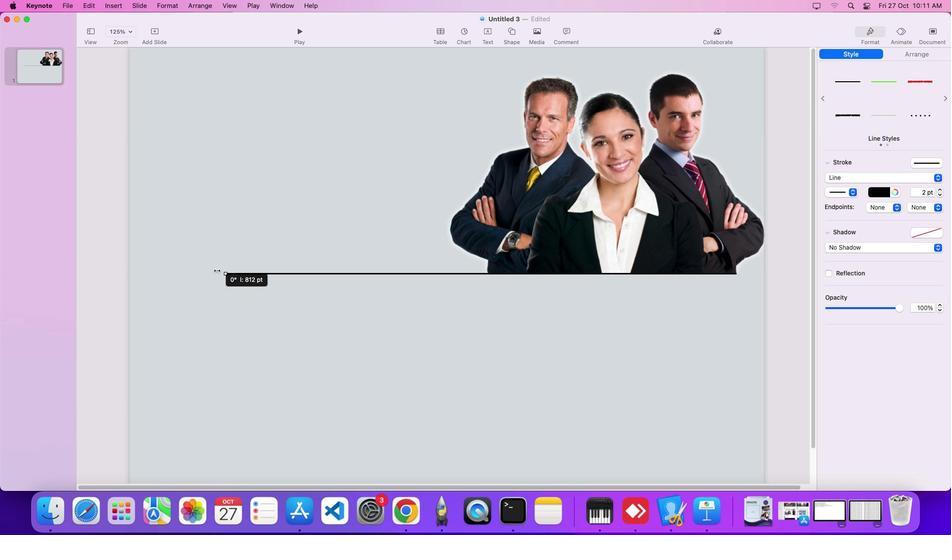 
Action: Key pressed Key.shift
Screenshot: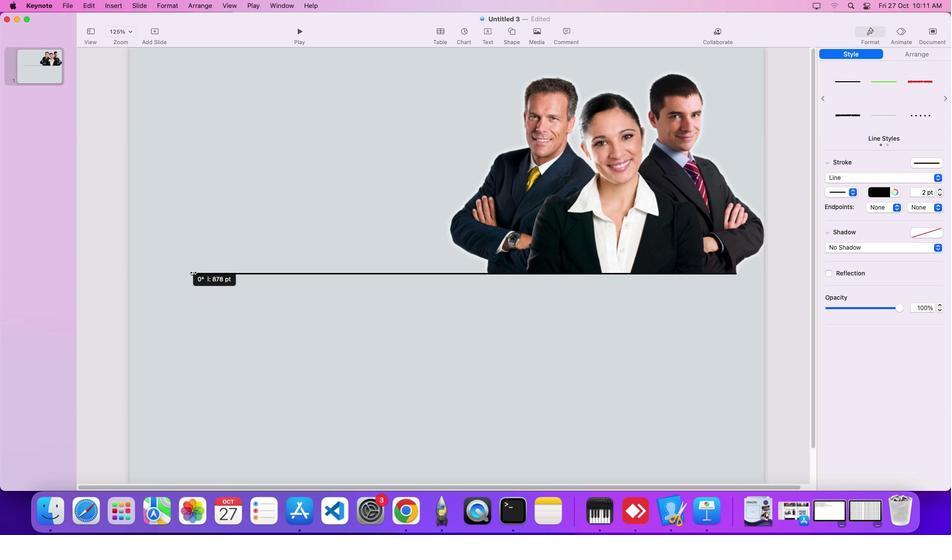 
Action: Mouse moved to (279, 218)
Screenshot: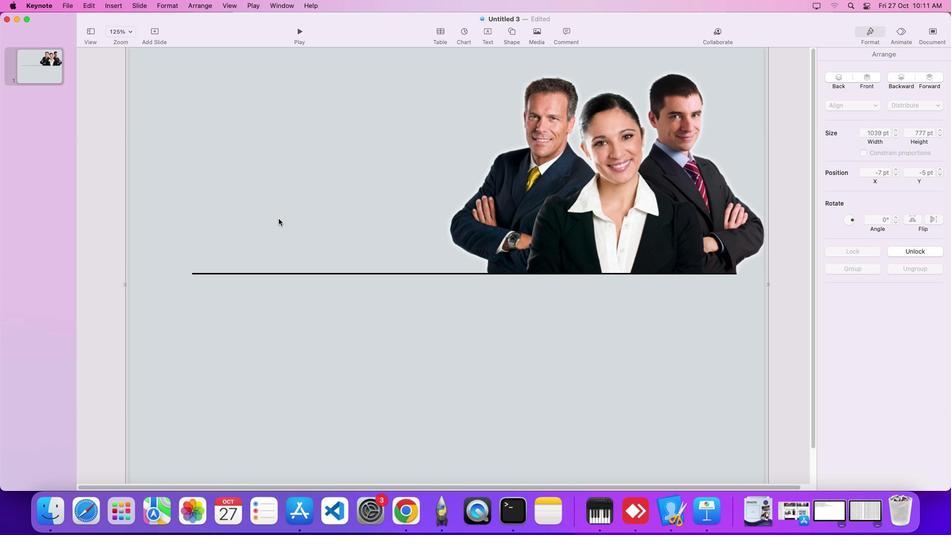 
Action: Mouse pressed left at (279, 218)
Screenshot: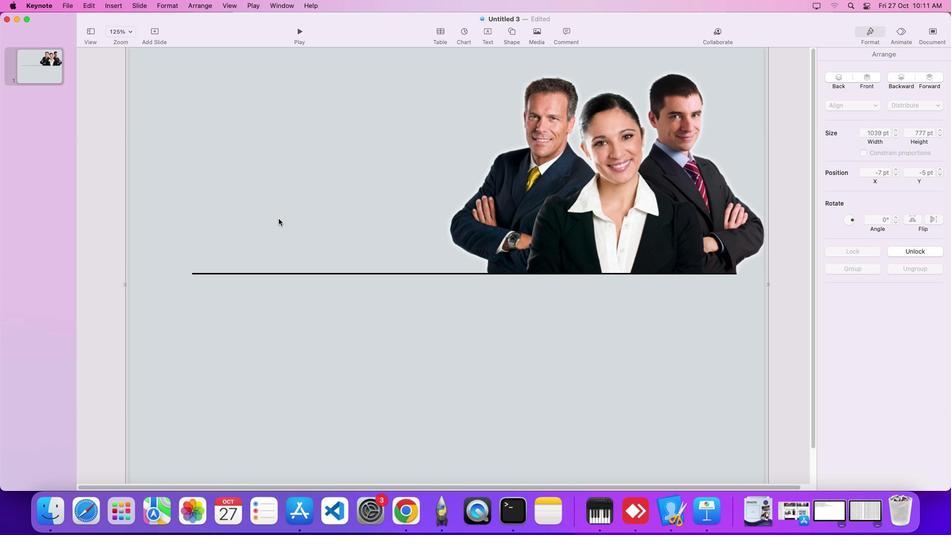 
Action: Mouse moved to (487, 30)
Screenshot: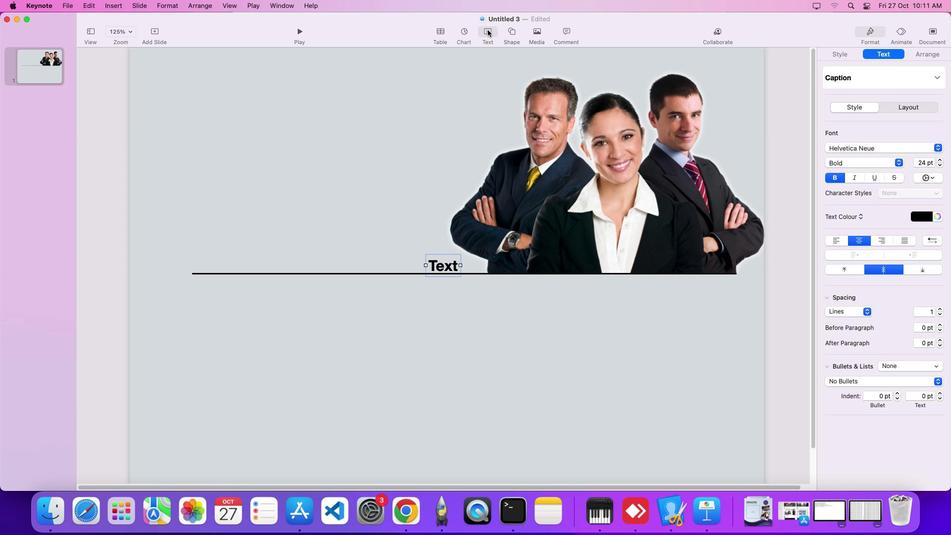 
Action: Mouse pressed left at (487, 30)
Screenshot: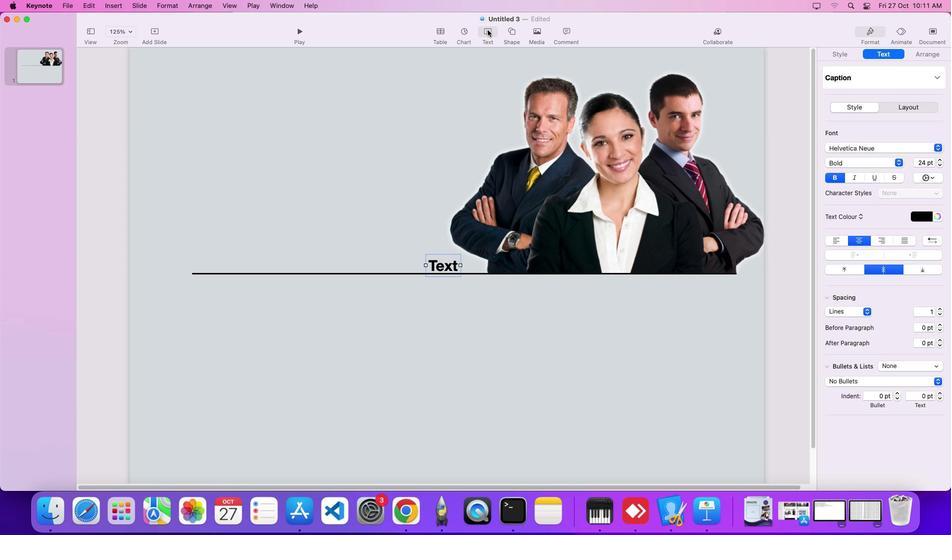 
Action: Mouse moved to (442, 265)
Screenshot: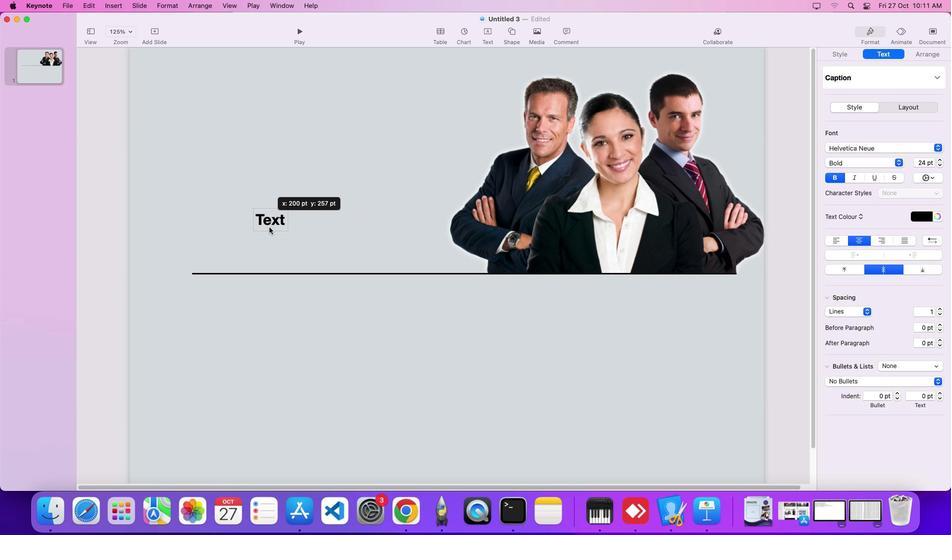 
Action: Mouse pressed left at (442, 265)
Screenshot: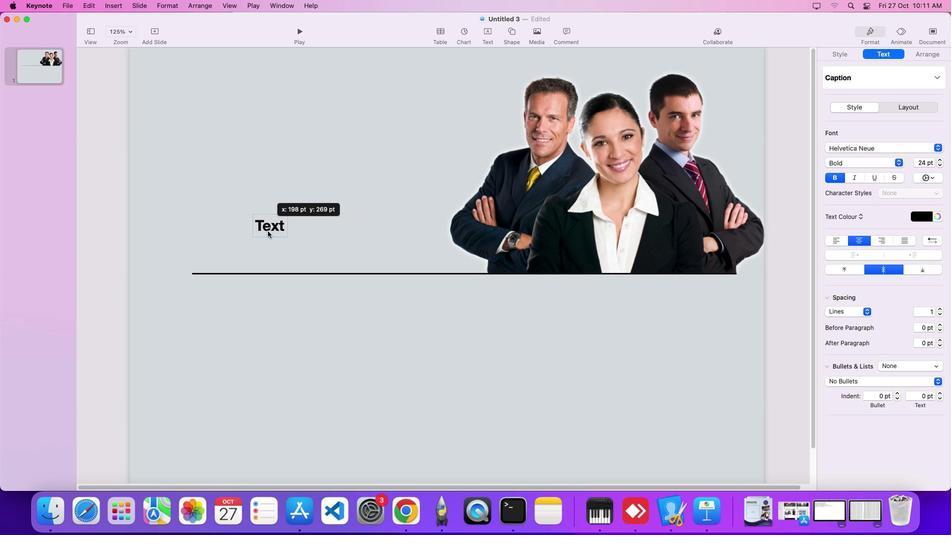 
Action: Mouse moved to (220, 242)
Screenshot: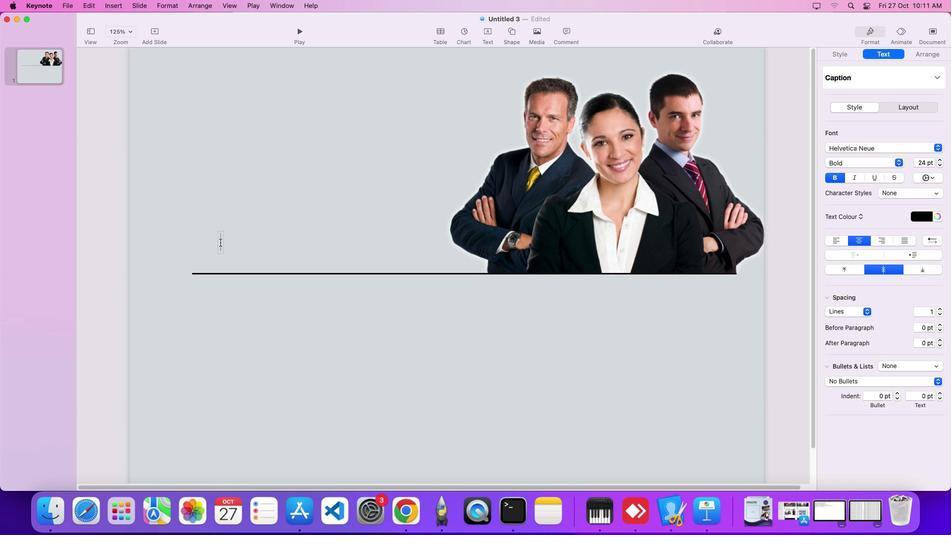 
Action: Mouse pressed left at (220, 242)
Screenshot: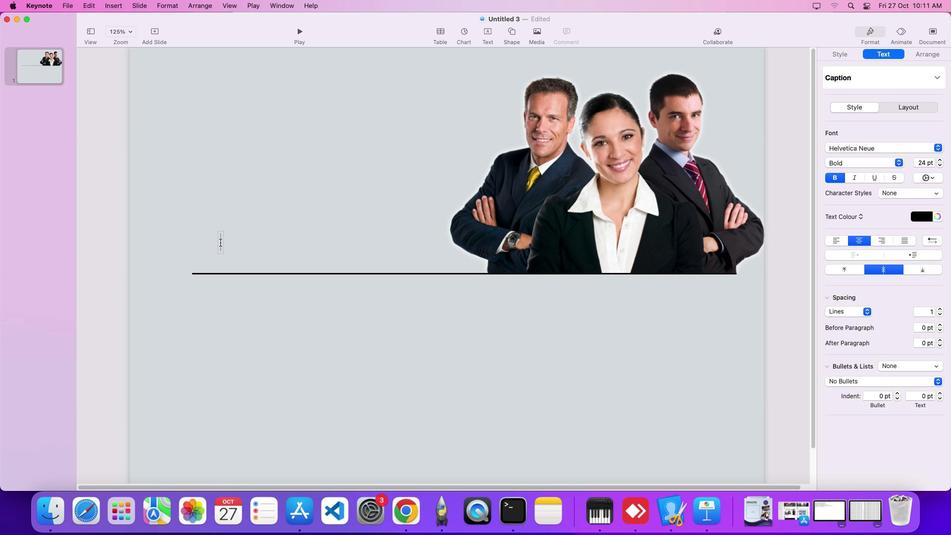
Action: Key pressed Key.caps_lockKey.cmdKey.shift'['
Screenshot: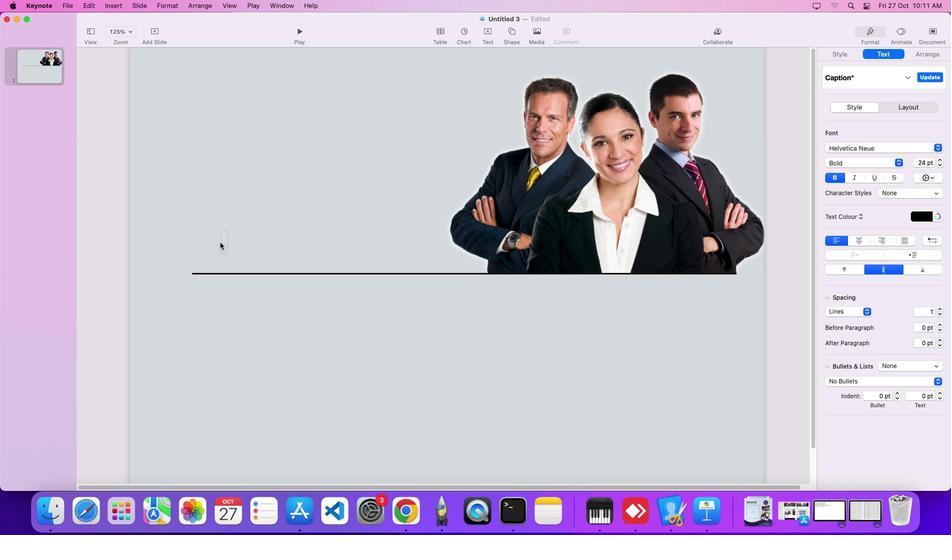 
Action: Mouse moved to (338, 373)
Screenshot: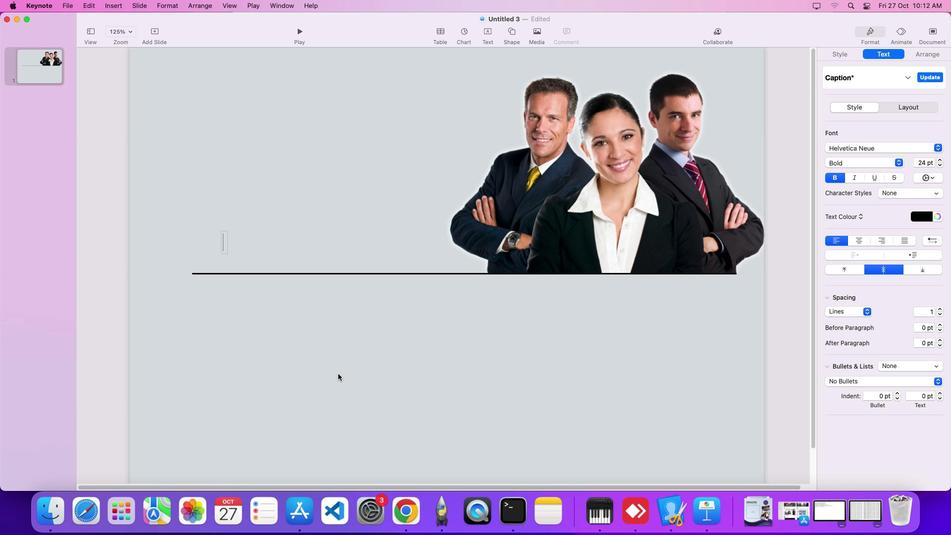 
Action: Key pressed 'B''U''S''I''N''E''S''S'Key.space'C''O''N''C''E''P''T'Key.space'P''O''W''E''R'Key.space'P''O''I''N''T'Key.space'P''R''E''S''E''N''T''A''T''I''O''N'Key.space'P''A''G''E''S'Key.space'T''E''M''P''L''A''T''E'
Screenshot: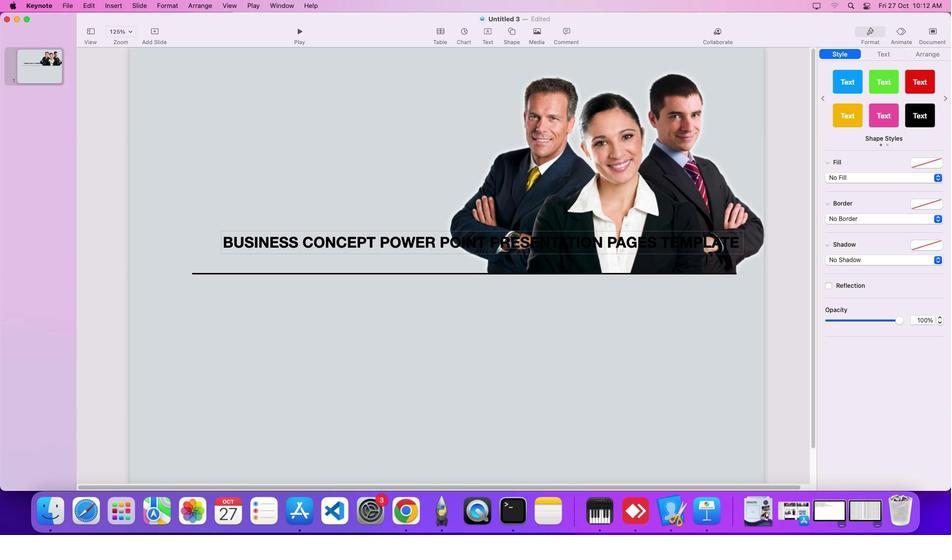 
Action: Mouse moved to (502, 340)
Screenshot: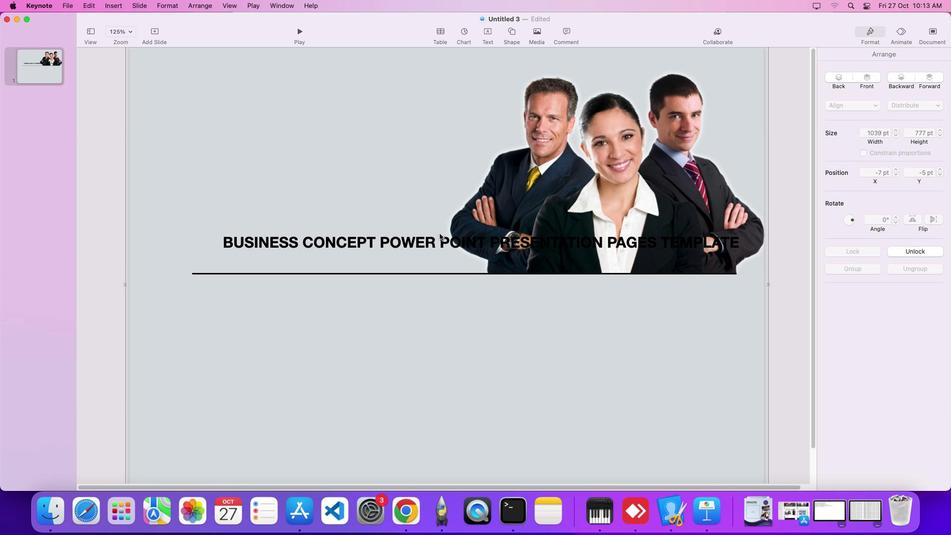 
Action: Mouse pressed left at (502, 340)
Screenshot: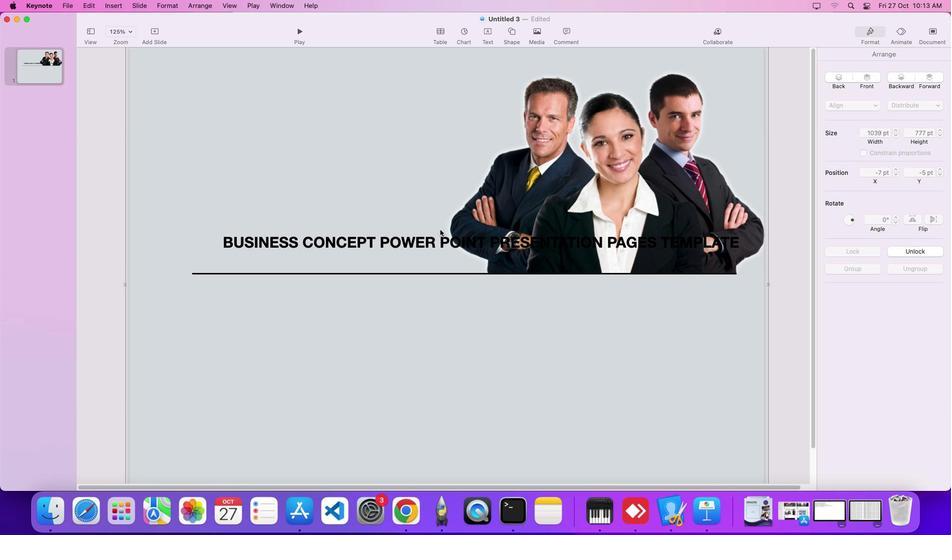 
Action: Mouse moved to (430, 242)
Screenshot: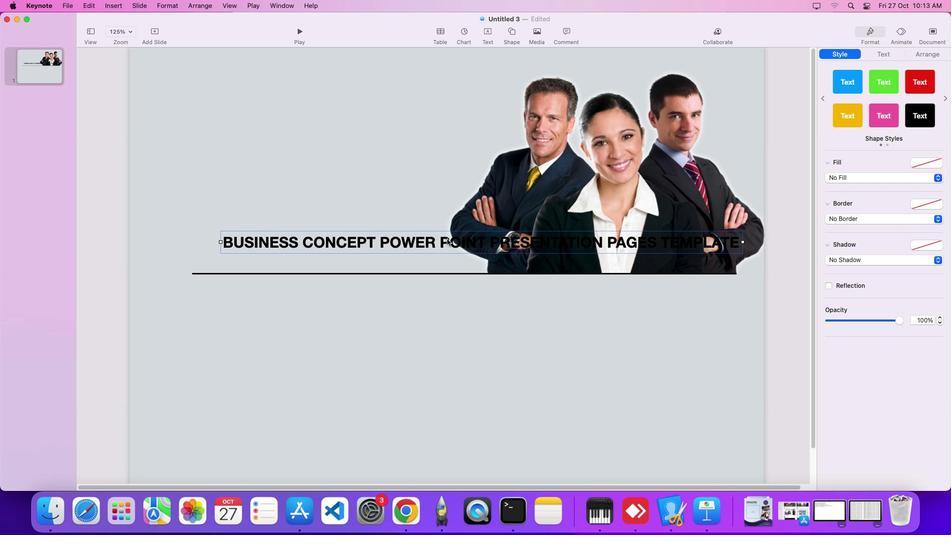 
Action: Mouse pressed left at (430, 242)
Screenshot: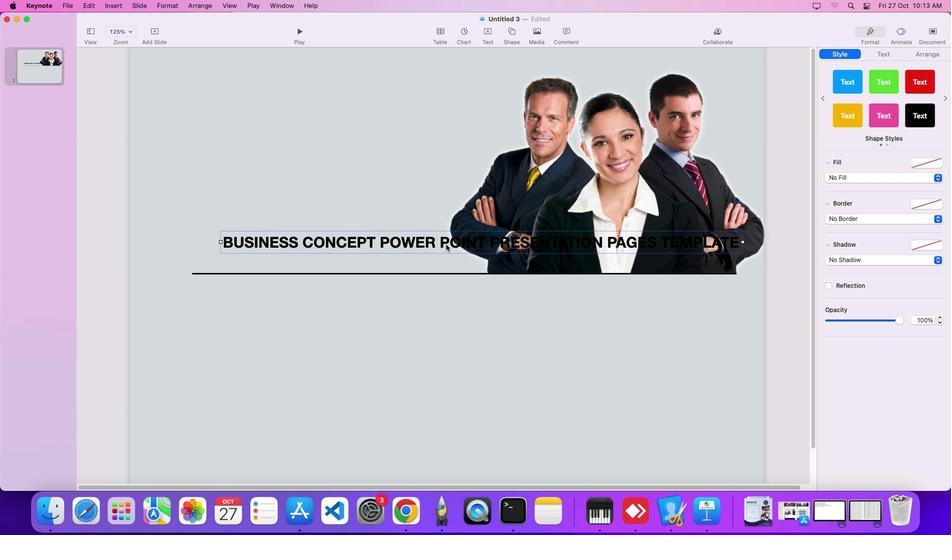 
Action: Mouse moved to (447, 239)
Screenshot: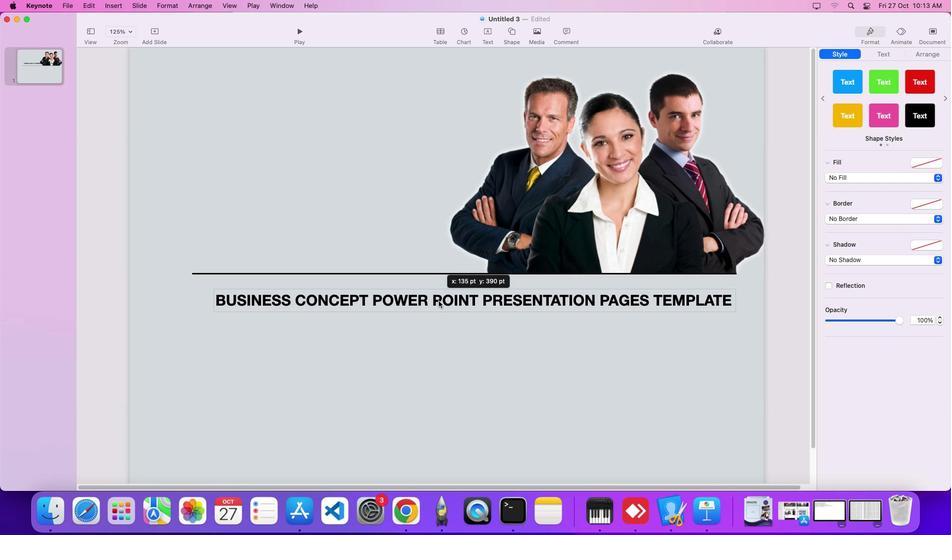 
Action: Mouse pressed left at (447, 239)
Screenshot: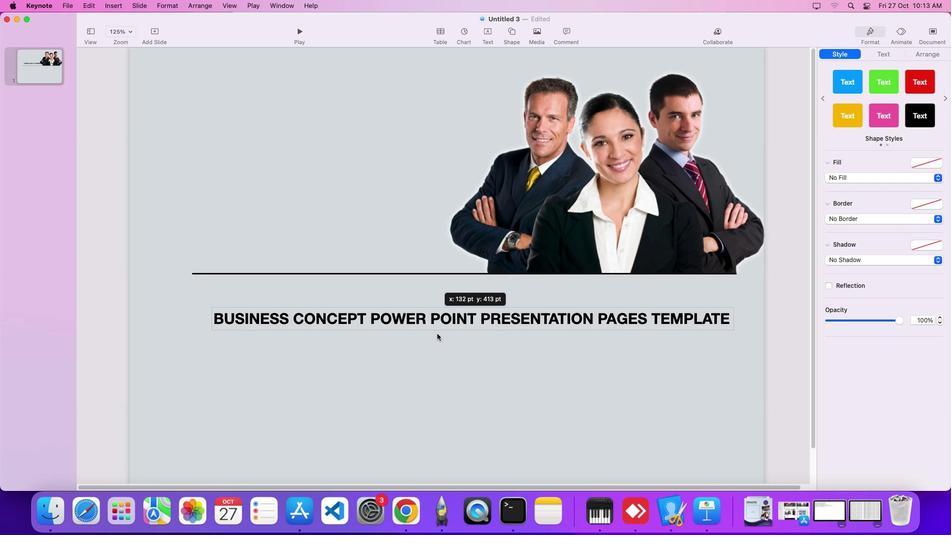 
Action: Mouse moved to (457, 366)
Screenshot: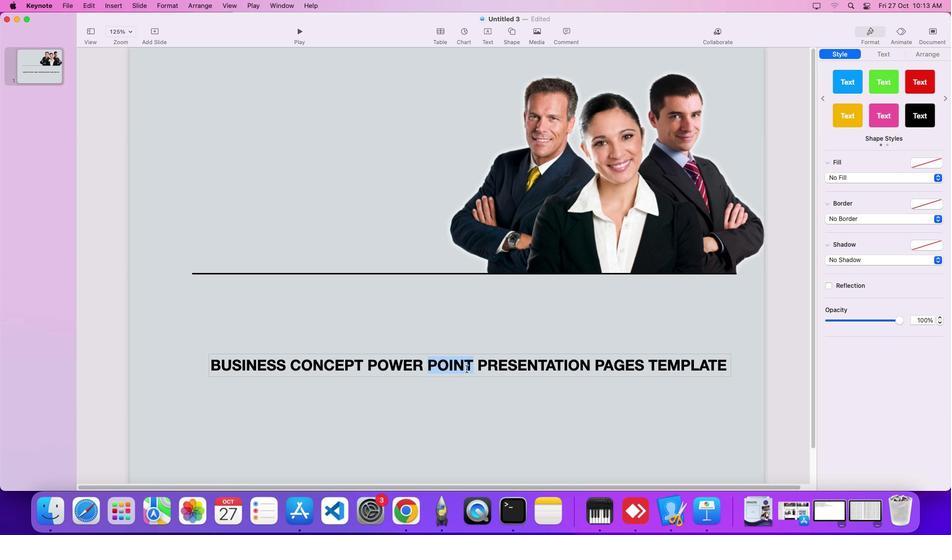 
Action: Mouse pressed left at (457, 366)
Screenshot: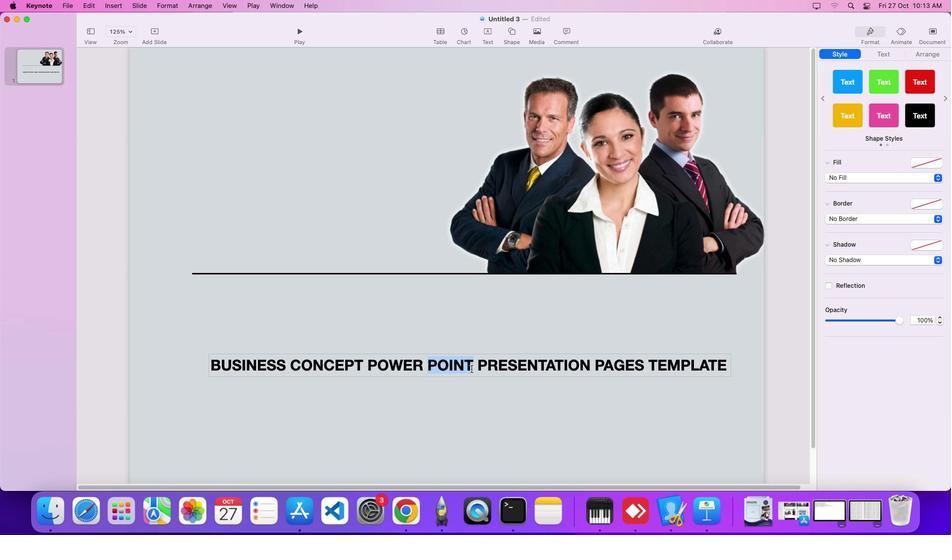 
Action: Mouse pressed left at (457, 366)
Screenshot: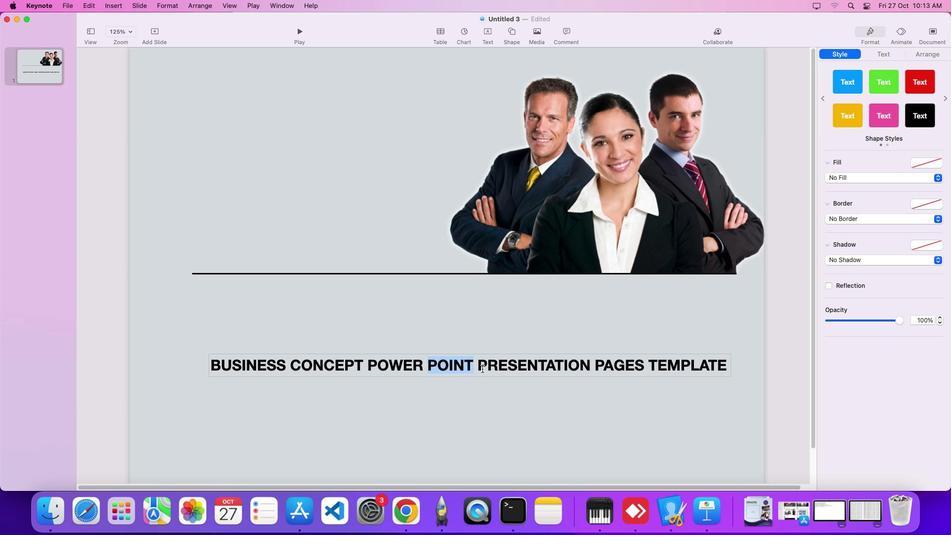 
Action: Mouse moved to (482, 369)
Screenshot: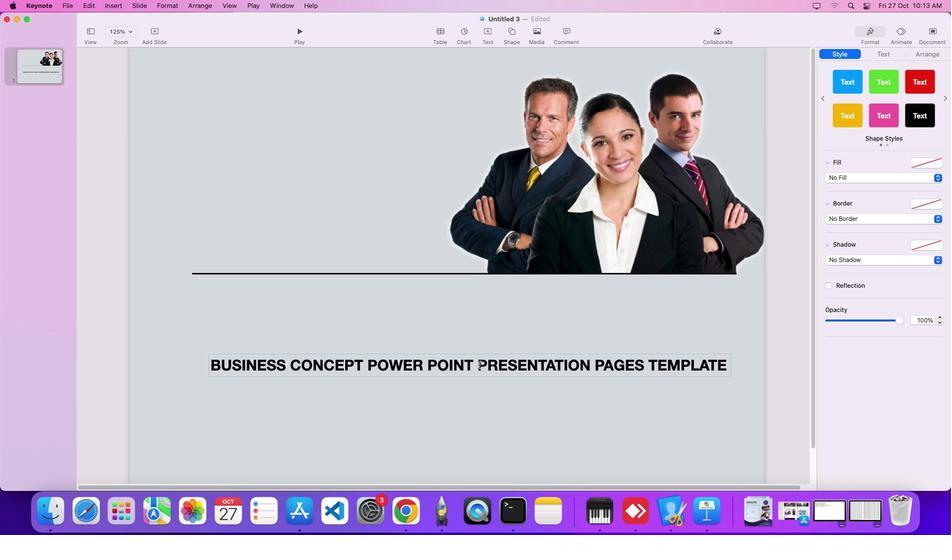 
Action: Mouse pressed left at (482, 369)
Screenshot: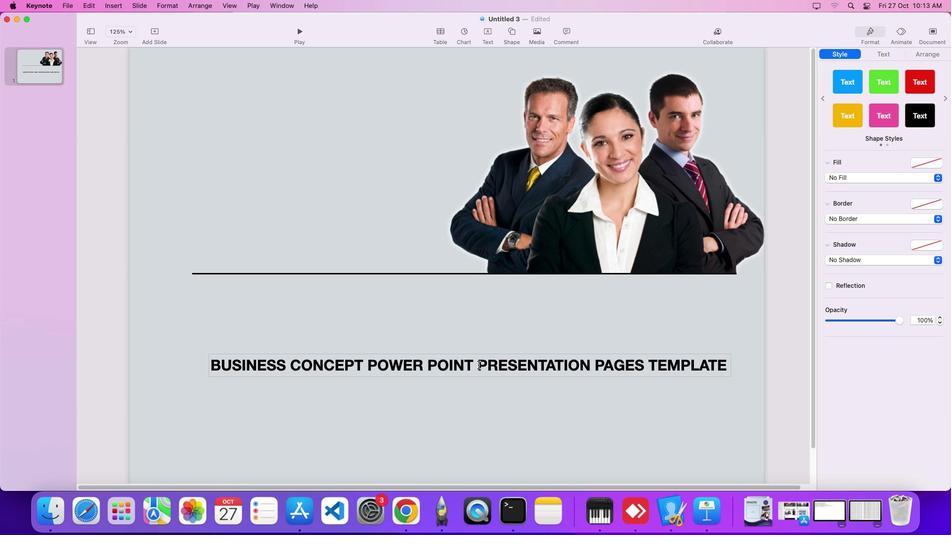 
Action: Mouse moved to (478, 364)
Screenshot: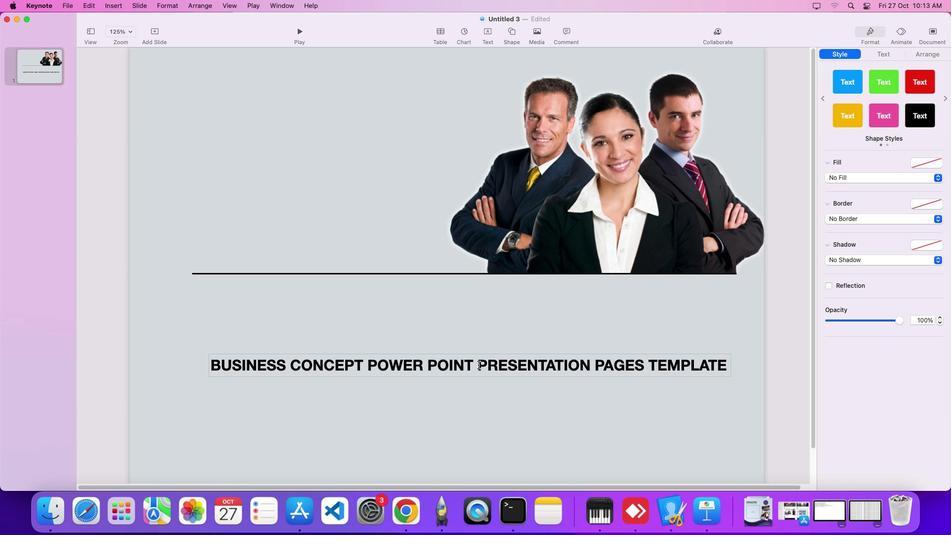 
Action: Mouse pressed left at (478, 364)
Screenshot: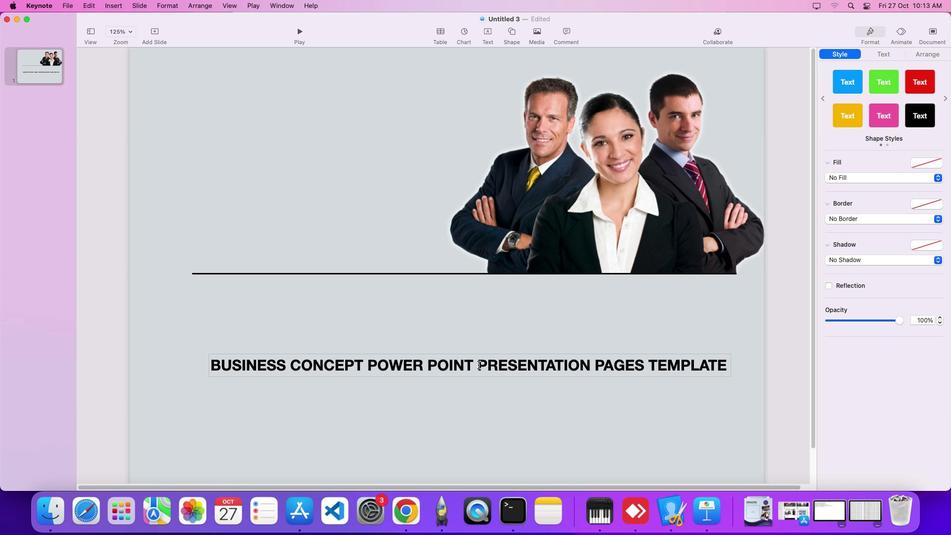 
Action: Mouse moved to (297, 365)
Screenshot: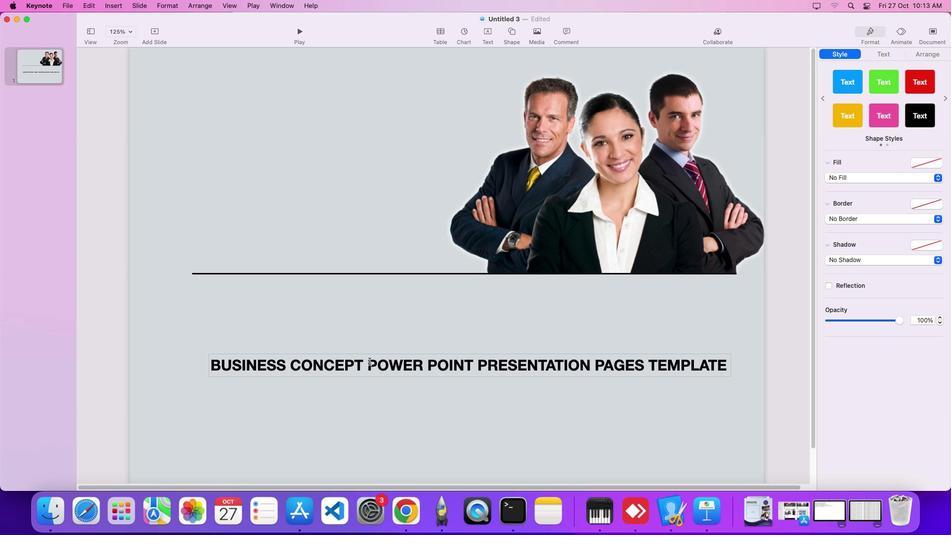 
Action: Mouse pressed left at (297, 365)
Screenshot: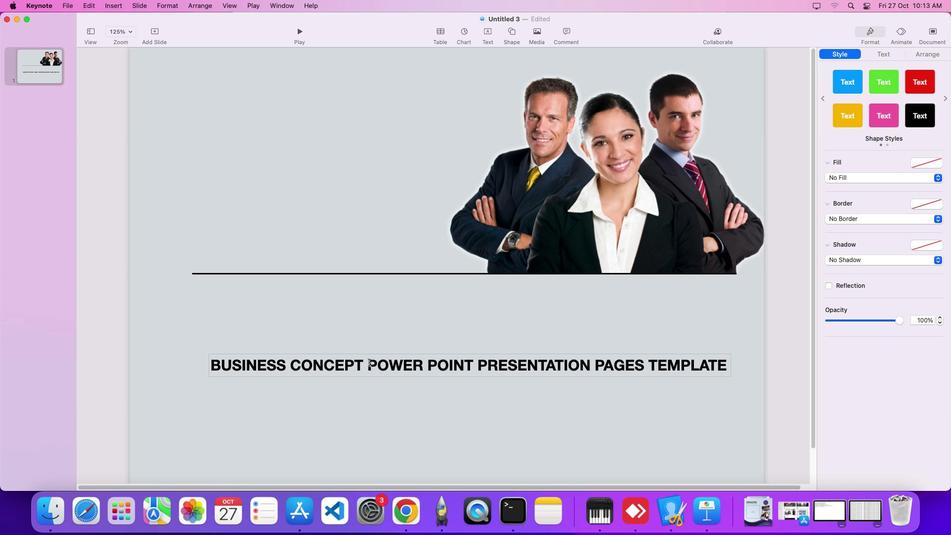 
Action: Mouse moved to (368, 363)
Screenshot: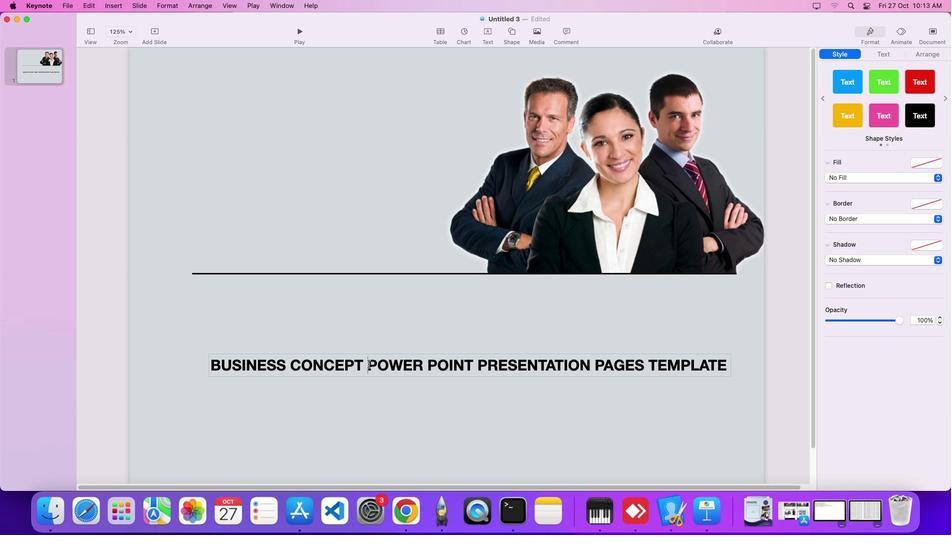 
Action: Mouse pressed left at (368, 363)
Screenshot: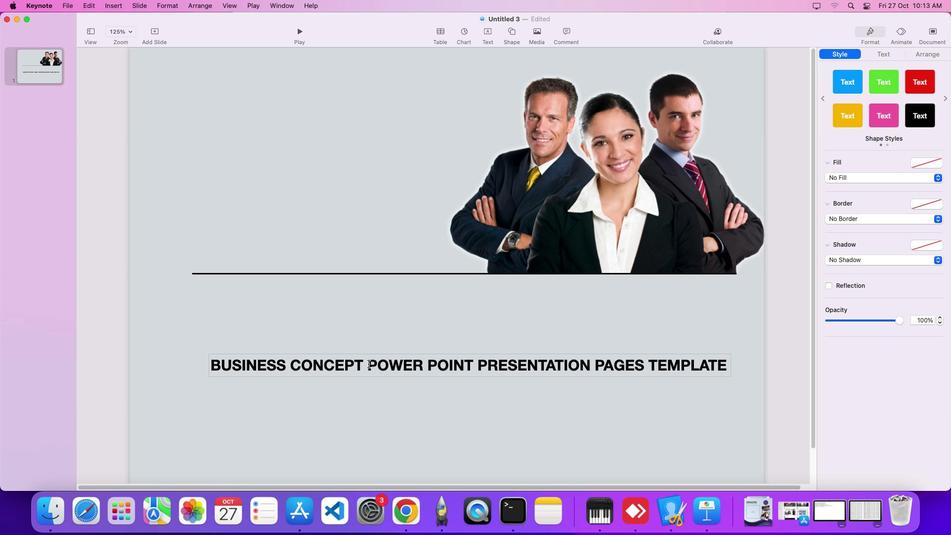 
Action: Key pressed Key.enter
Screenshot: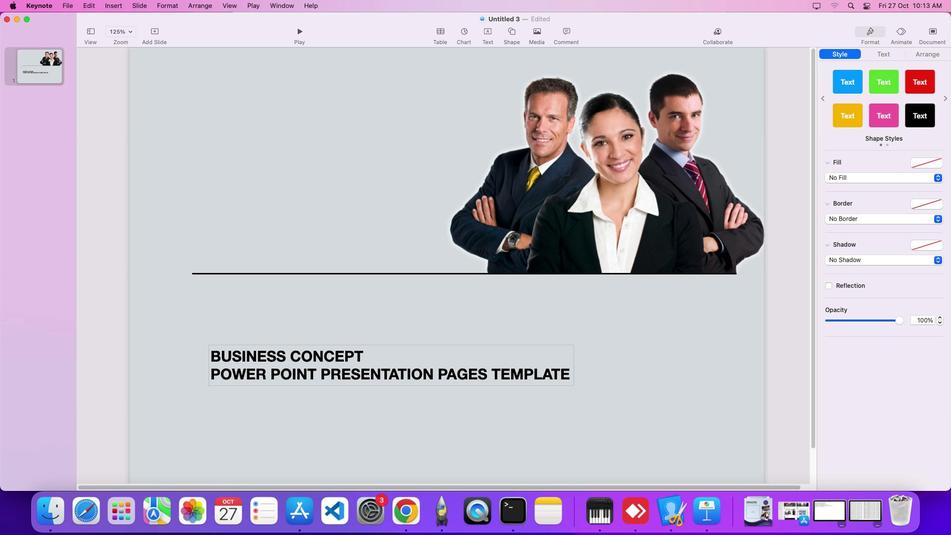 
Action: Mouse moved to (439, 376)
Screenshot: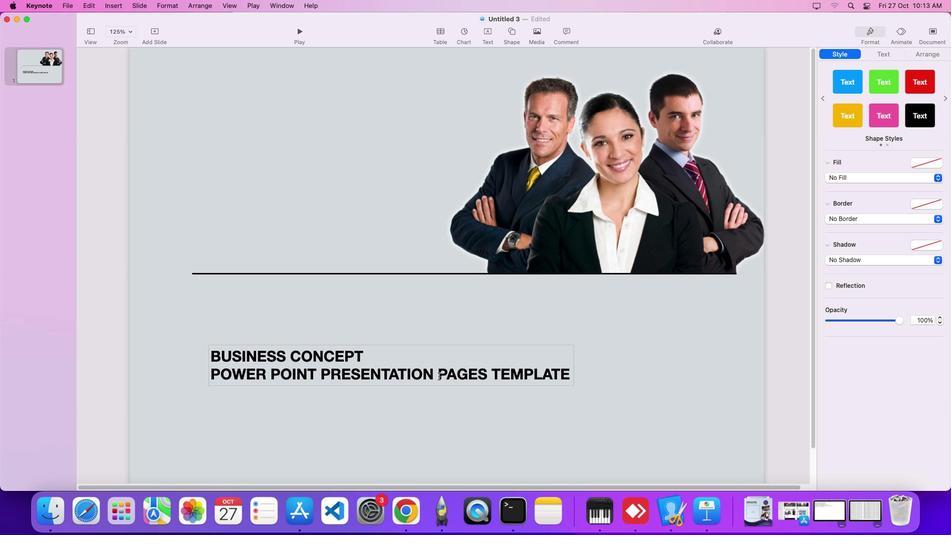 
Action: Mouse pressed left at (439, 376)
Screenshot: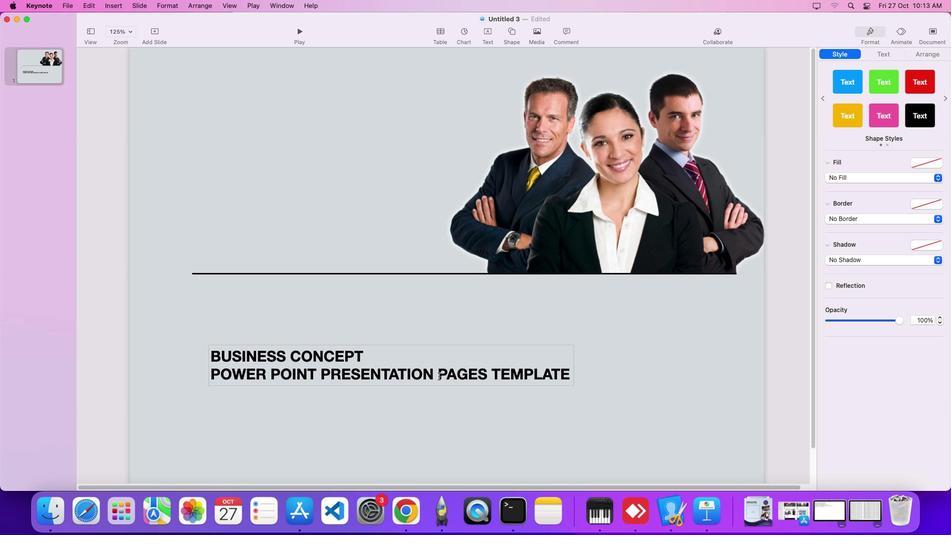 
Action: Mouse moved to (494, 372)
Screenshot: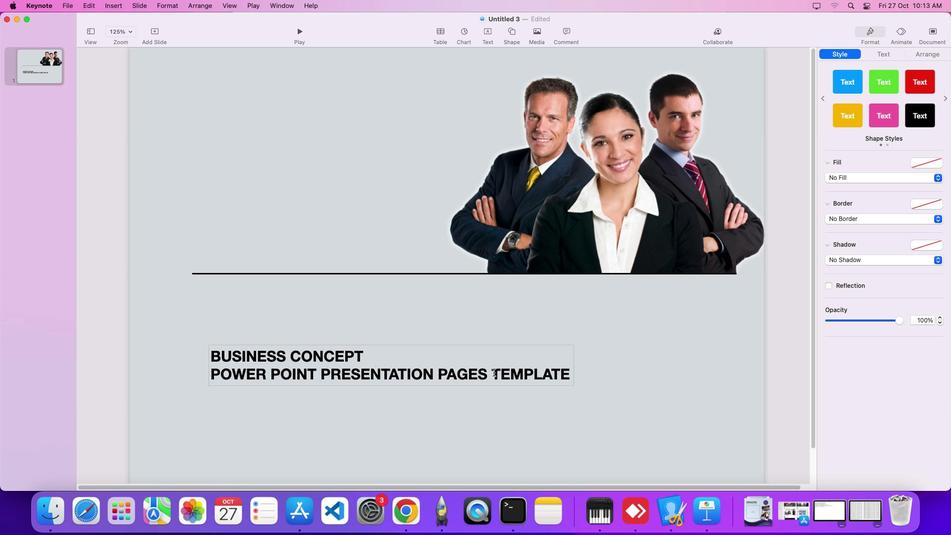 
Action: Mouse pressed left at (494, 372)
Screenshot: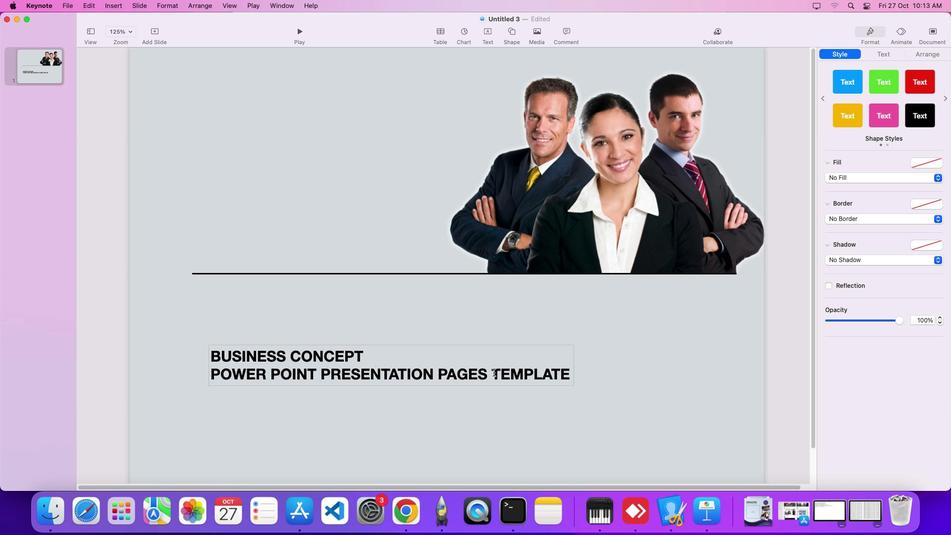 
Action: Mouse moved to (493, 372)
Screenshot: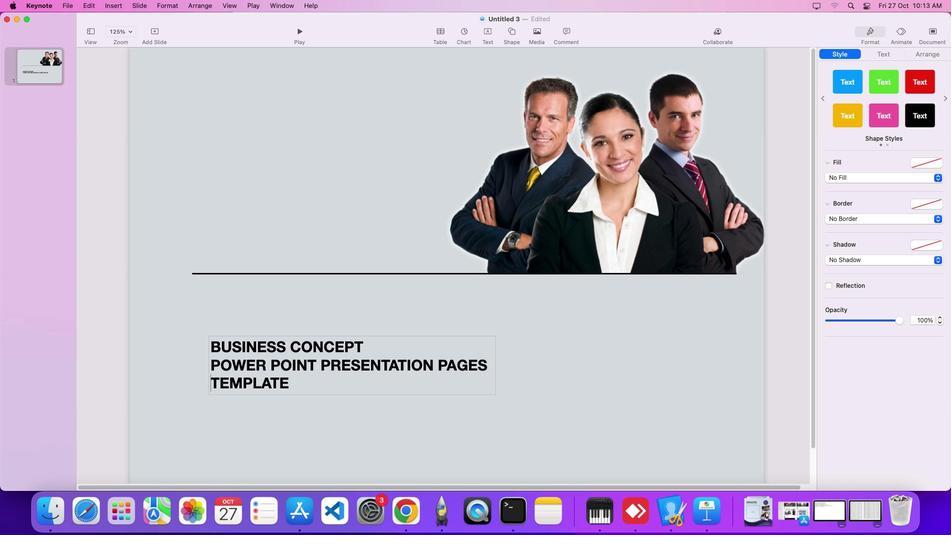 
Action: Key pressed Key.enter
Screenshot: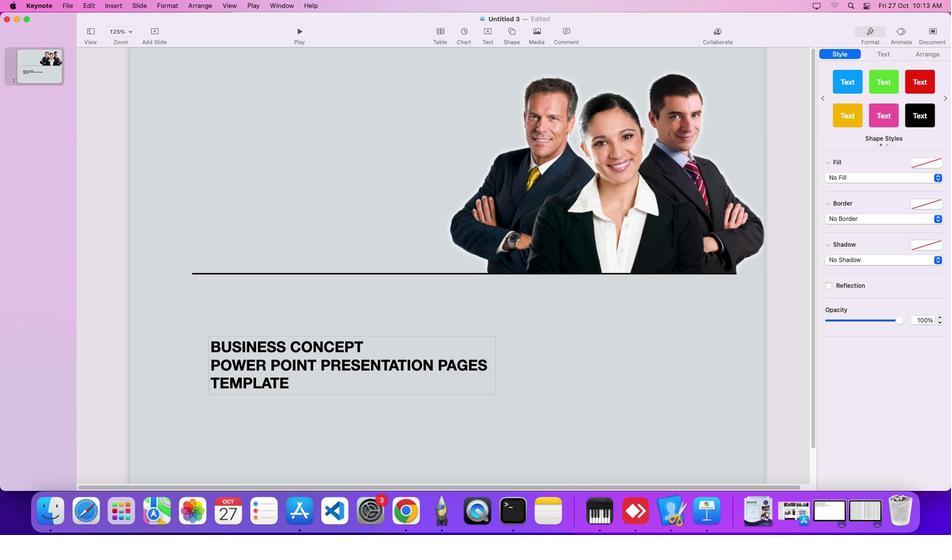 
Action: Mouse moved to (345, 364)
Screenshot: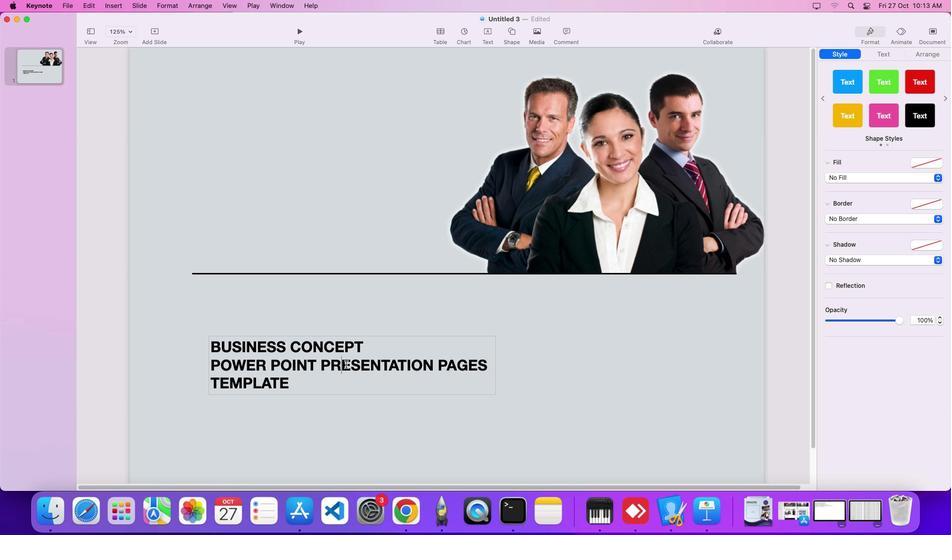 
Action: Mouse pressed left at (345, 364)
Screenshot: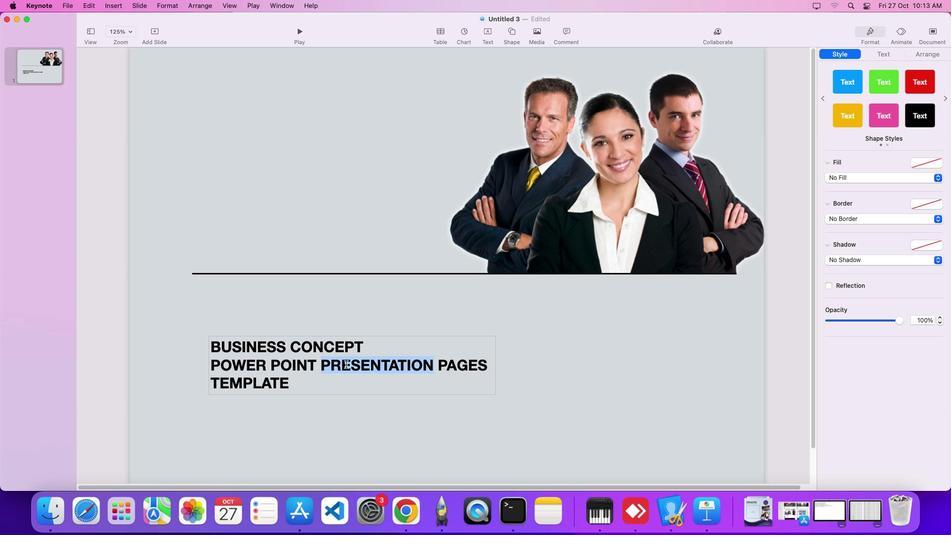 
Action: Mouse pressed left at (345, 364)
Screenshot: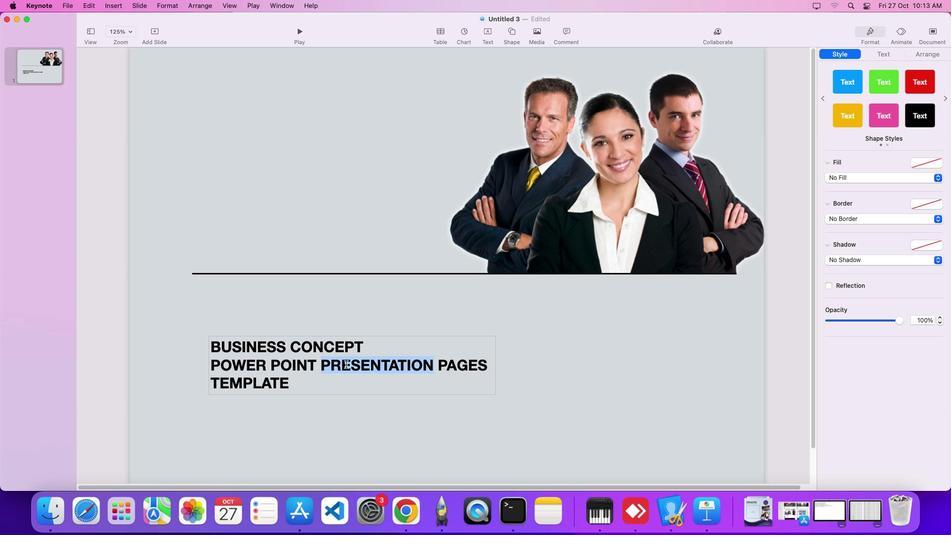 
Action: Mouse pressed left at (345, 364)
Screenshot: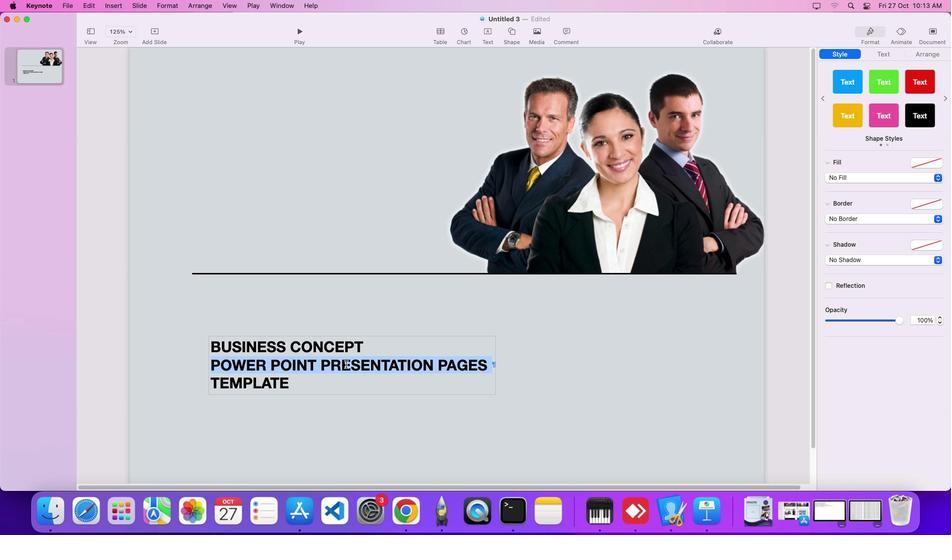 
Action: Mouse pressed left at (345, 364)
Screenshot: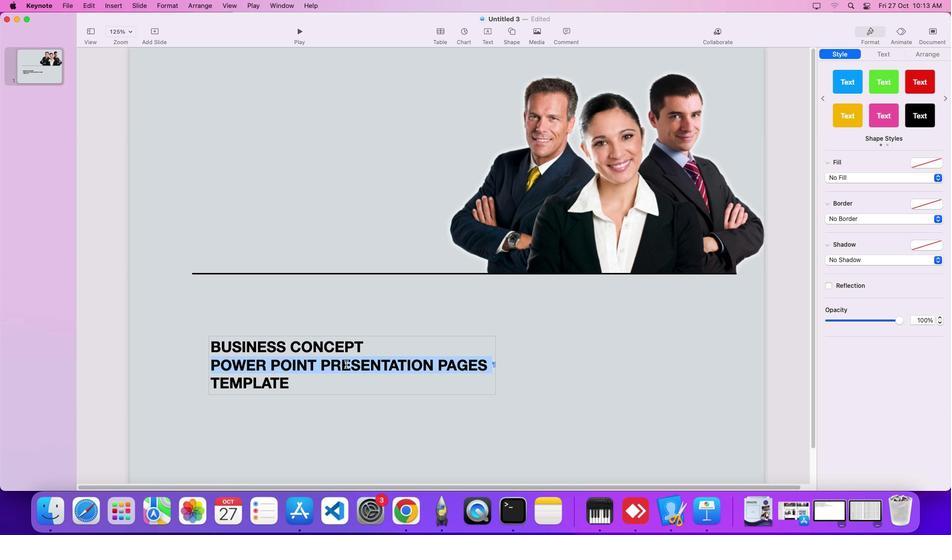 
Action: Mouse pressed left at (345, 364)
Screenshot: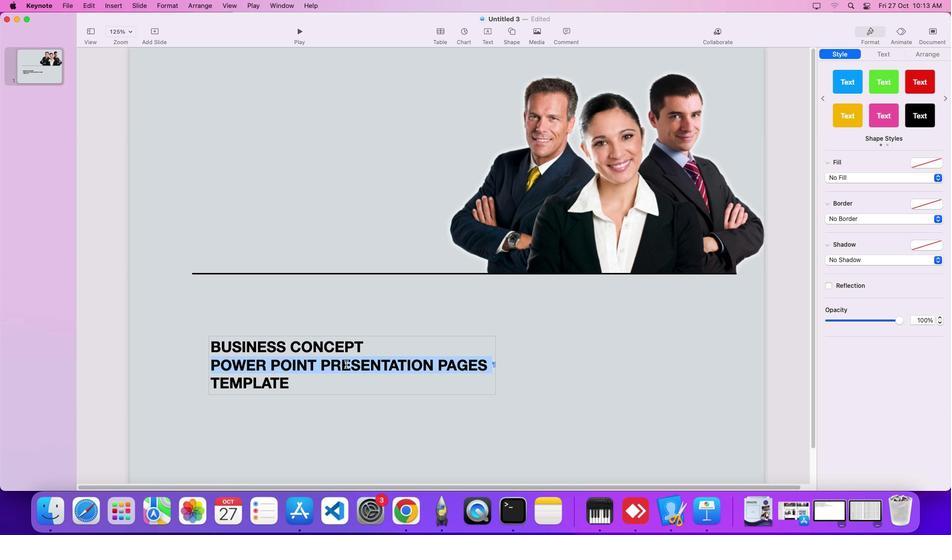 
Action: Key pressed Key.shiftKey.downKey.upKey.rightKey.rightKey.shiftKey.cmdKey.leftKey.shiftKey.cmd'.'Key.cmd'+''+''+''+''+''+''+''+''+''+''+''+''+''+''+''+''+''+''+''+''-'
Screenshot: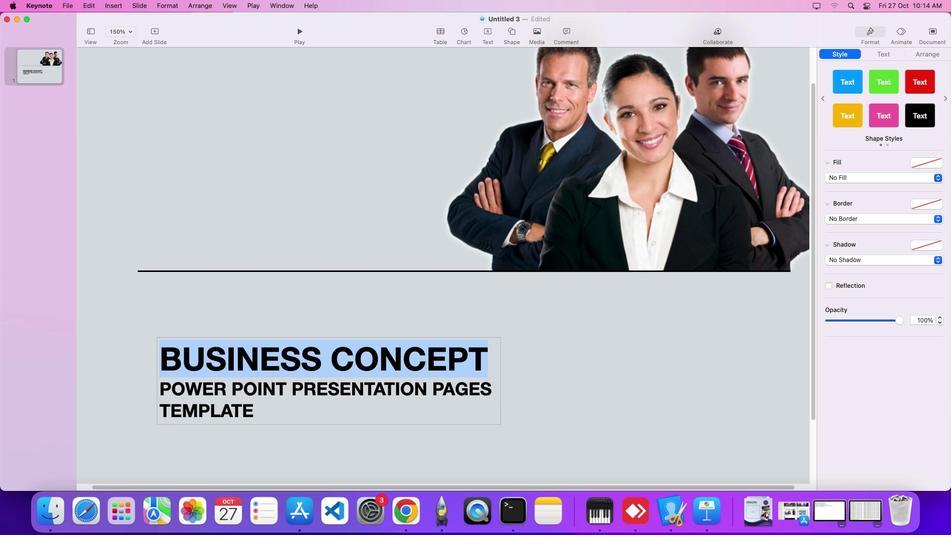 
Action: Mouse moved to (340, 405)
Screenshot: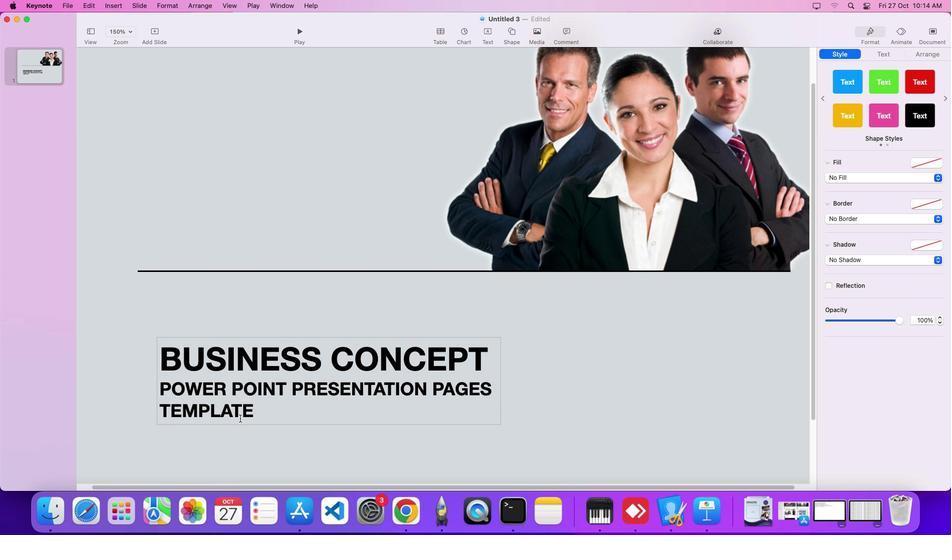 
Action: Mouse pressed left at (340, 405)
Screenshot: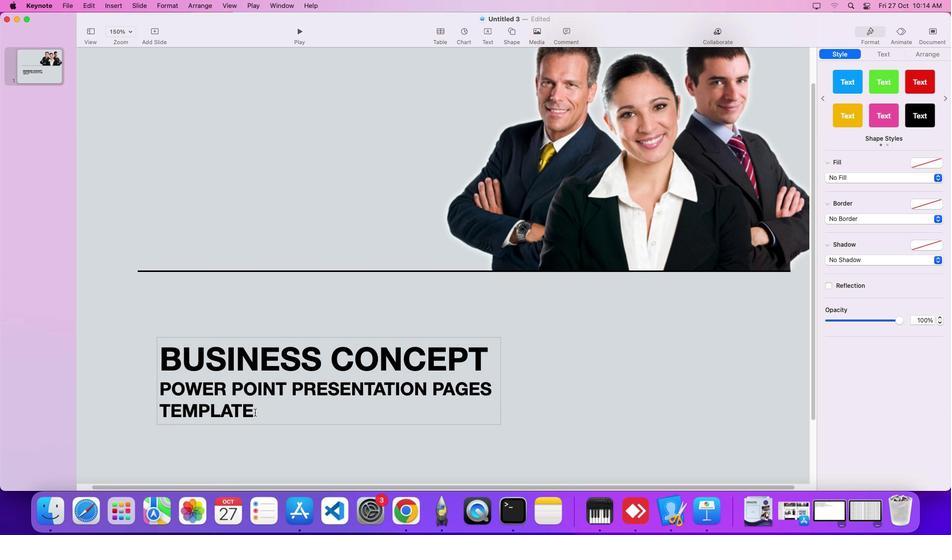 
Action: Mouse moved to (258, 410)
Screenshot: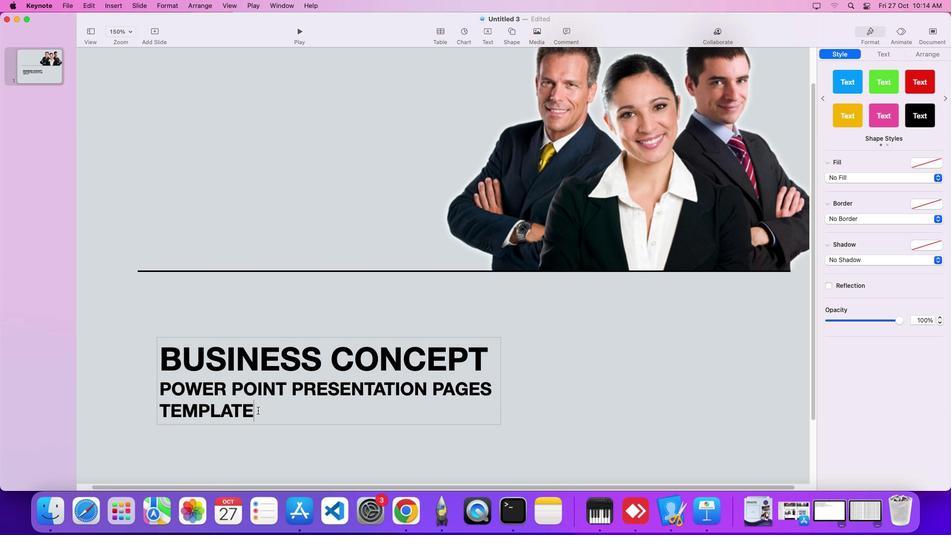 
Action: Mouse pressed left at (258, 410)
Screenshot: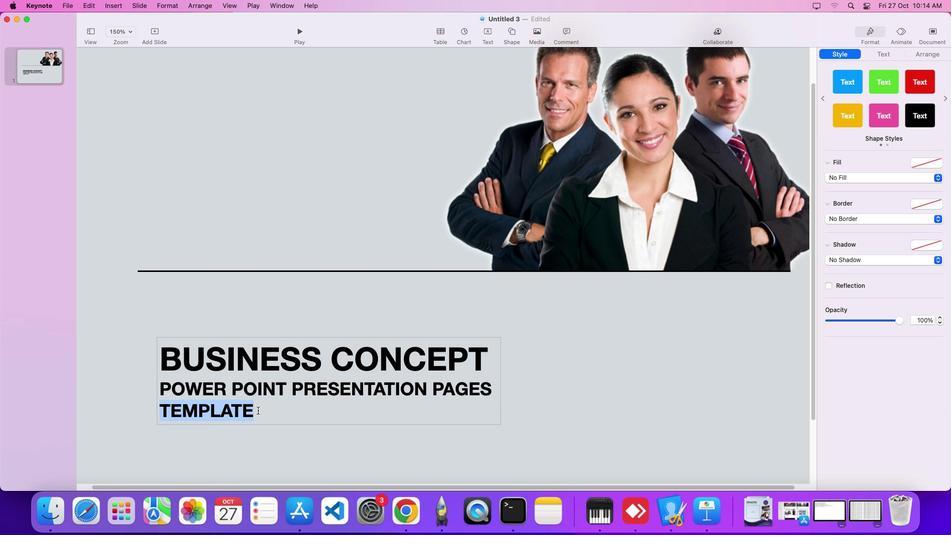 
Action: Mouse pressed left at (258, 410)
Screenshot: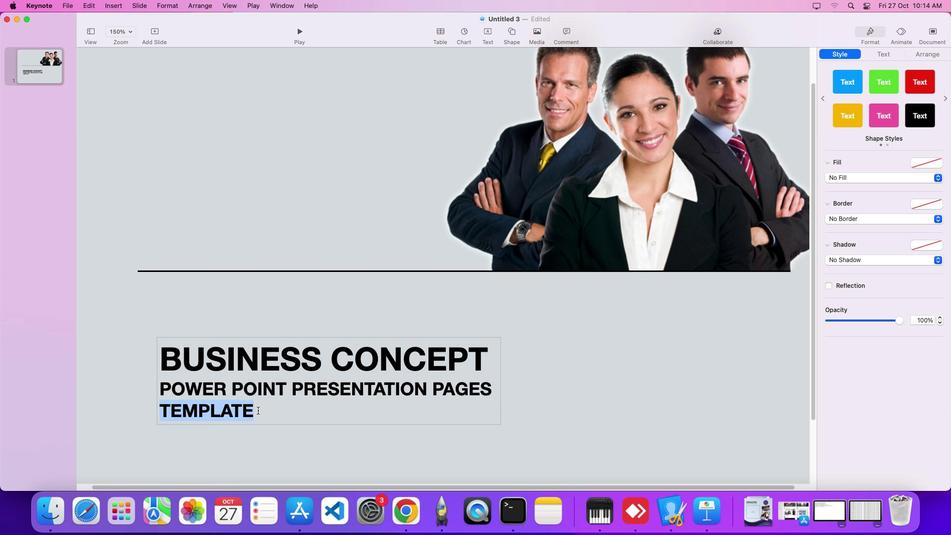 
Action: Mouse pressed left at (258, 410)
Screenshot: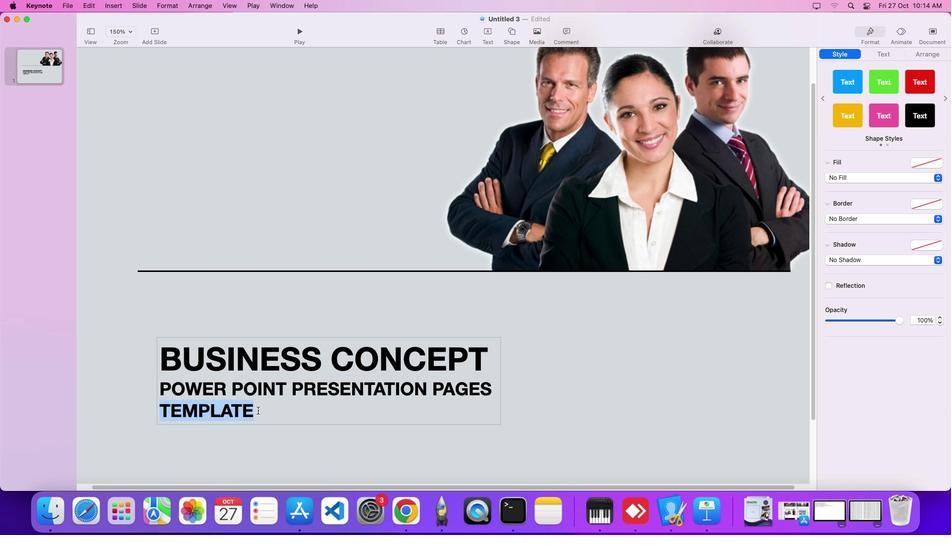 
Action: Mouse pressed left at (258, 410)
Screenshot: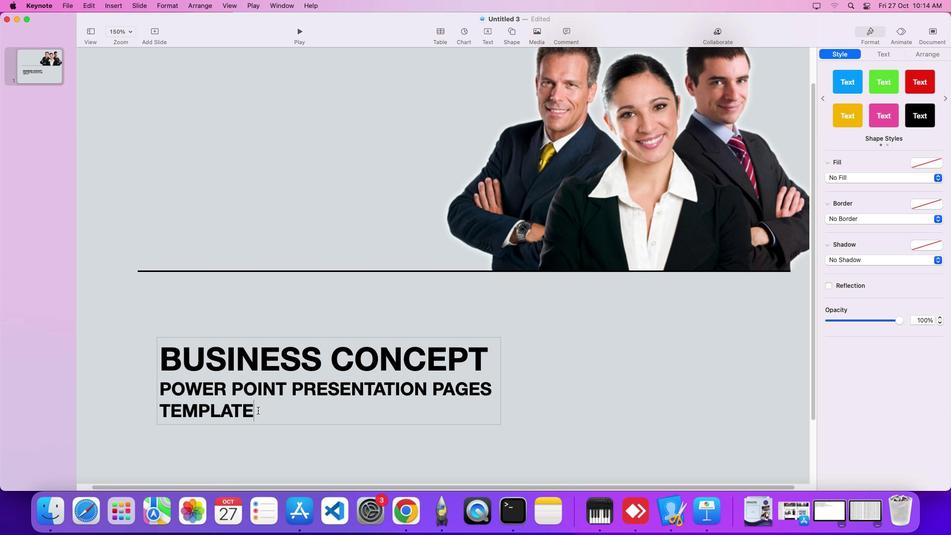 
Action: Mouse pressed left at (258, 410)
Screenshot: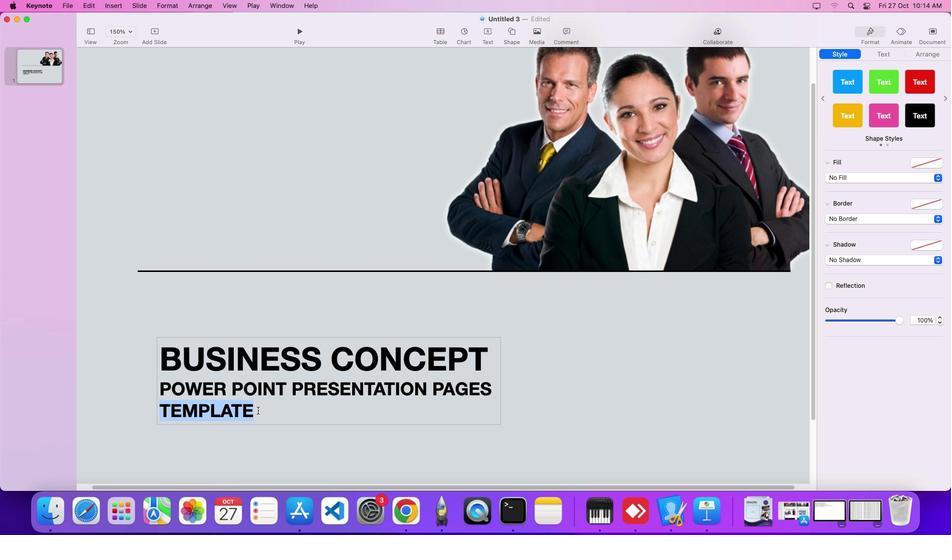 
Action: Mouse pressed left at (258, 410)
Screenshot: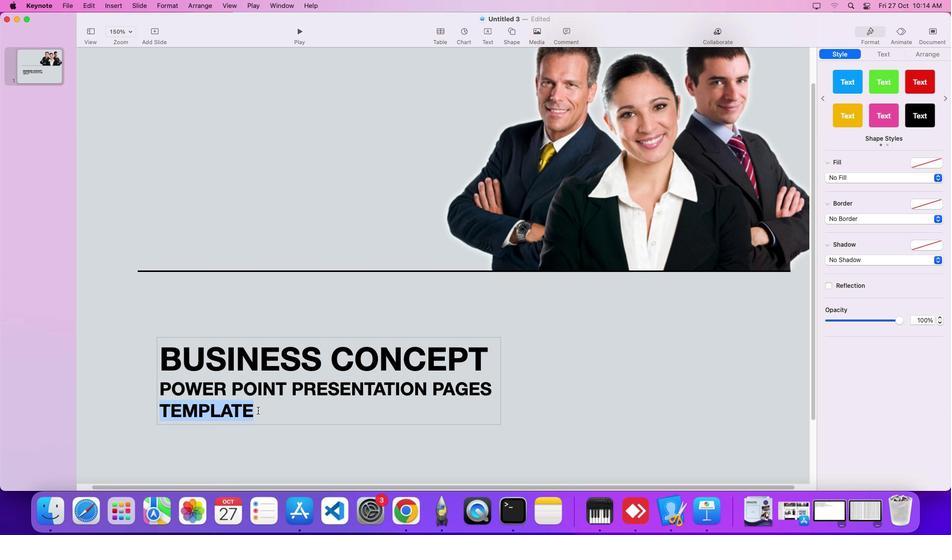 
Action: Mouse pressed left at (258, 410)
Screenshot: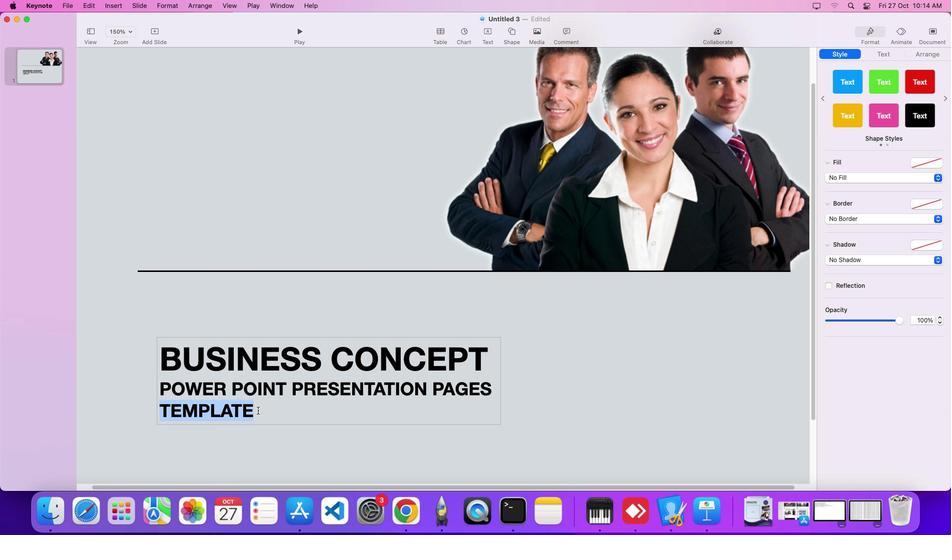 
Action: Mouse pressed left at (258, 410)
Screenshot: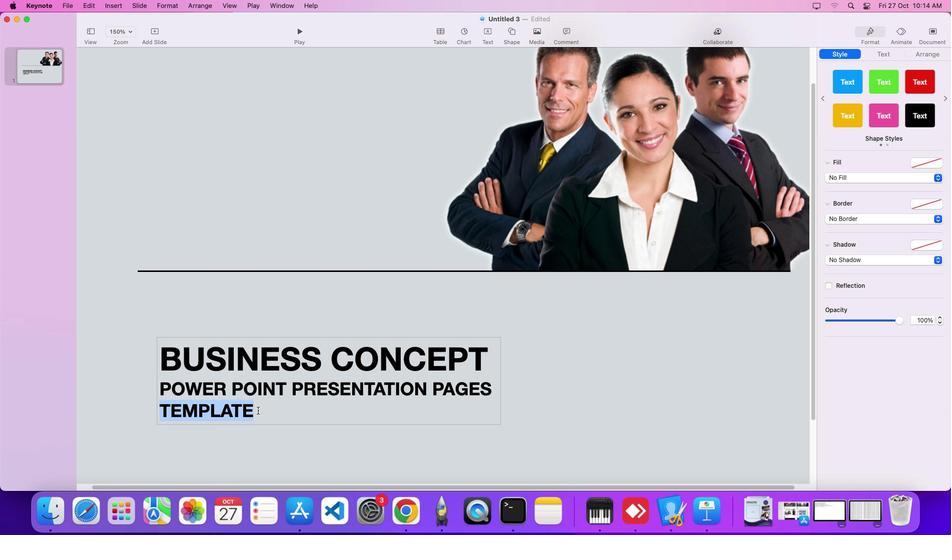 
Action: Key pressed Key.cmdKey.shift
Screenshot: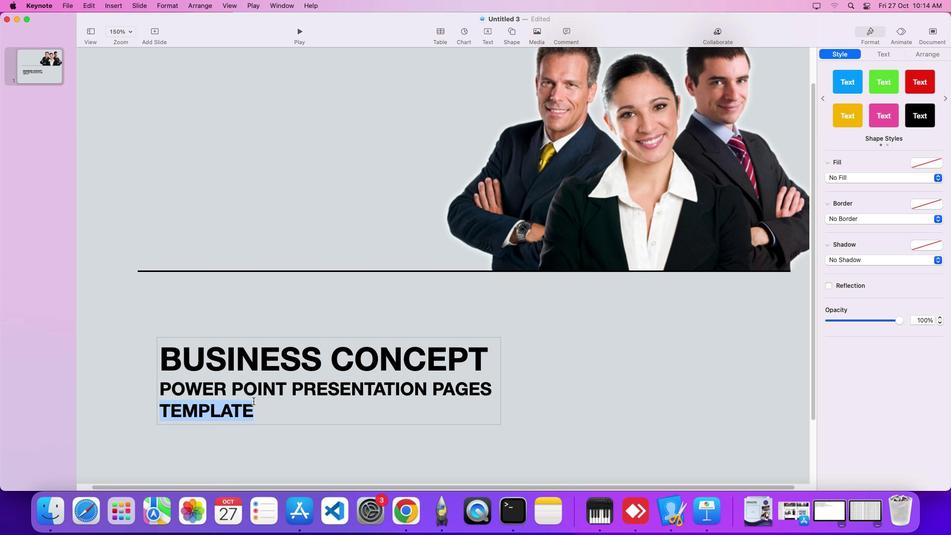 
Action: Mouse moved to (159, 391)
Screenshot: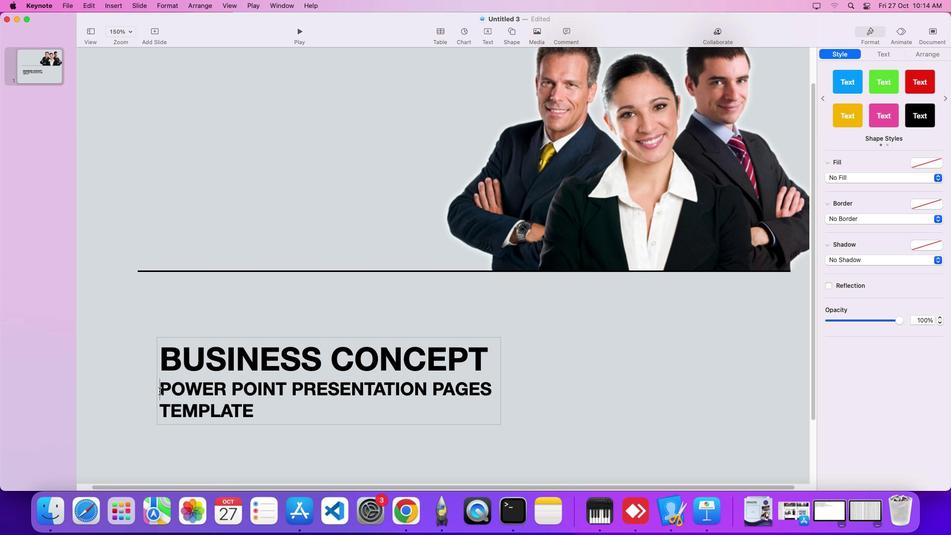 
Action: Mouse pressed left at (159, 391)
Screenshot: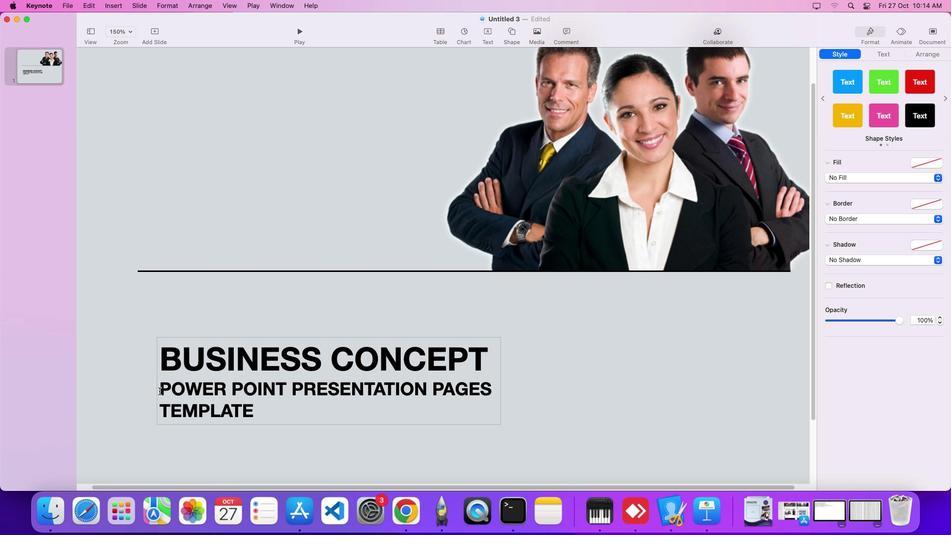 
Action: Key pressed Key.cmdKey.shiftKey.downKey.cmd'-''-''-''-'
Screenshot: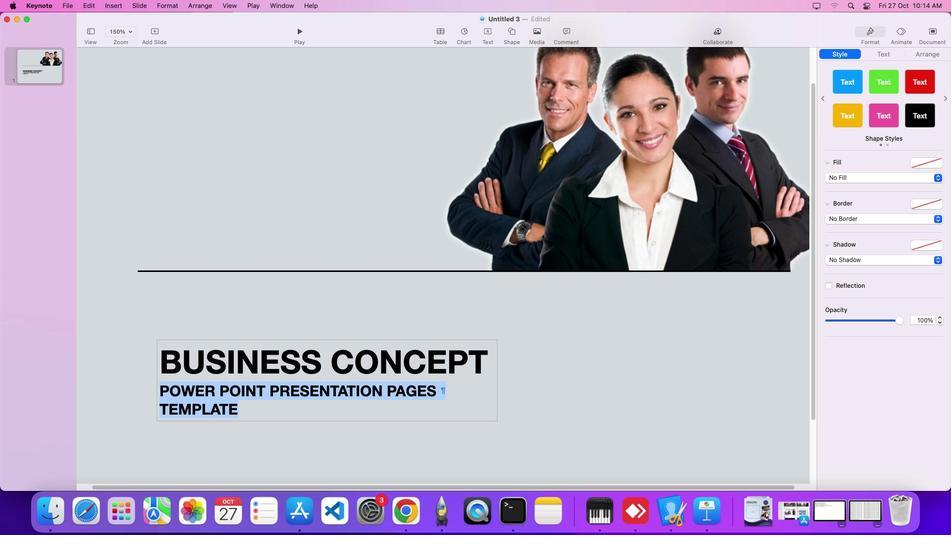 
Action: Mouse moved to (158, 411)
Screenshot: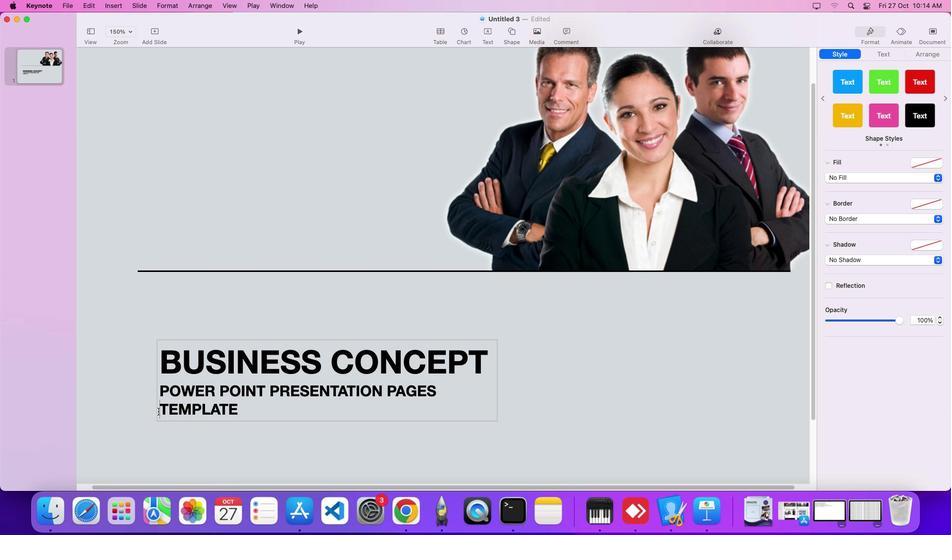 
Action: Mouse pressed left at (158, 411)
Screenshot: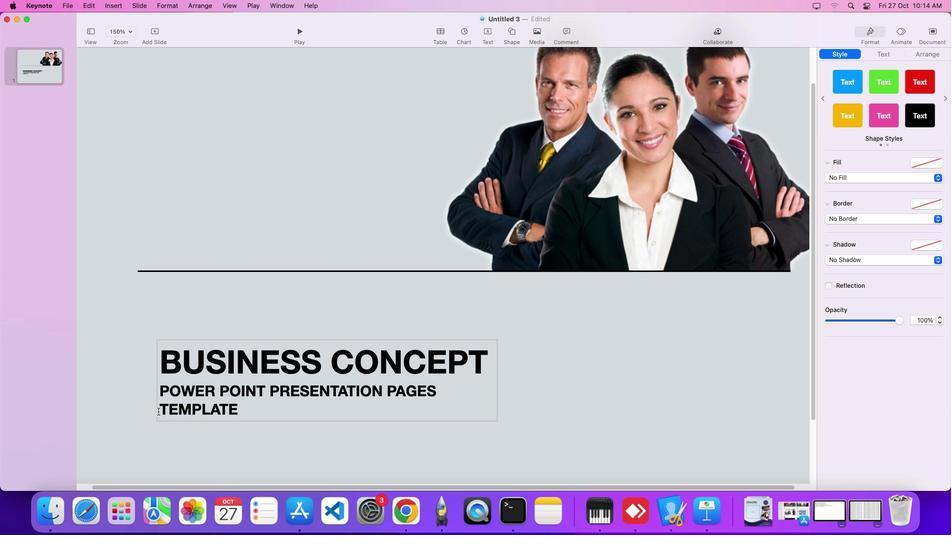 
Action: Key pressed Key.backspaceKey.rightKey.rightKey.rightKey.rightKey.rightKey.rightKey.rightKey.rightKey.cmdKey.shiftKey.leftKey.cmd'b'Key.cmd'-''-''-''-''-''-''-''-''-''-''-'Key.leftKey.rightKey.spaceKey.rightKey.spaceKey.rightKey.spaceKey.rightKey.spaceKey.rightKey.spaceKey.rightKey.downKey.leftKey.rightKey.rightKey.leftKey.leftKey.leftKey.leftKey.leftKey.leftKey.leftKey.leftKey.leftKey.leftKey.leftKey.leftKey.leftKey.leftKey.leftKey.leftKey.leftKey.leftKey.leftKey.leftKey.leftKey.leftKey.leftKey.leftKey.leftKey.leftKey.leftKey.leftKey.leftKey.leftKey.leftKey.leftKey.leftKey.leftKey.leftKey.rightKey.rightKey.rightKey.spaceKey.rightKey.spaceKey.rightKey.spaceKey.rightKey.spaceKey.rightKey.spaceKey.rightKey.rightKey.spaceKey.rightKey.spaceKey.rightKey.spaceKey.rightKey.spaceKey.rightKey.spaceKey.rightKey.spaceKey.rightKey.spaceKey.rightKey.spaceKey.rightKey.spaceKey.rightKey.spaceKey.rightKey.spaceKey.rightKey.spaceKey.rightKey.rightKey.spaceKey.rightKey.spaceKey.rightKey.spaceKey.rightKey.spaceKey.rightKey.spaceKey.rightKey.rightKey.spaceKey.rightKey.spaceKey.rightKey.spaceKey.rightKey.spaceKey.rightKey.spaceKey.rightKey.spaceKey.rightKey.spaceKey.rightKey.cmdKey.shiftKey.leftKey.cmd'+''+''+''-'Key.downKey.cmdKey.shiftKey.leftKey.cmdKey.shift'\\'Key.cmdKey.shiftKey.cmdKey.shift'['
Screenshot: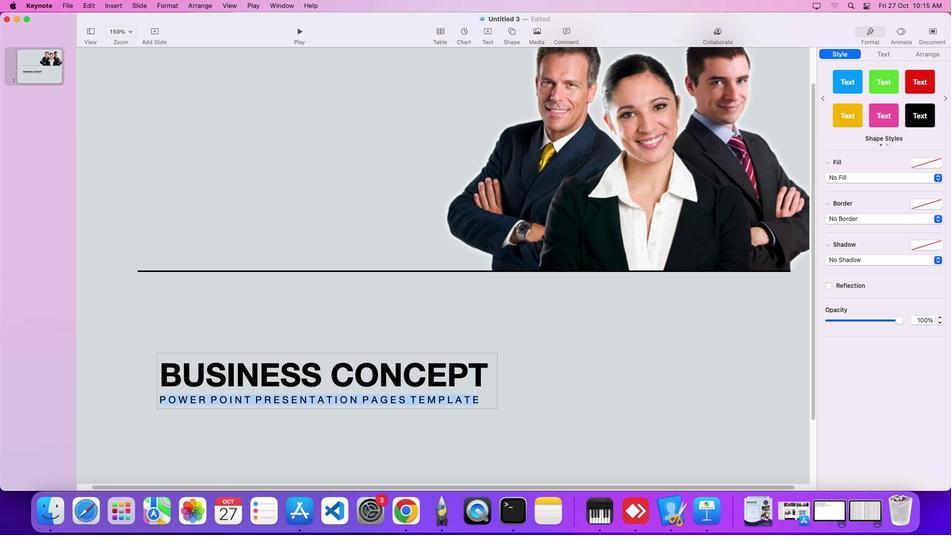 
Action: Mouse moved to (408, 408)
Screenshot: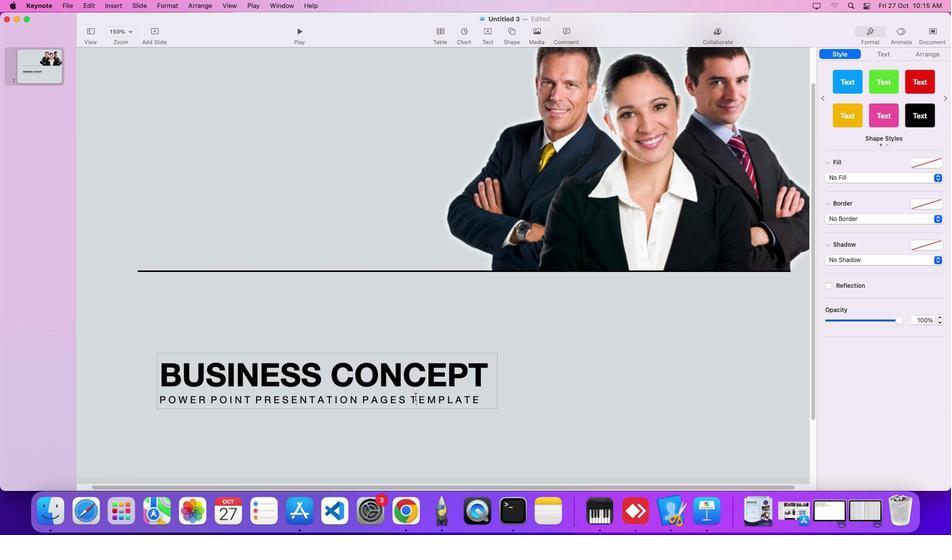 
Action: Mouse pressed left at (408, 408)
Screenshot: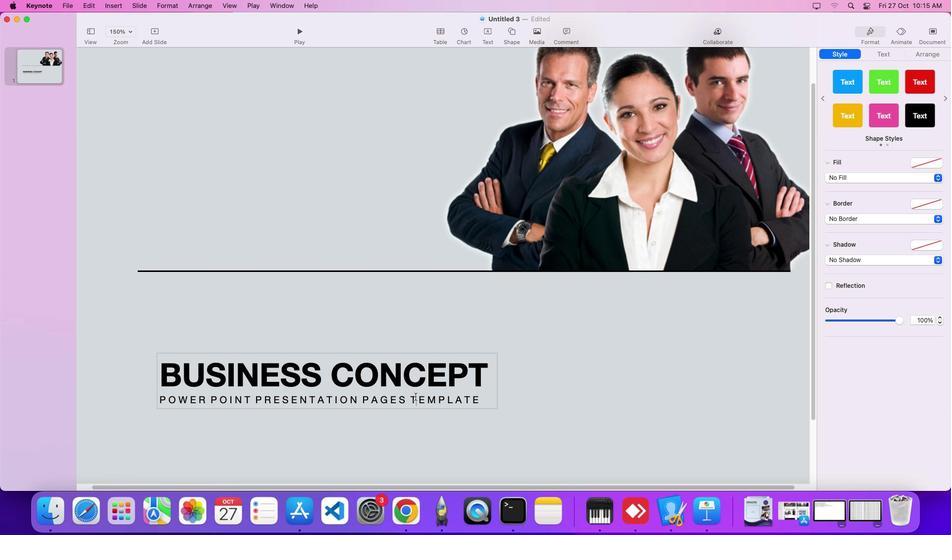 
Action: Mouse moved to (415, 396)
Screenshot: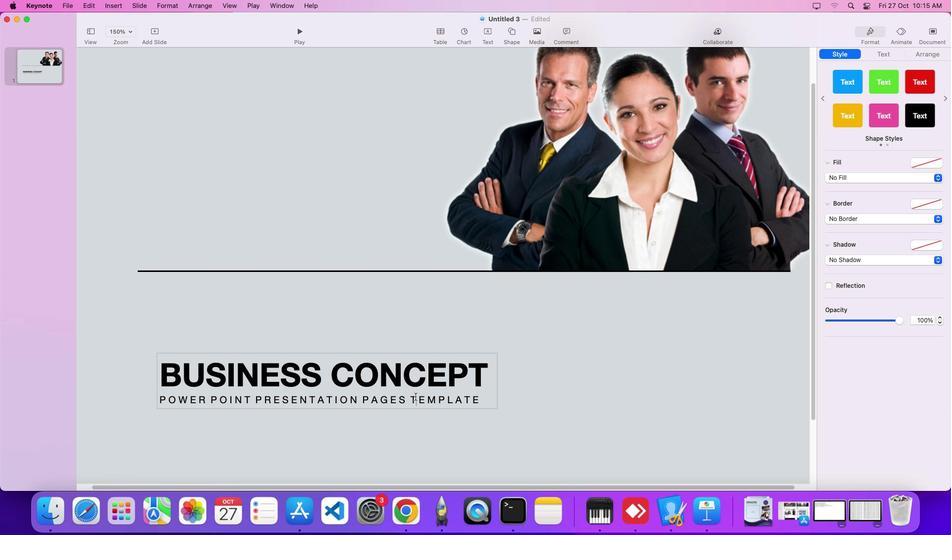 
Action: Mouse pressed left at (415, 396)
Screenshot: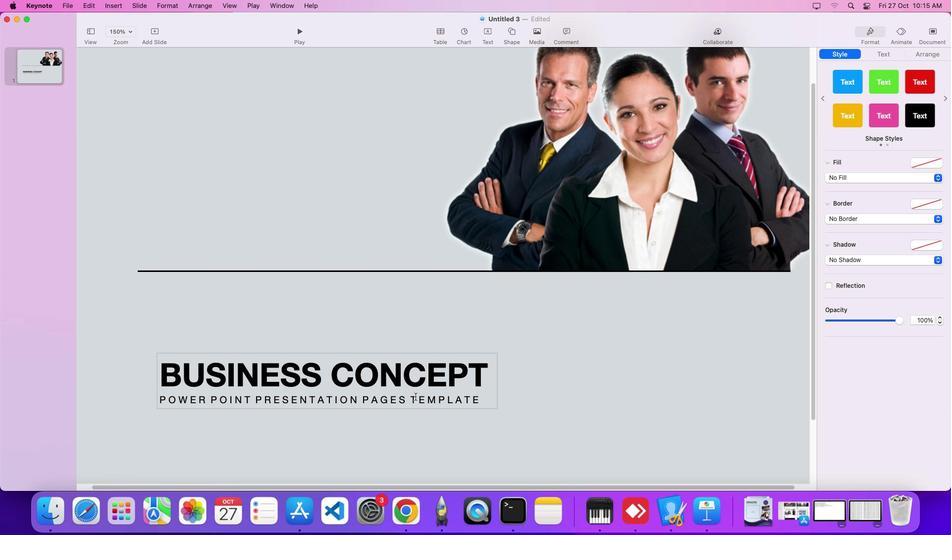 
Action: Mouse moved to (408, 397)
Screenshot: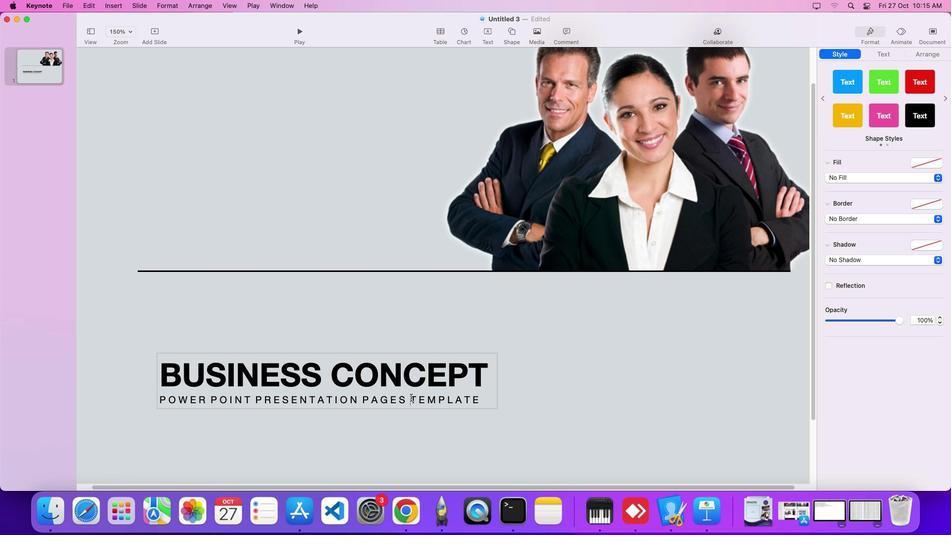 
Action: Mouse pressed left at (408, 397)
Screenshot: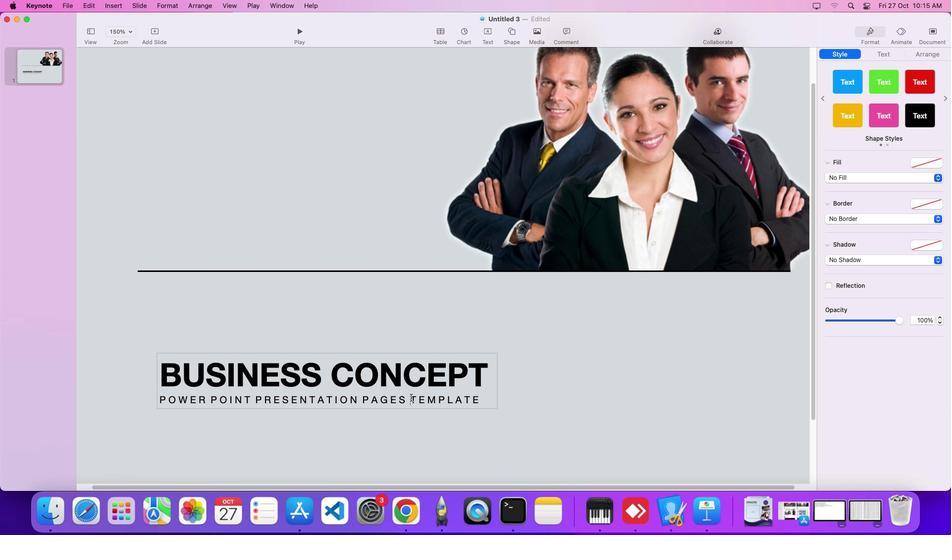 
Action: Mouse moved to (410, 397)
Screenshot: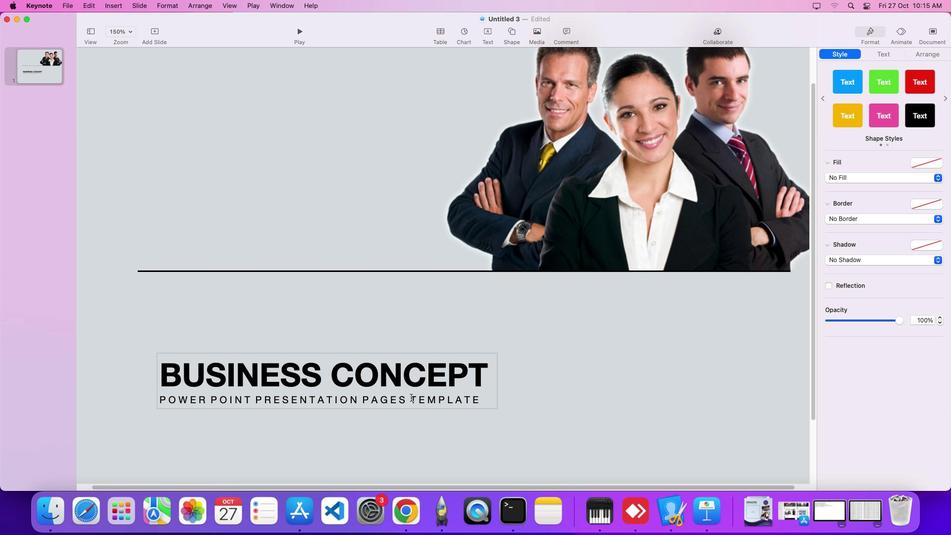 
Action: Mouse pressed left at (410, 397)
Screenshot: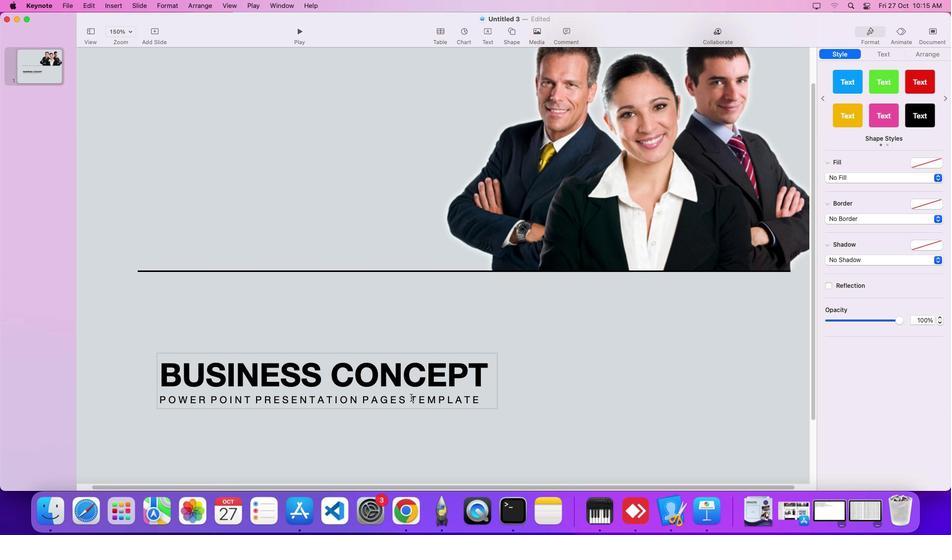 
Action: Mouse moved to (410, 397)
Screenshot: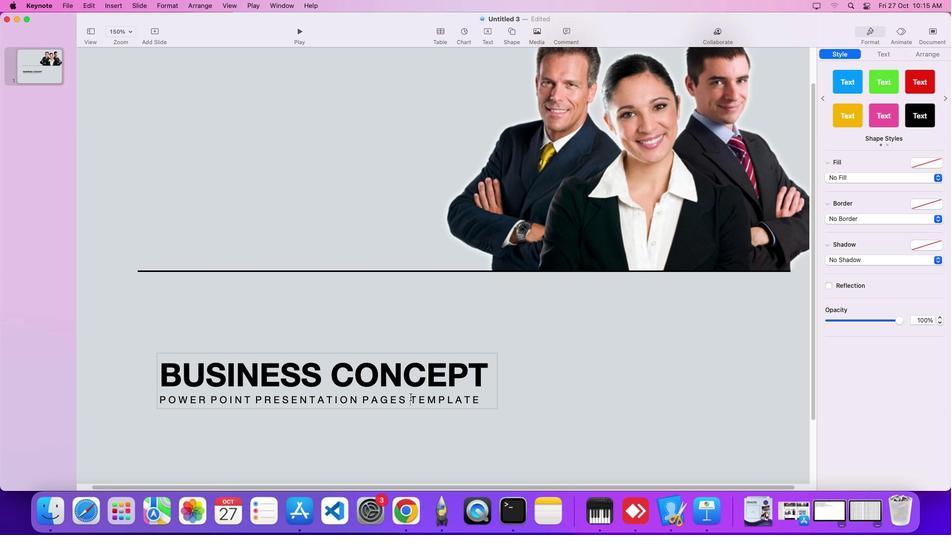
Action: Key pressed Key.enter
Screenshot: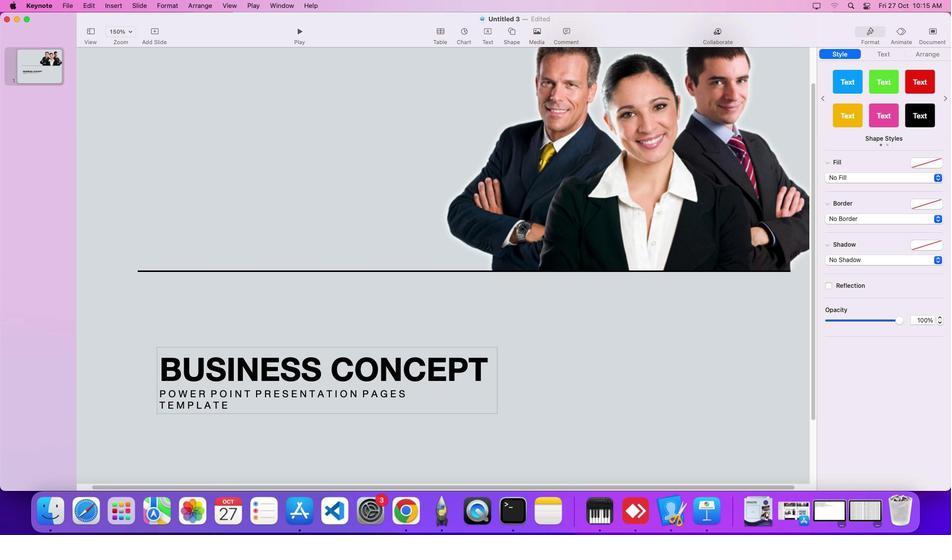 
Action: Mouse moved to (407, 393)
Screenshot: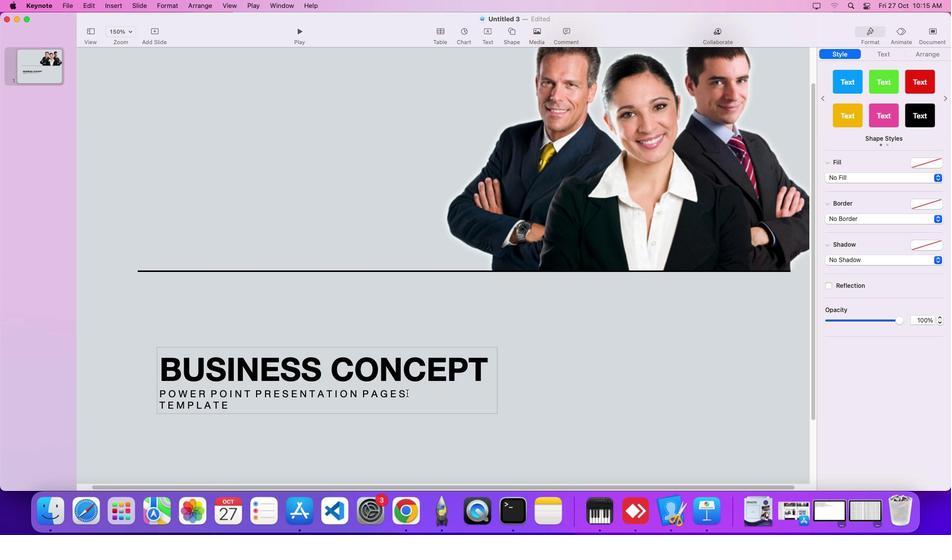 
Action: Mouse pressed left at (407, 393)
Screenshot: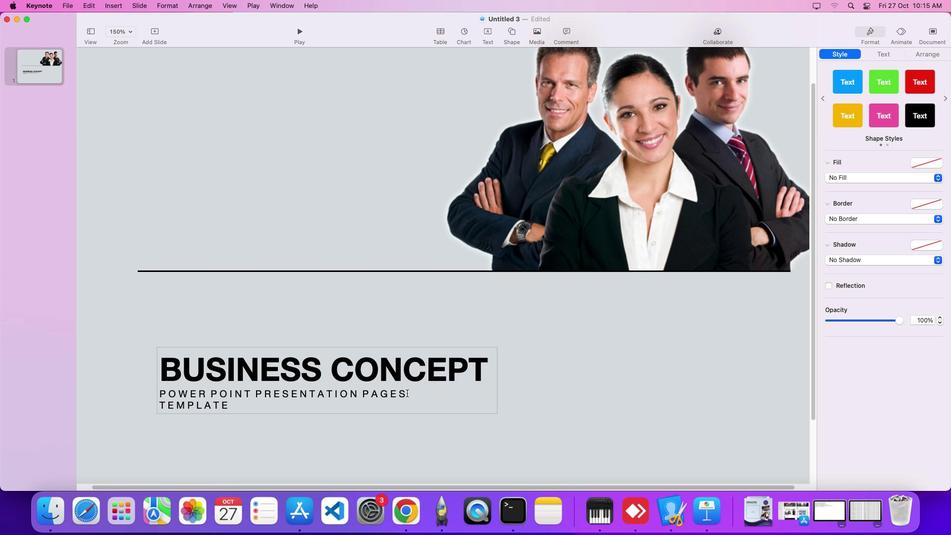 
Action: Key pressed Key.cmdKey.shift','Key.cmdKey.shiftKey.backspaceKey.cmdKey.shiftKey.leftKey.cmd'+''+''+''+'
Screenshot: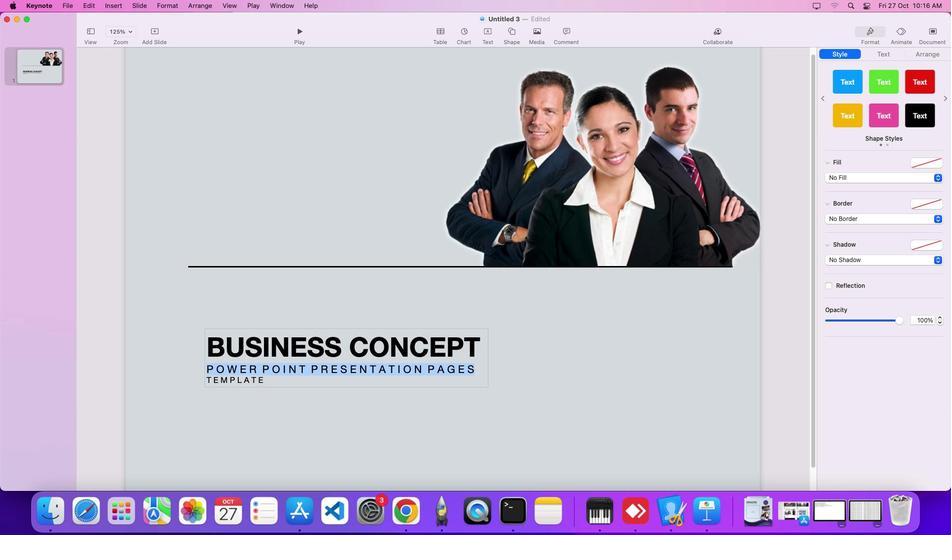 
Action: Mouse moved to (265, 379)
Screenshot: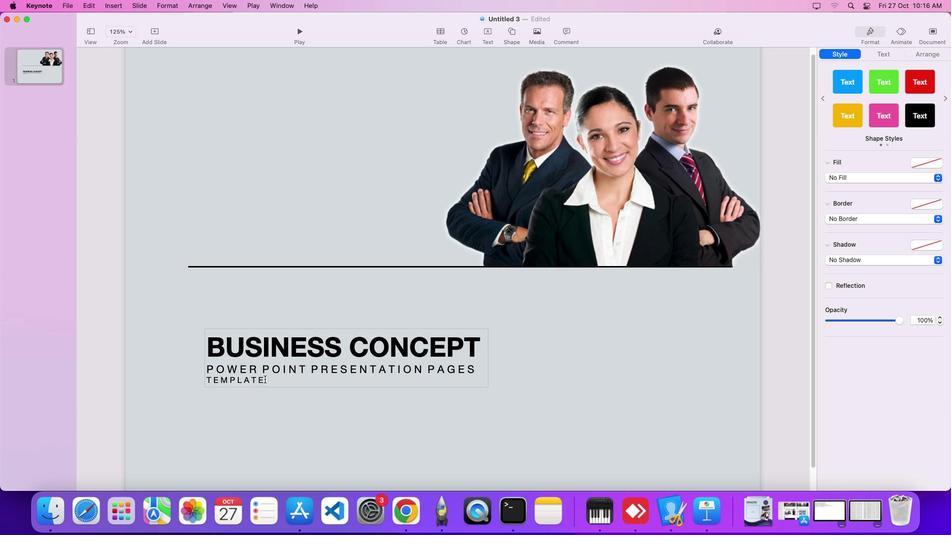 
Action: Mouse pressed left at (265, 379)
Screenshot: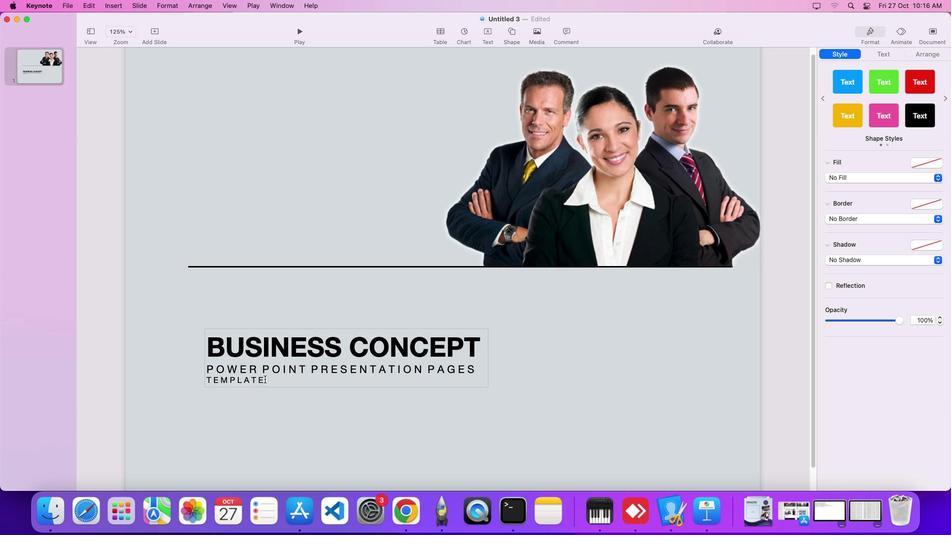 
Action: Key pressed Key.cmdKey.shiftKey.leftKey.cmd'b'Key.cmd'+''+''+''+''+''+''+''+''+''+''+''+''+''+''+''+''+''+''+''+''+''+''+''+''+''+''+''+''+''+''+''+''+''+''+''+''+''+''+''+''+''+''+''+''+''+''+''+''+''+''+''+''+''+''+''+''+''+''+''-''-''-''-''-''-''-''-''-''-''-''-''-''-''-''-''-''-''-''-''-''-''-''-''-''-''-''-''-''-''-''-''-''-''-''-''-''-''-''-'
Screenshot: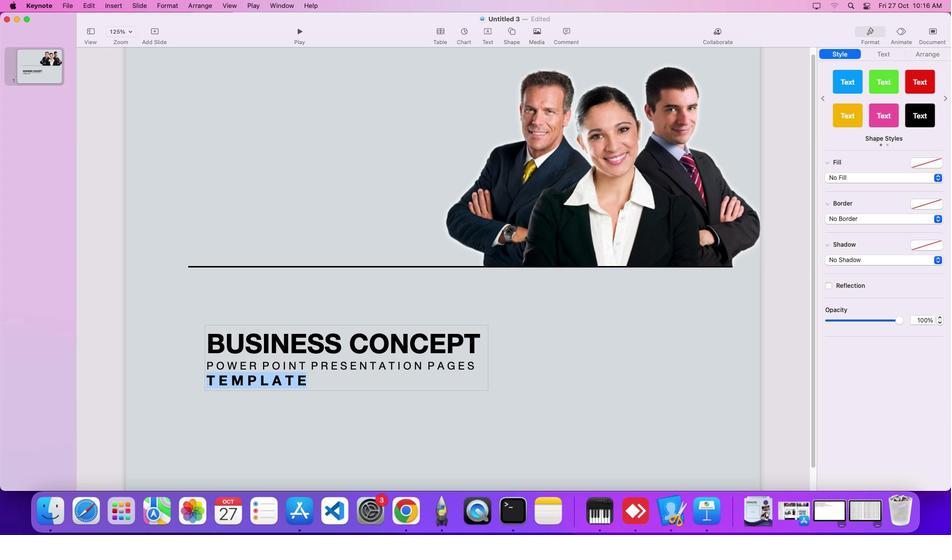 
Action: Mouse moved to (299, 380)
Screenshot: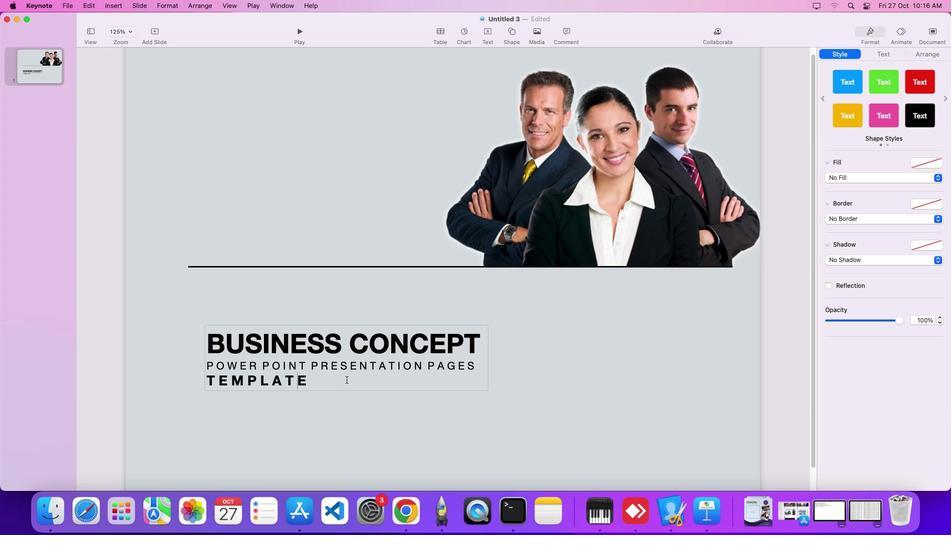 
Action: Mouse pressed left at (299, 380)
Screenshot: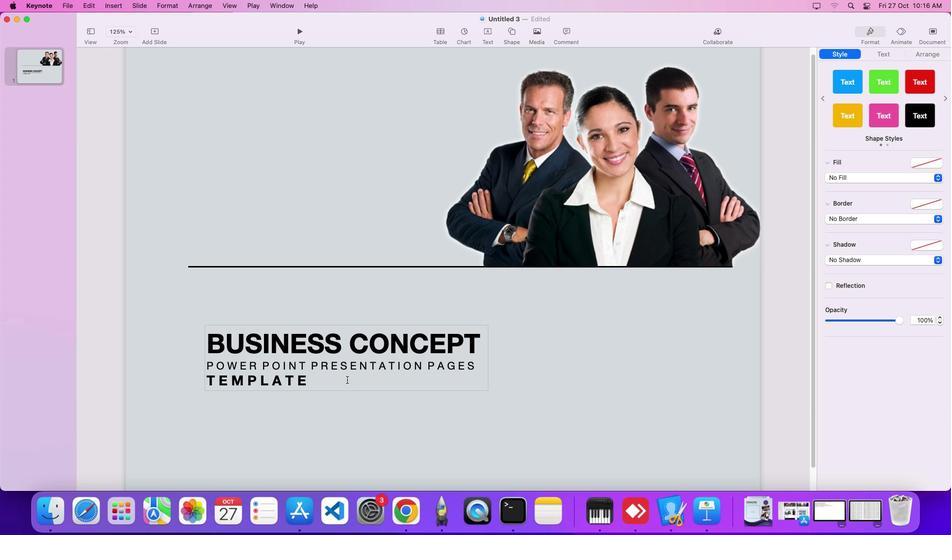 
Action: Mouse moved to (338, 379)
Screenshot: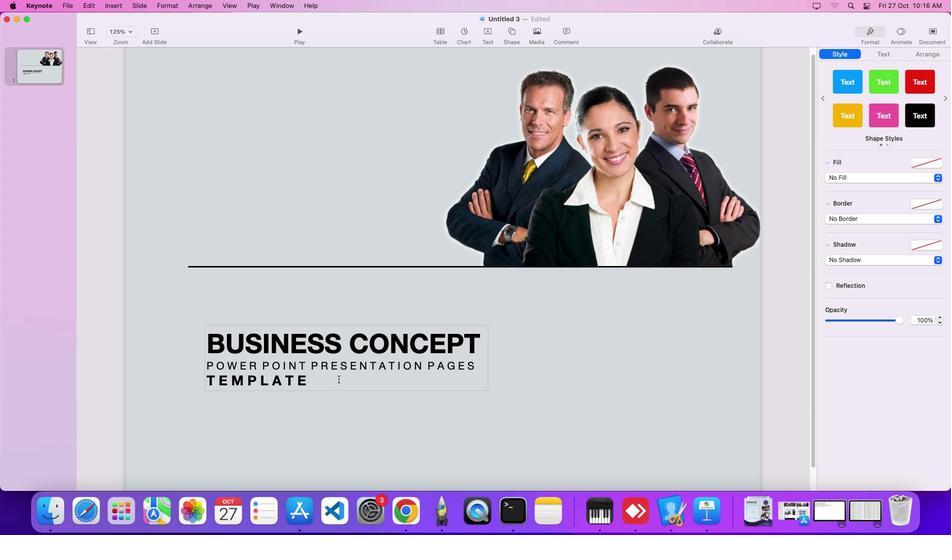 
Action: Mouse pressed left at (338, 379)
Screenshot: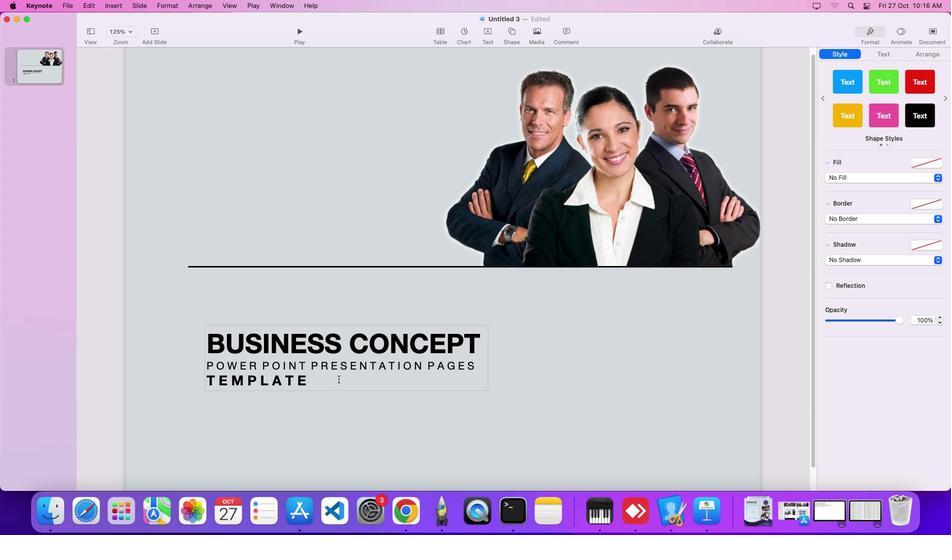 
Action: Mouse pressed left at (338, 379)
Screenshot: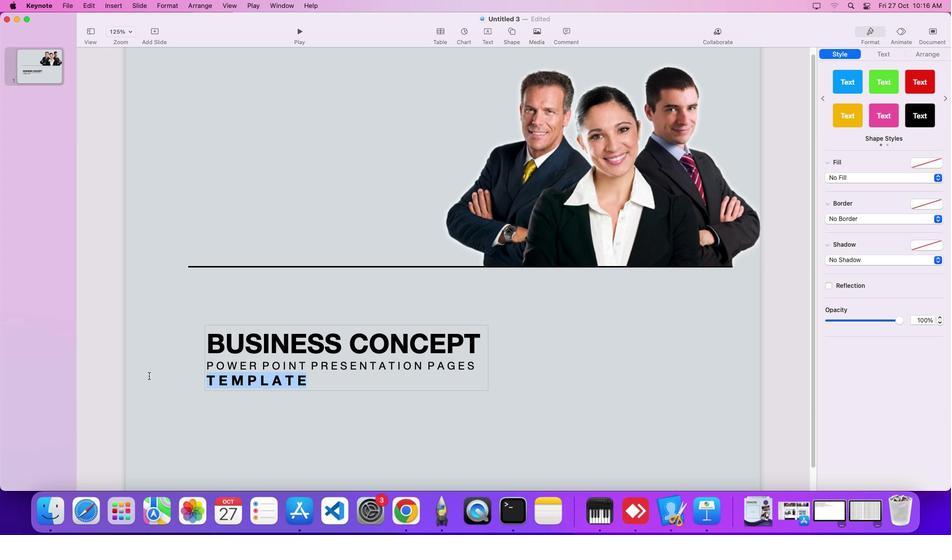 
Action: Mouse moved to (149, 375)
Screenshot: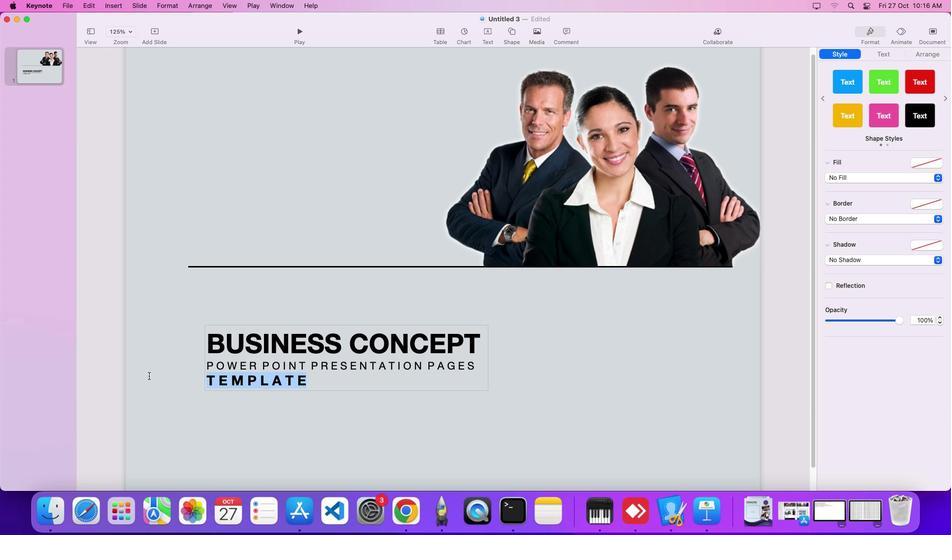 
Action: Key pressed Key.deleteKey.backspace
Screenshot: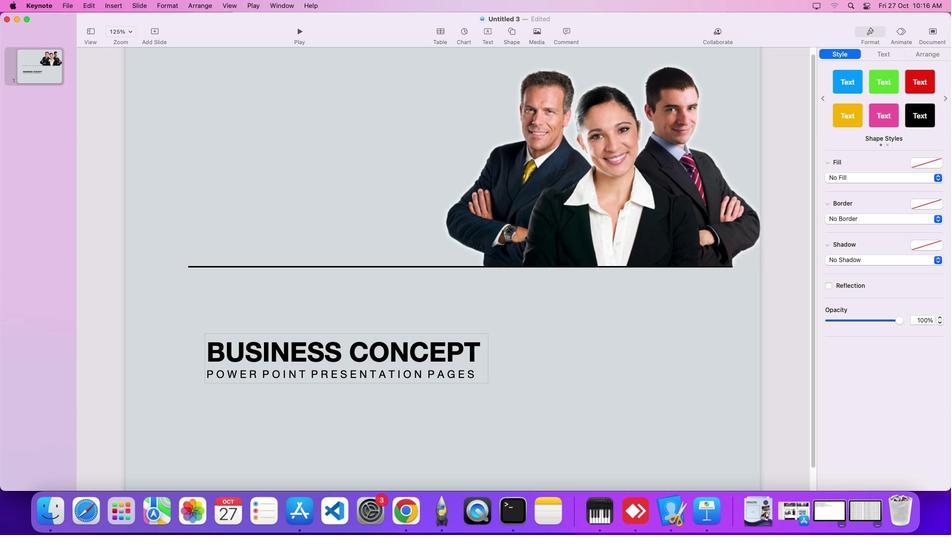 
Action: Mouse moved to (444, 356)
Screenshot: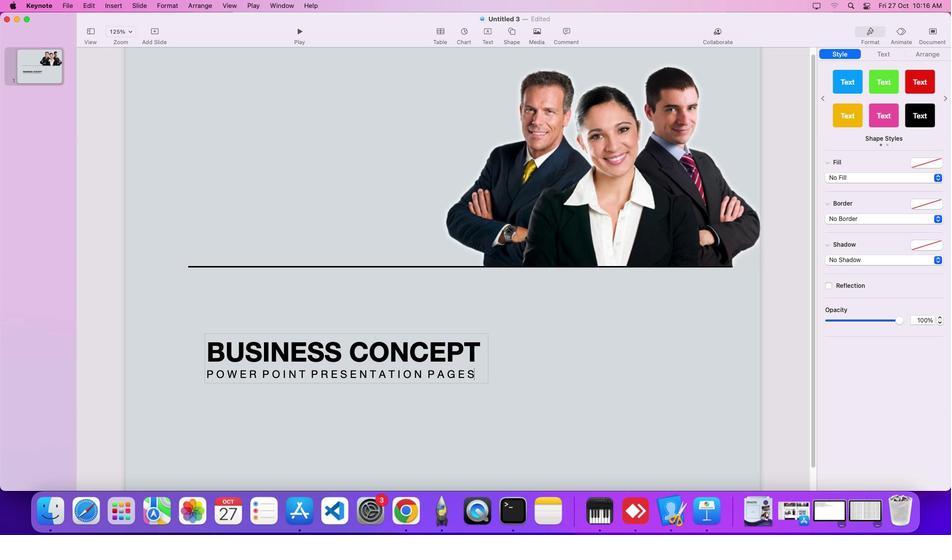 
Action: Key pressed Key.backspaceKey.cmdKey.shiftKey.leftKey.cmd'+''-'
Screenshot: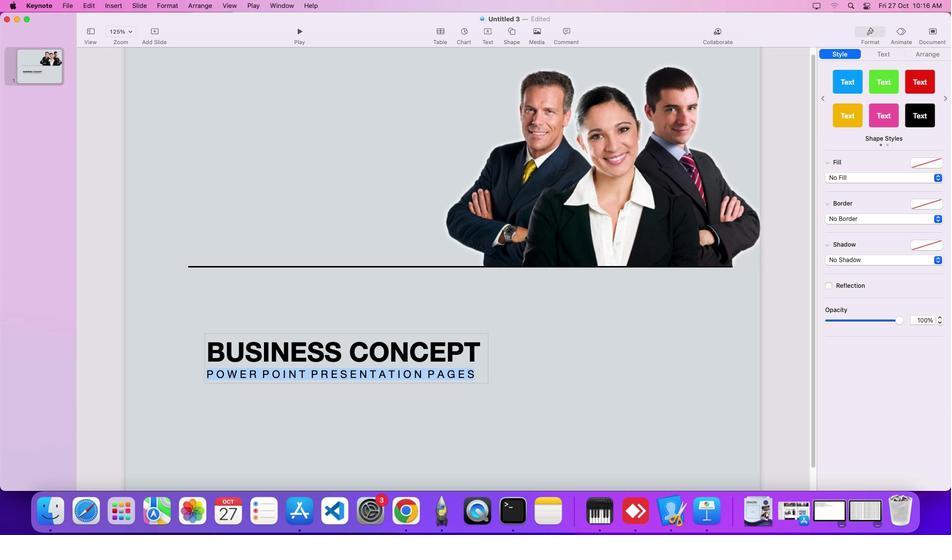 
Action: Mouse moved to (562, 381)
Screenshot: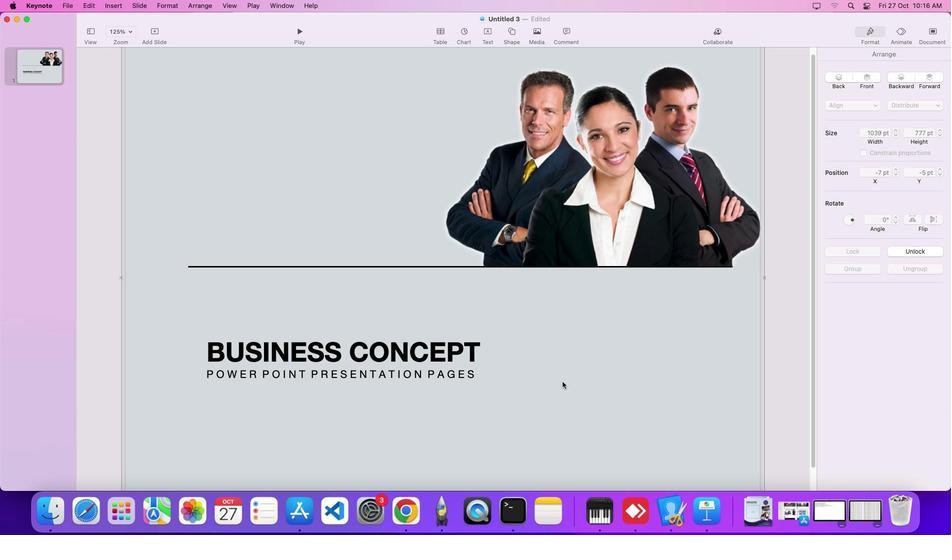 
Action: Mouse pressed left at (562, 381)
Screenshot: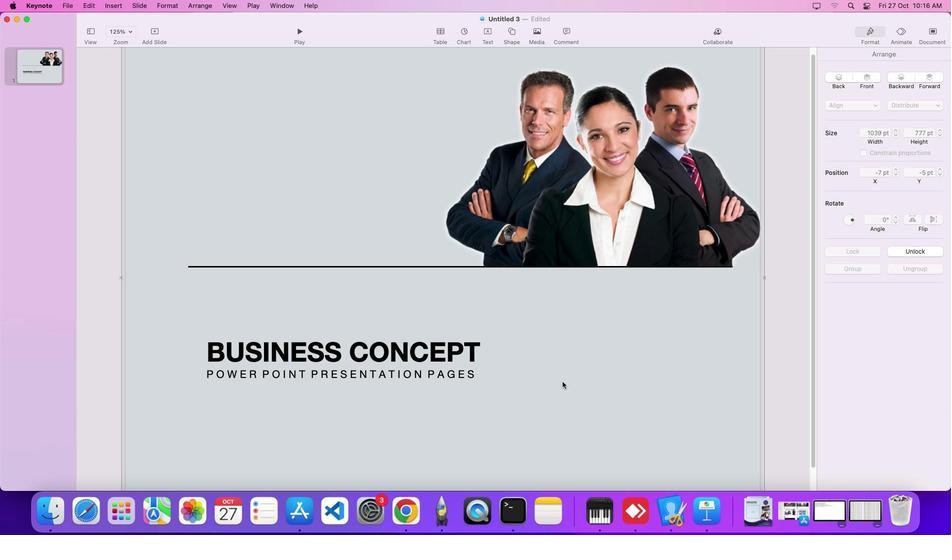 
Action: Mouse pressed left at (562, 381)
Screenshot: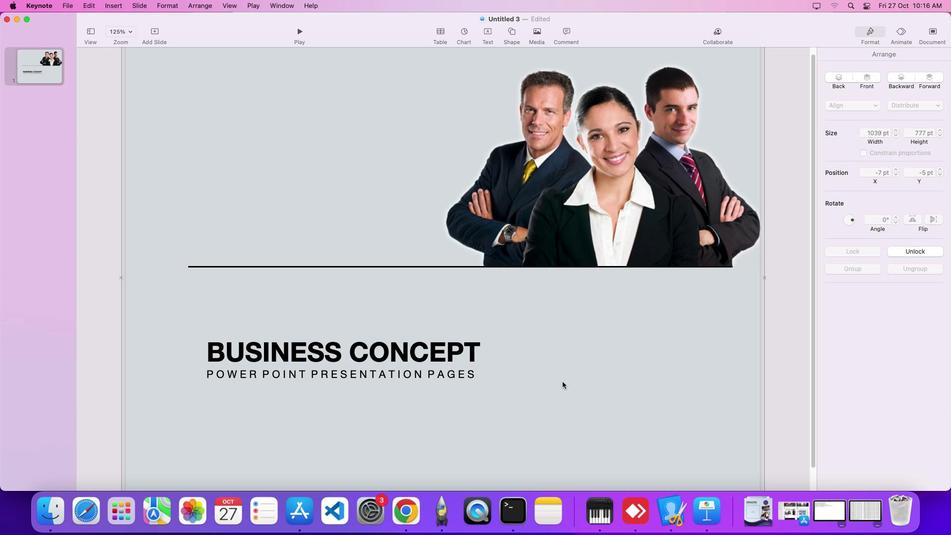 
Action: Mouse moved to (538, 352)
Screenshot: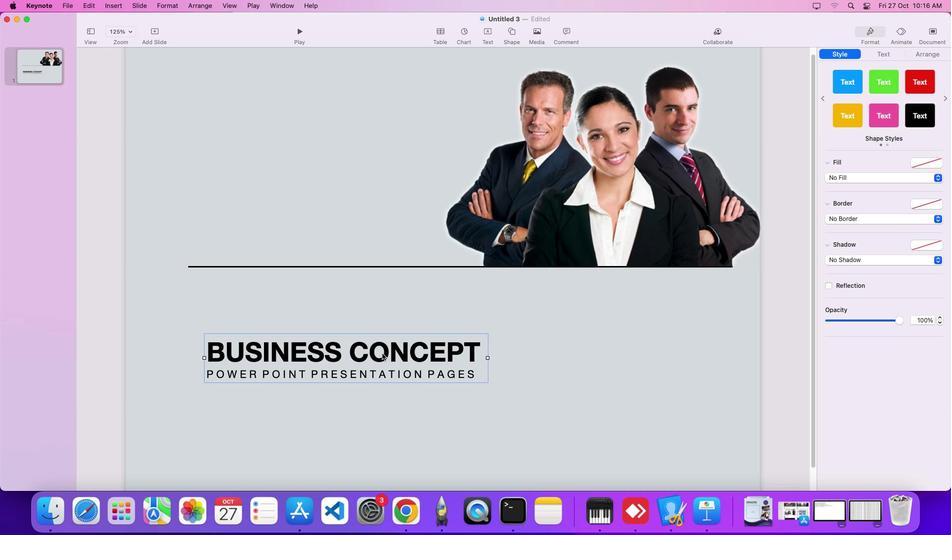 
Action: Mouse pressed left at (538, 352)
Screenshot: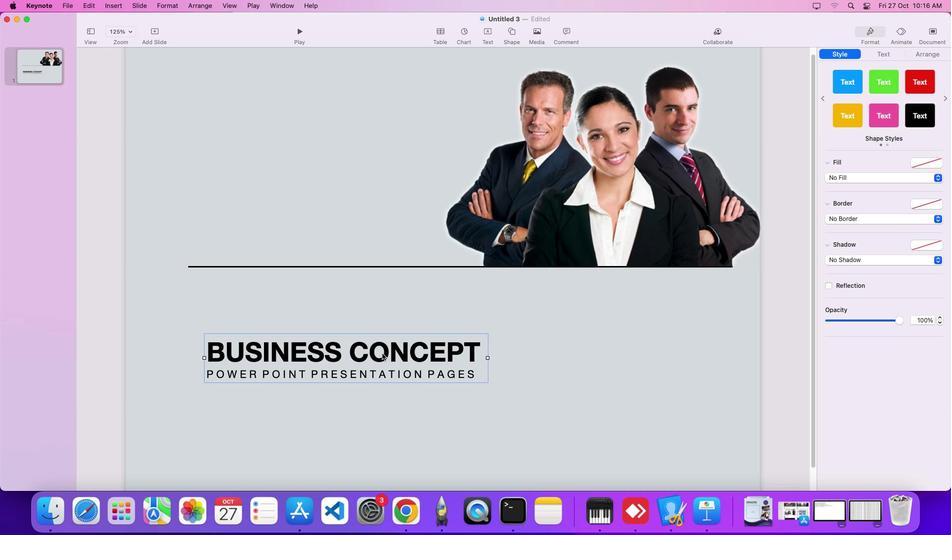 
Action: Mouse moved to (382, 353)
Screenshot: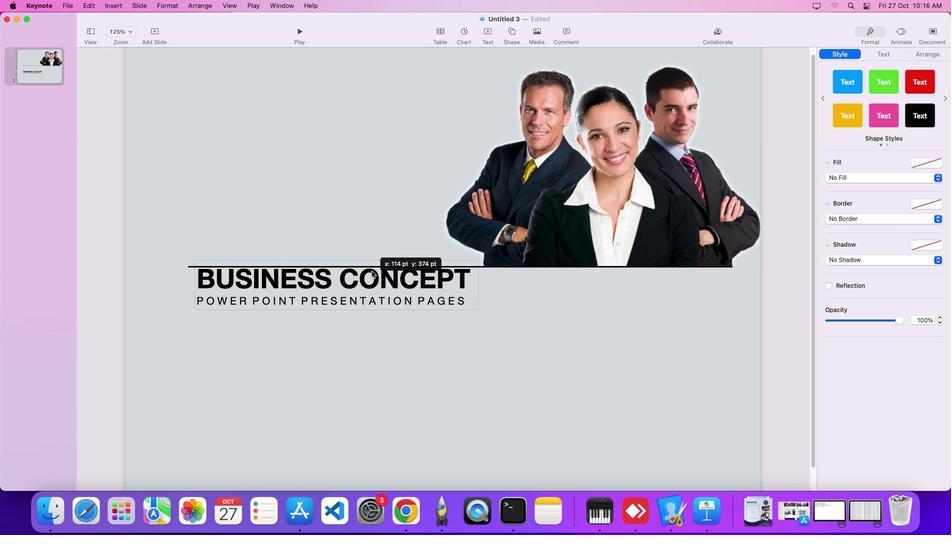
Action: Mouse pressed left at (382, 353)
Screenshot: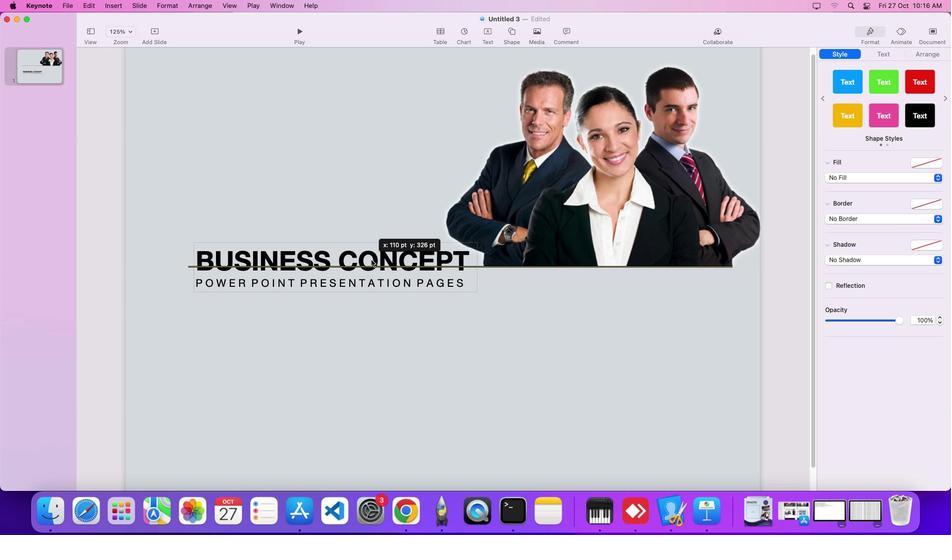 
Action: Mouse moved to (275, 268)
Screenshot: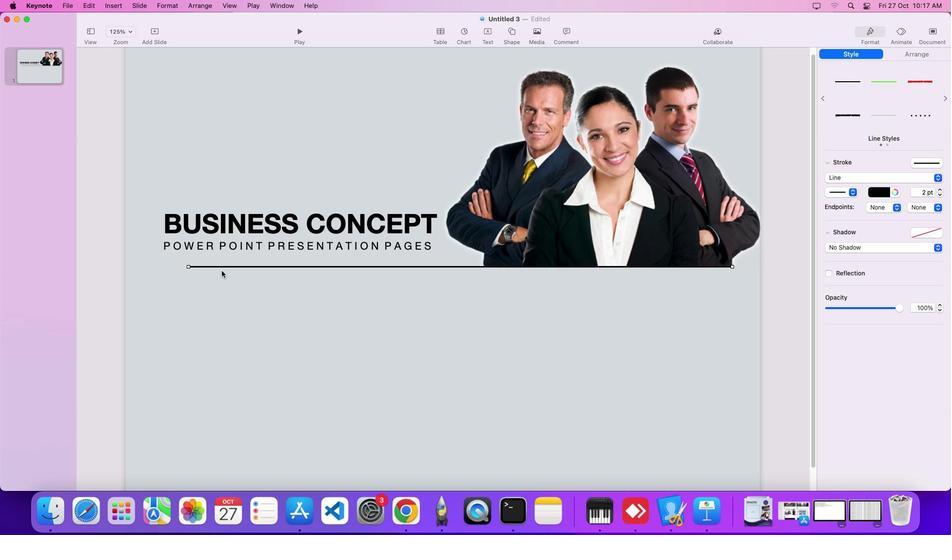 
Action: Mouse pressed left at (275, 268)
Screenshot: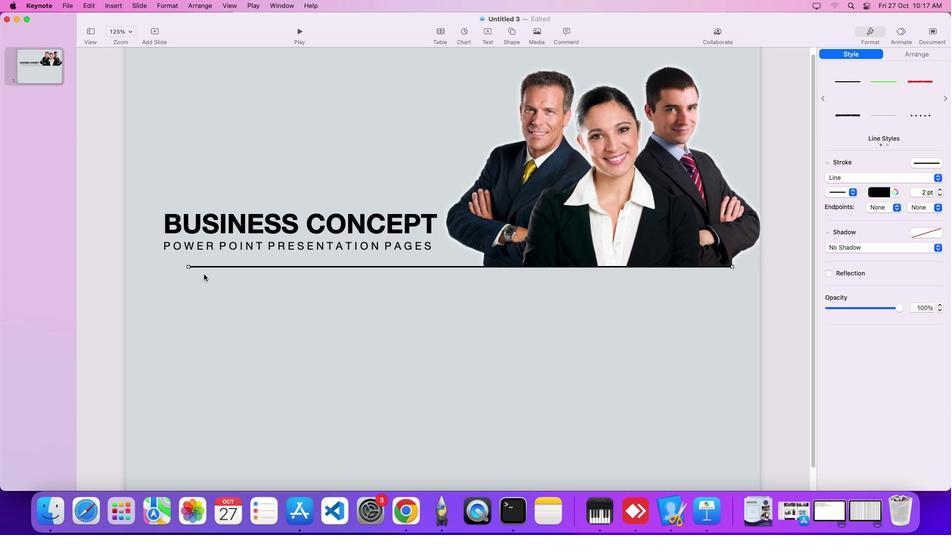 
Action: Mouse moved to (188, 267)
Screenshot: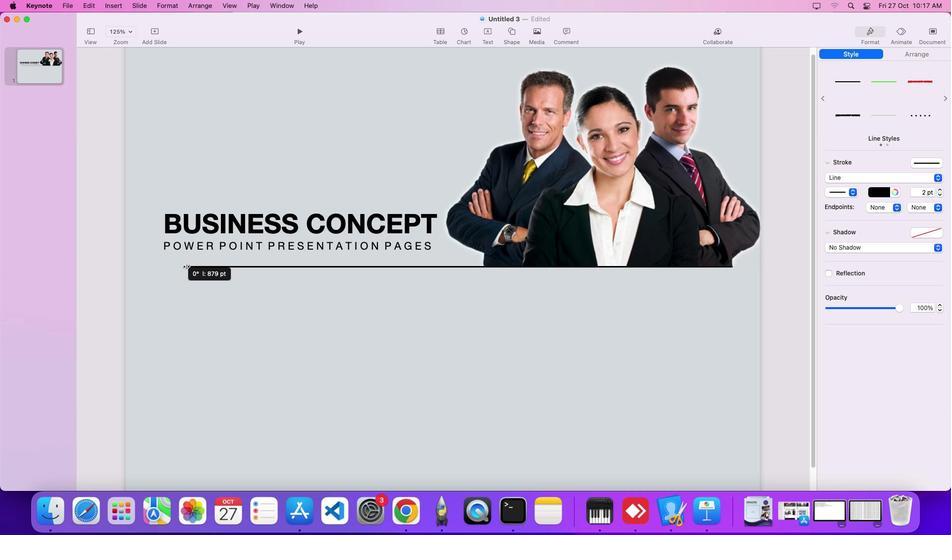 
Action: Mouse pressed left at (188, 267)
Screenshot: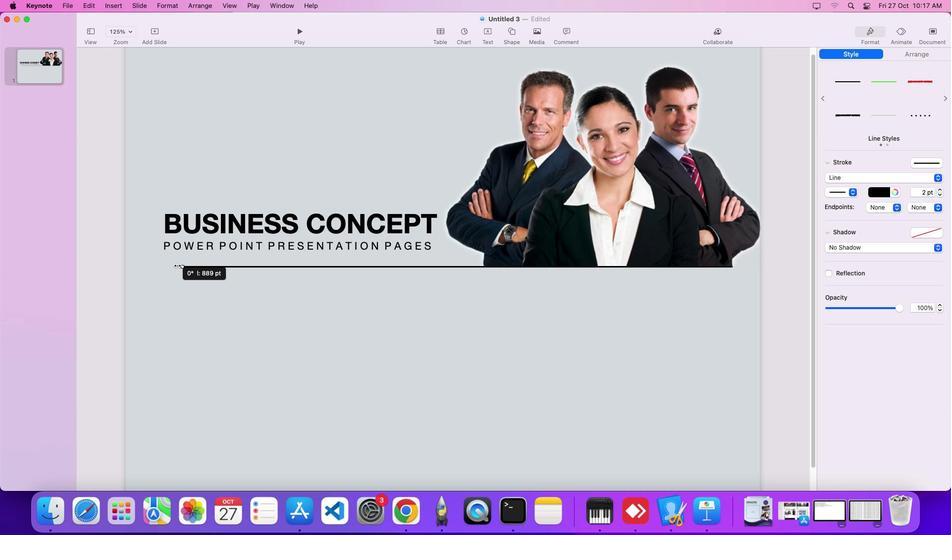 
Action: Mouse moved to (221, 306)
Screenshot: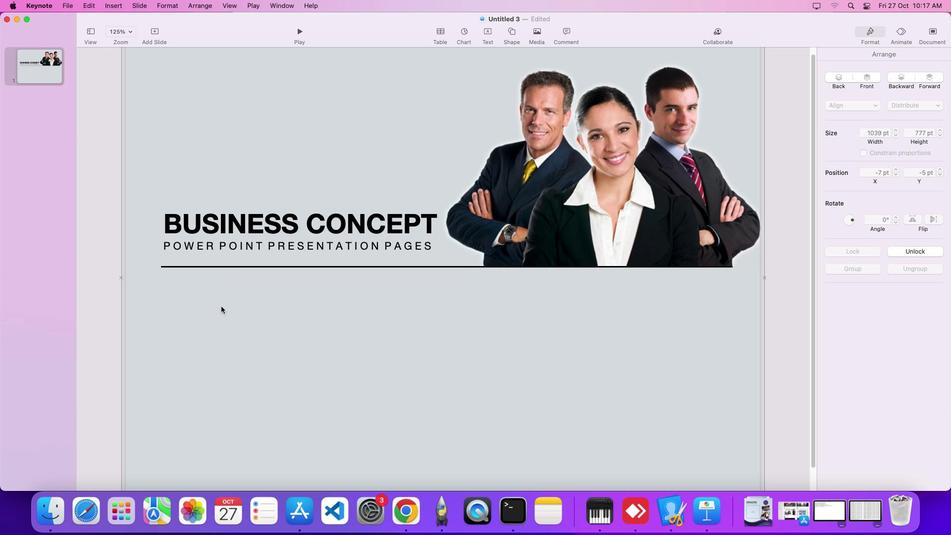 
Action: Mouse pressed left at (221, 306)
Screenshot: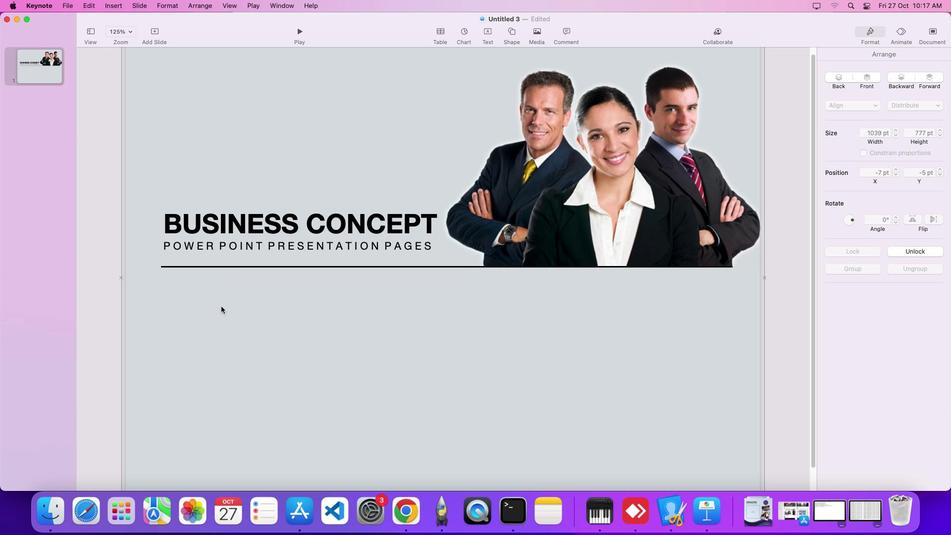 
Action: Mouse moved to (222, 306)
Screenshot: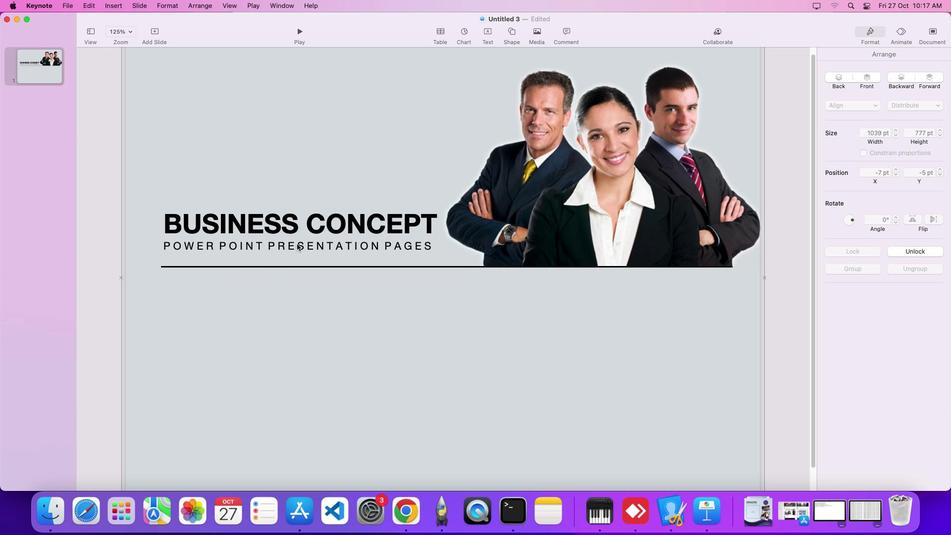 
Action: Mouse pressed left at (222, 306)
Screenshot: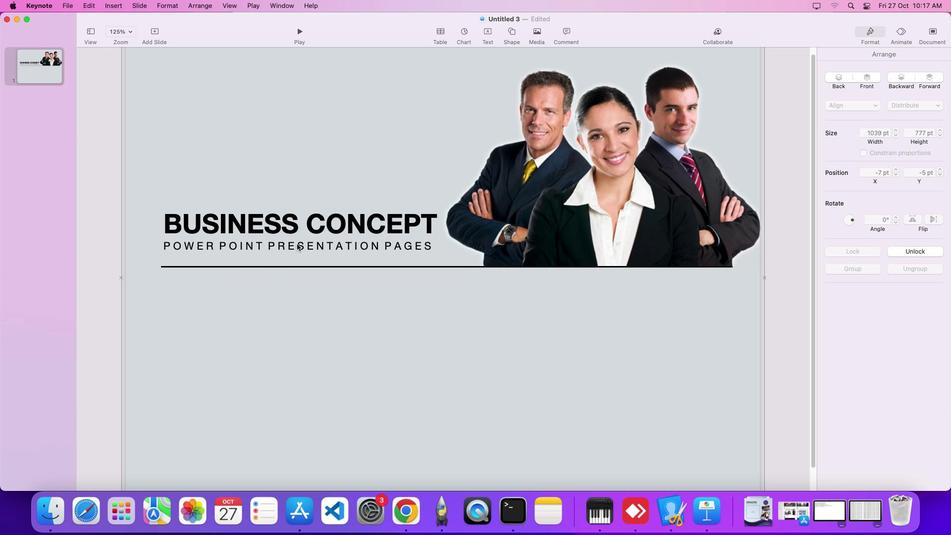 
Action: Mouse moved to (296, 244)
Screenshot: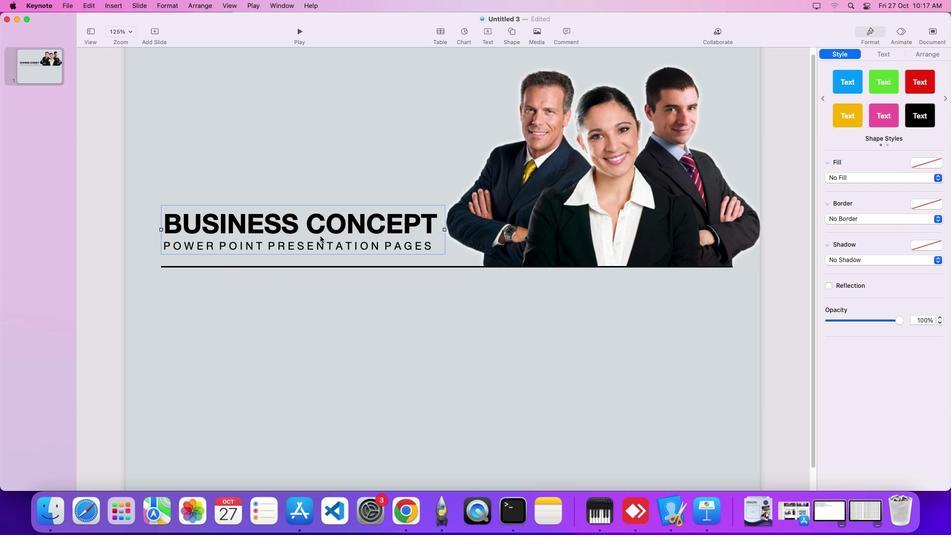 
Action: Mouse pressed left at (296, 244)
Screenshot: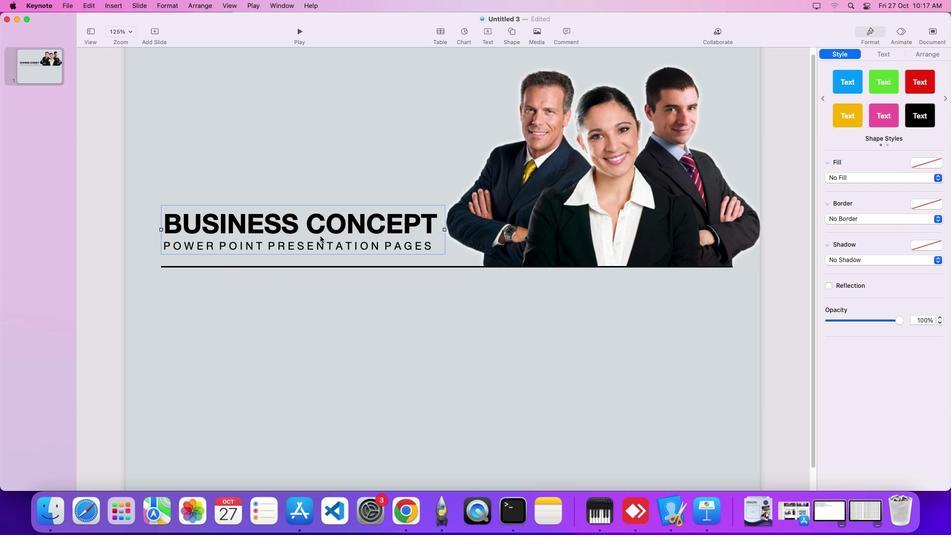 
Action: Mouse moved to (320, 235)
Screenshot: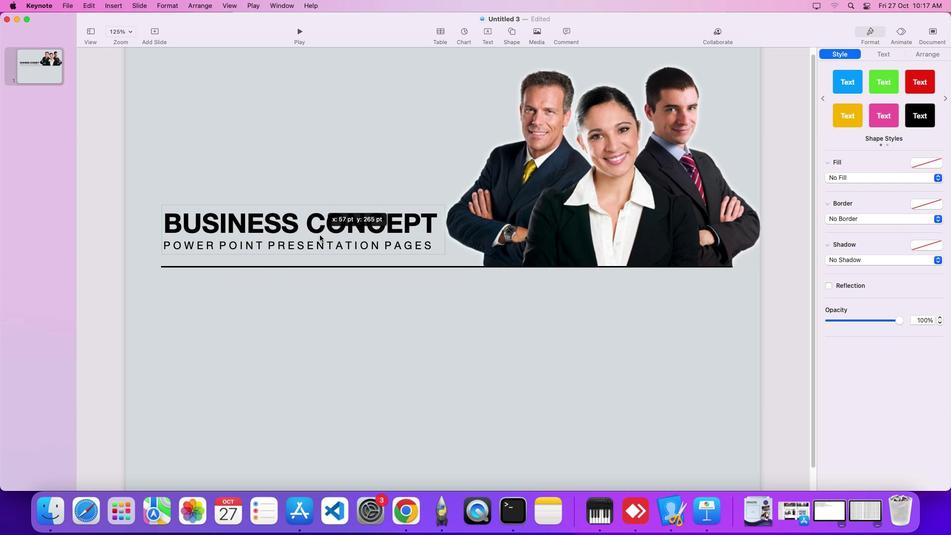 
Action: Mouse pressed left at (320, 235)
Screenshot: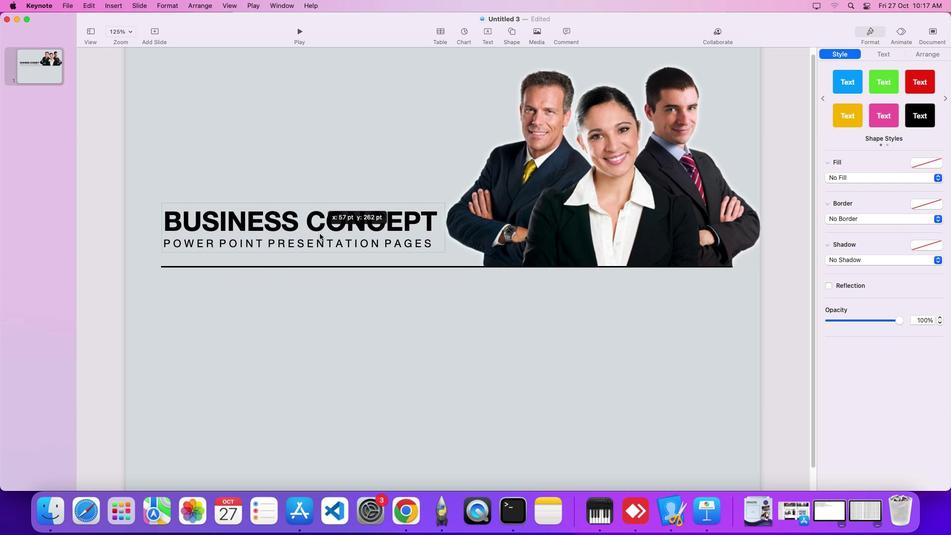 
Action: Mouse moved to (322, 325)
Screenshot: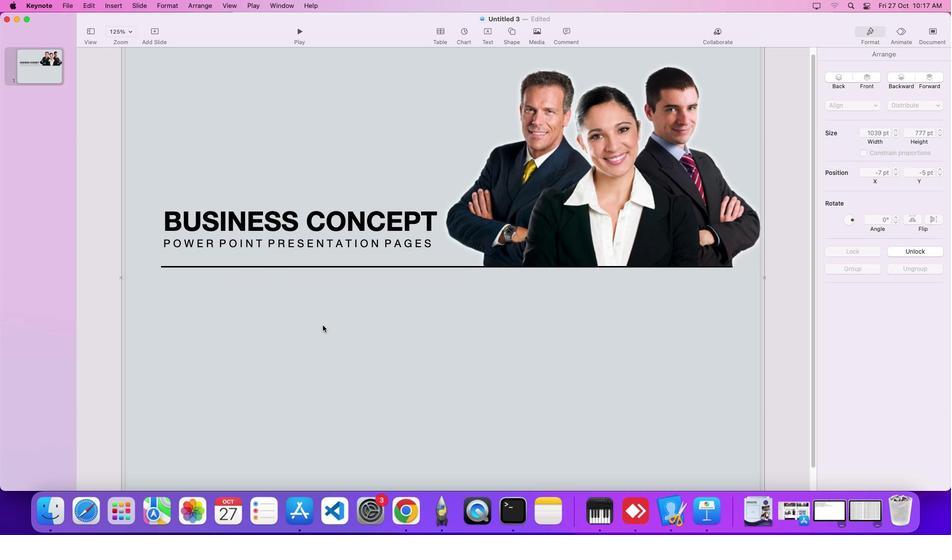 
Action: Mouse pressed left at (322, 325)
Screenshot: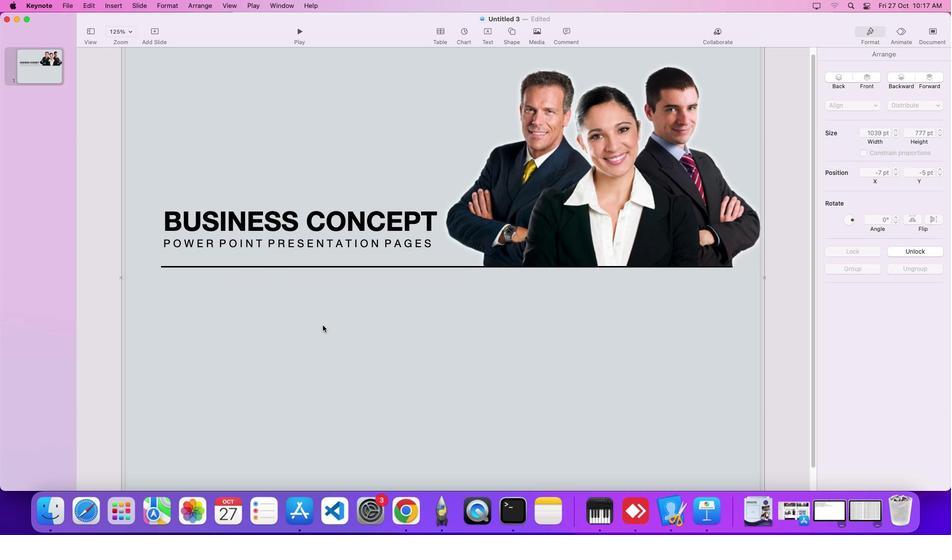 
Action: Mouse moved to (408, 361)
Screenshot: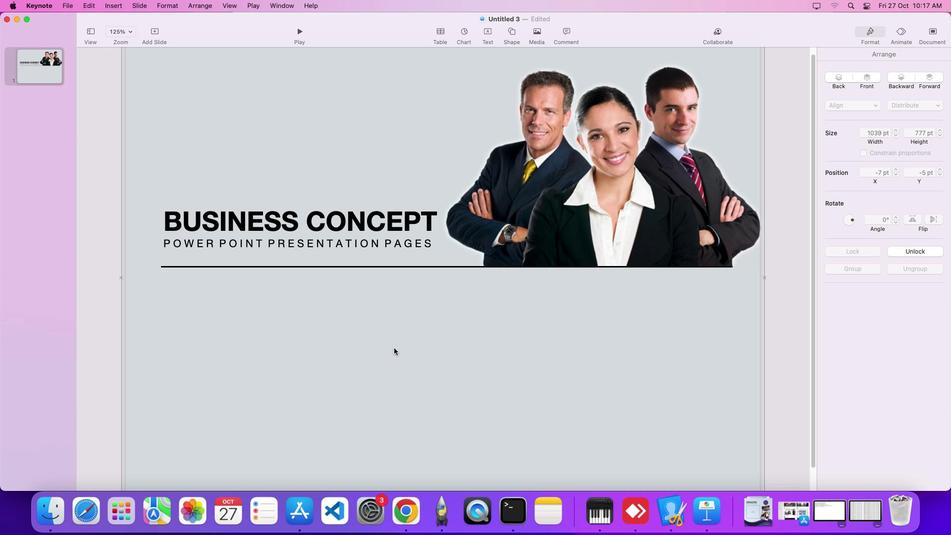 
Action: Mouse pressed left at (408, 361)
Screenshot: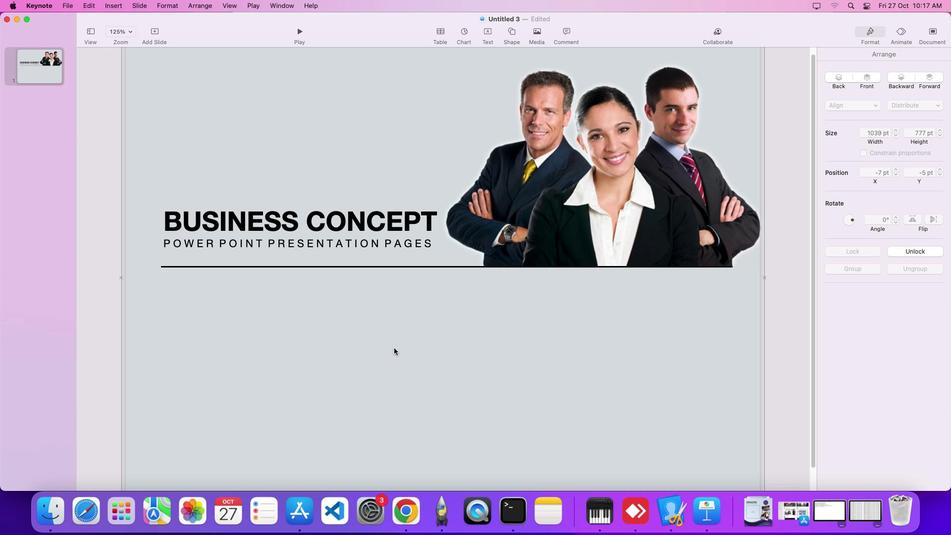 
Action: Mouse moved to (336, 240)
Screenshot: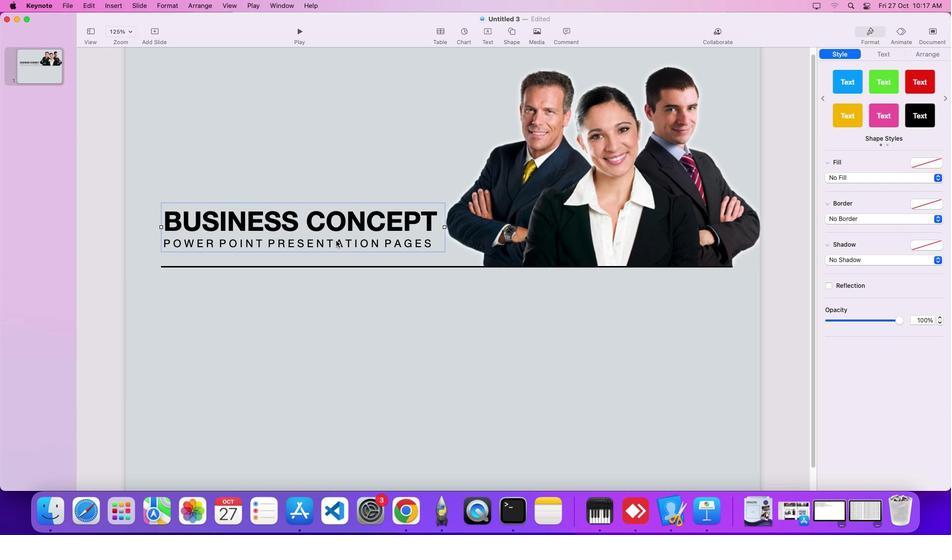
Action: Mouse pressed left at (336, 240)
Screenshot: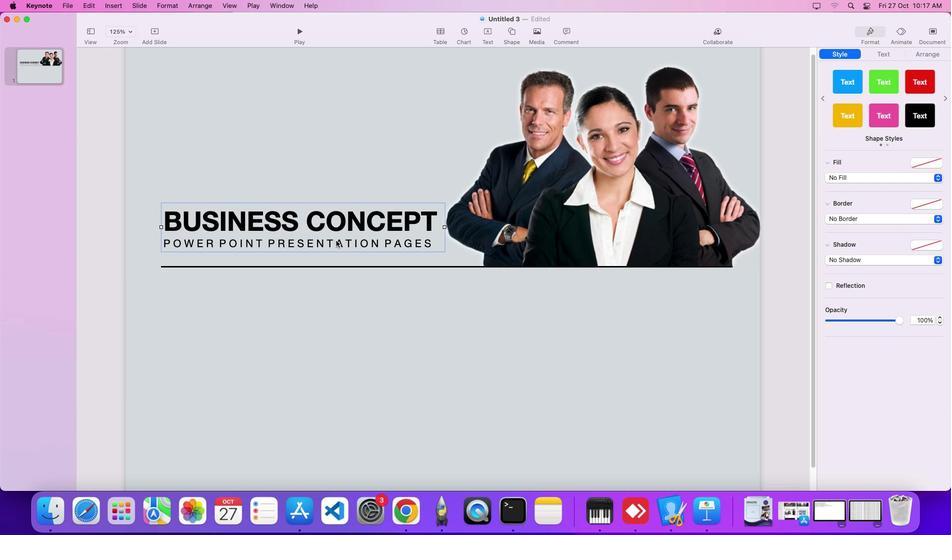 
Action: Key pressed Key.shift
Screenshot: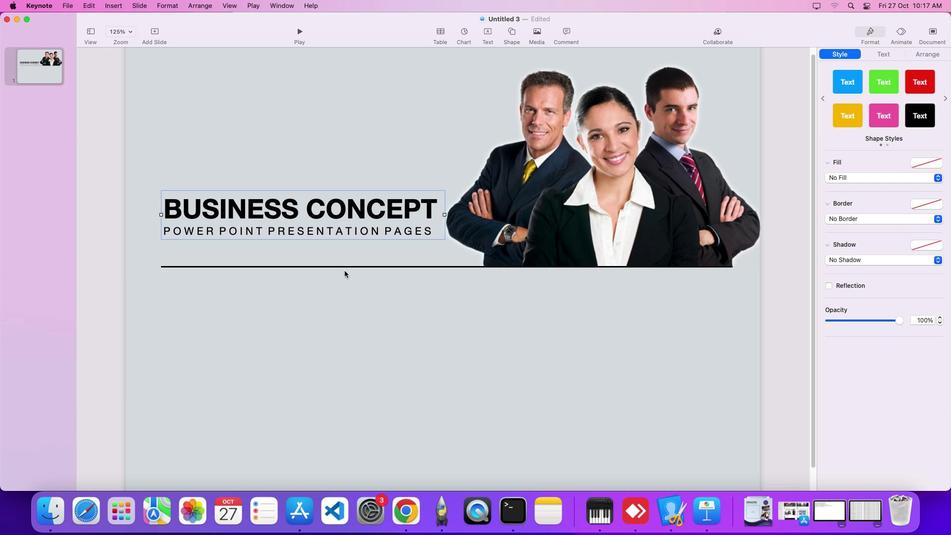 
Action: Mouse moved to (390, 333)
Screenshot: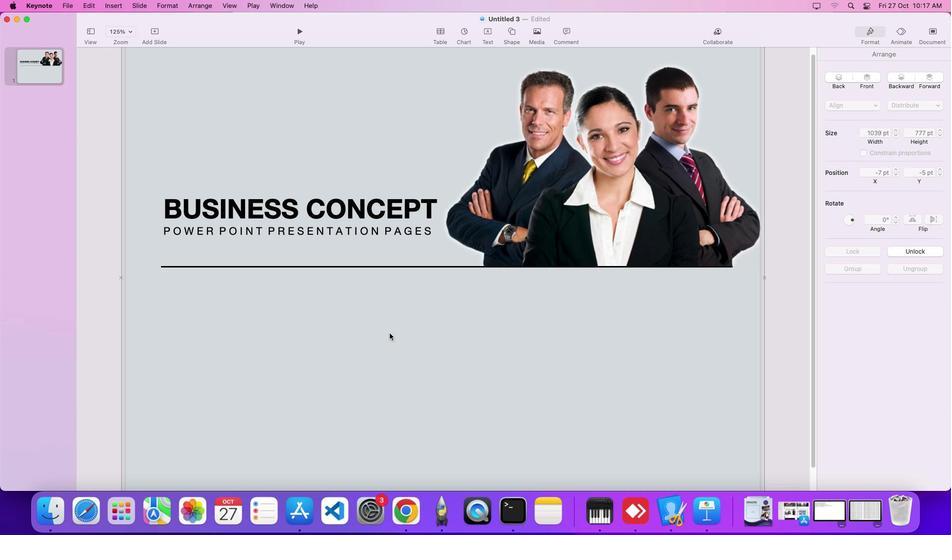 
Action: Mouse pressed left at (390, 333)
Screenshot: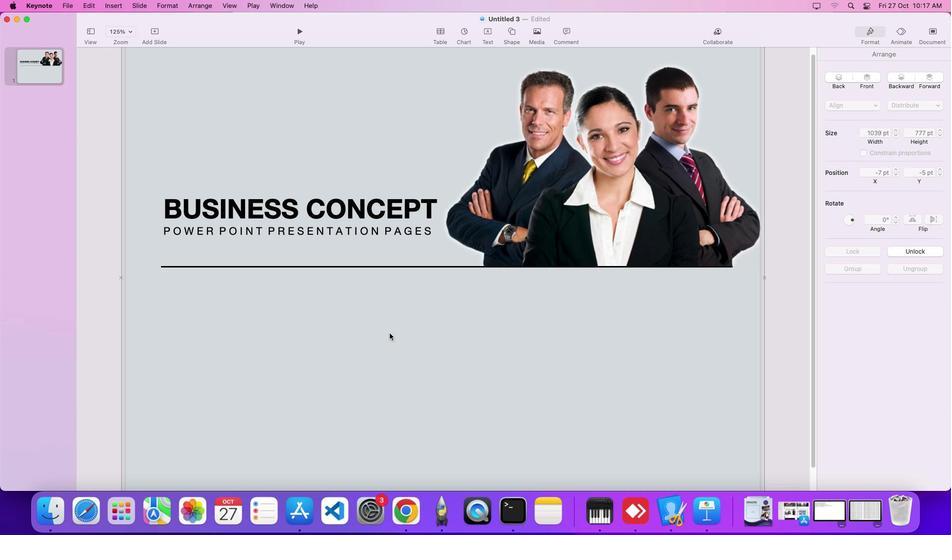 
Action: Mouse moved to (394, 328)
Screenshot: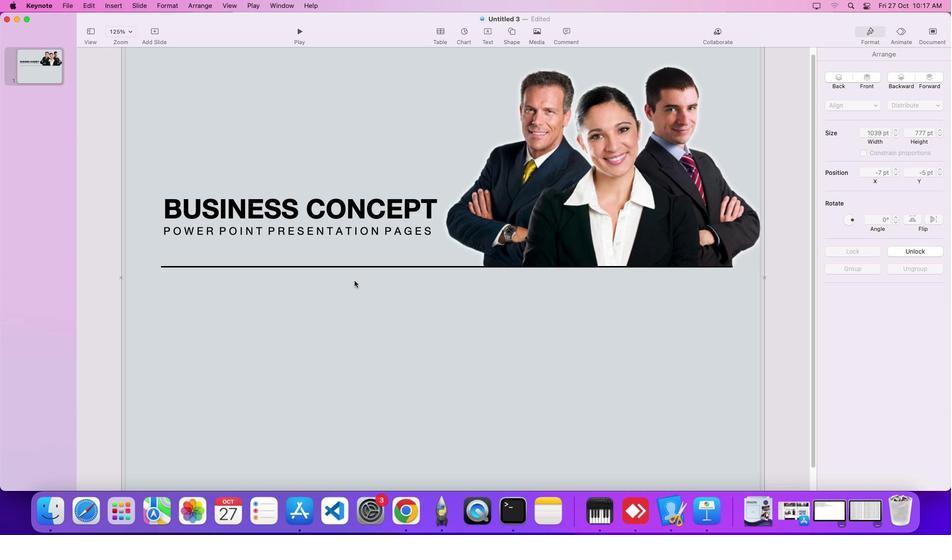 
Action: Mouse pressed left at (394, 328)
Screenshot: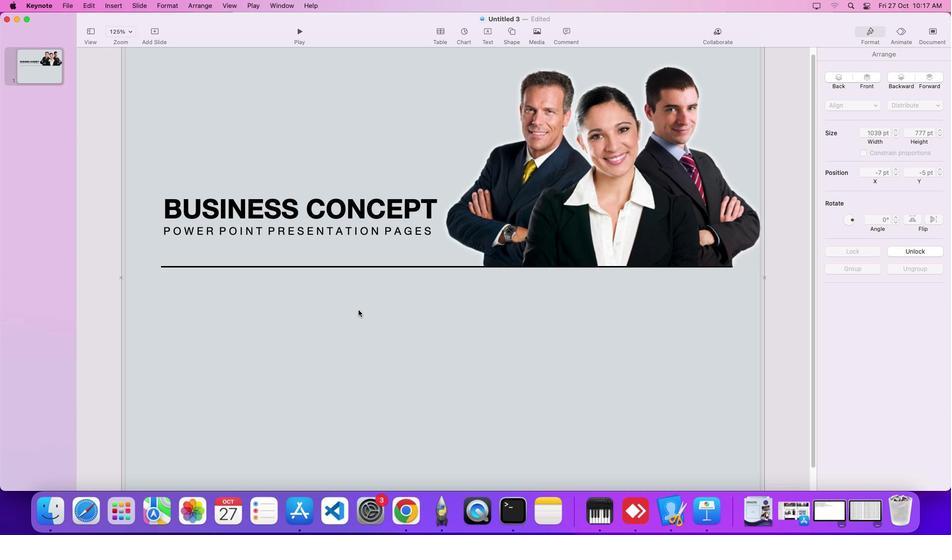 
Action: Mouse moved to (358, 313)
Screenshot: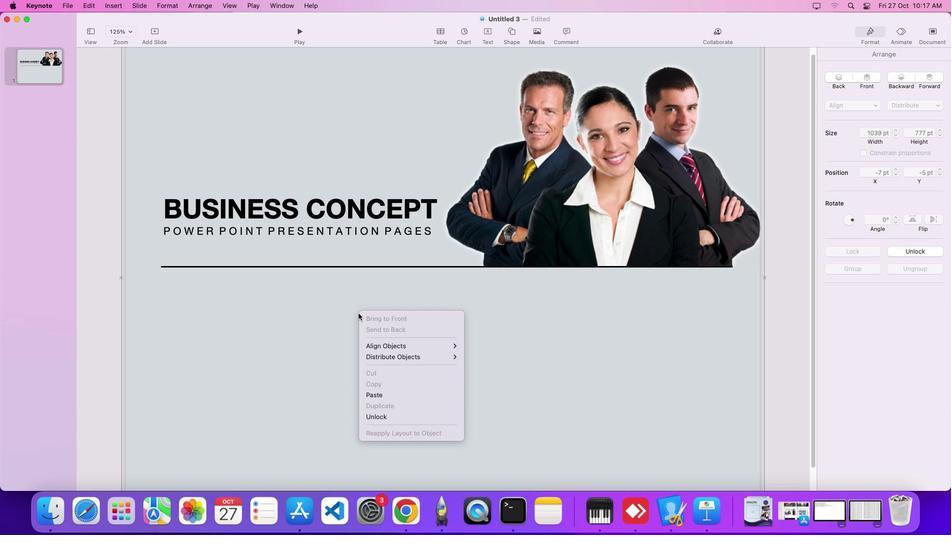 
Action: Mouse pressed right at (358, 313)
